 Task: Find connections with filter location Chhāta with filter topic #wellness with filter profile language German with filter current company HCL Infosystems Ltd. with filter school IIHMR, Delhi with filter industry Data Infrastructure and Analytics with filter service category Editing with filter keywords title Lodging Manager
Action: Mouse moved to (611, 83)
Screenshot: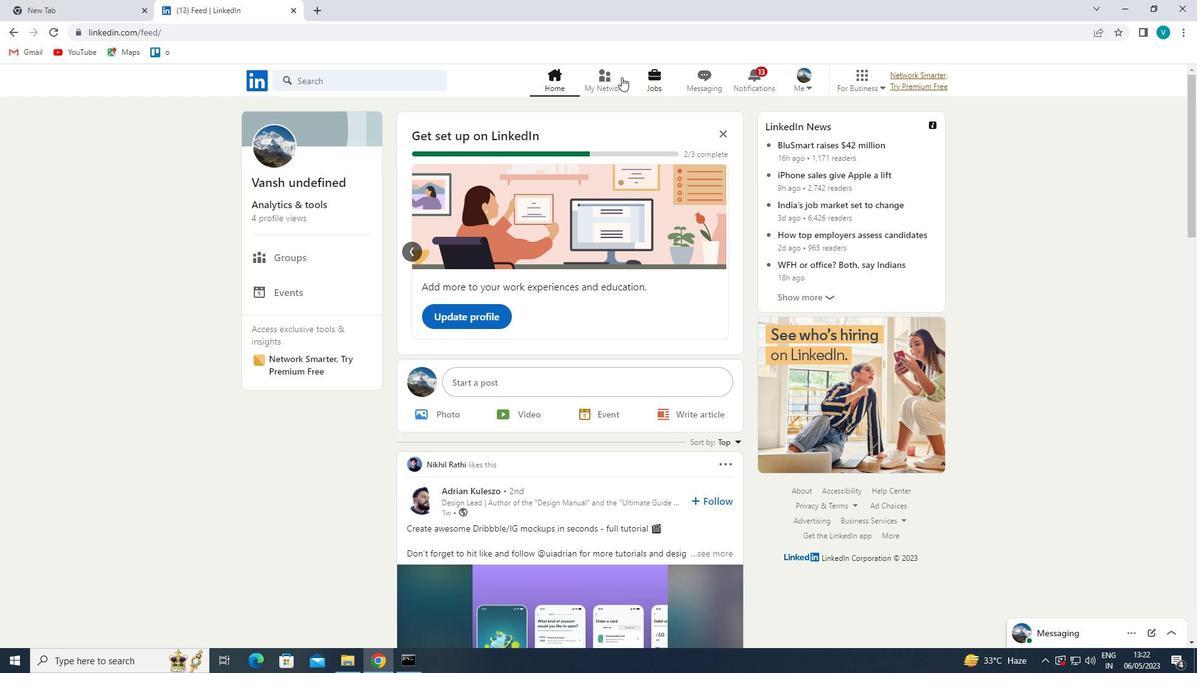 
Action: Mouse pressed left at (611, 83)
Screenshot: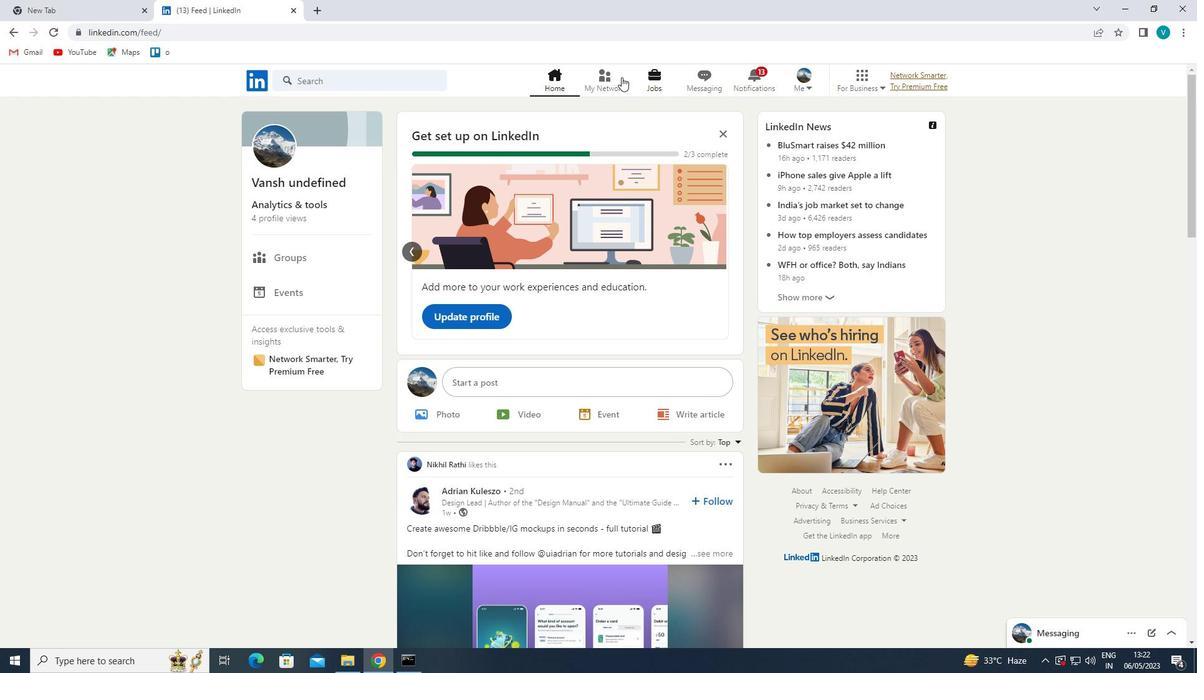 
Action: Mouse moved to (347, 151)
Screenshot: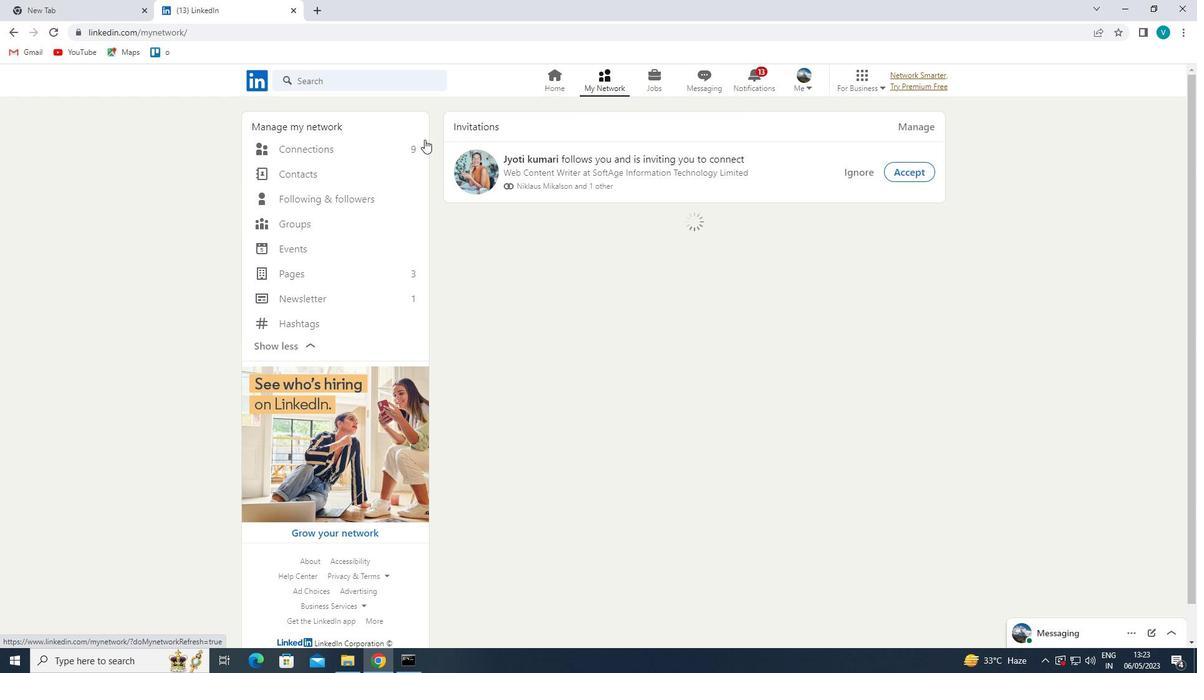 
Action: Mouse pressed left at (347, 151)
Screenshot: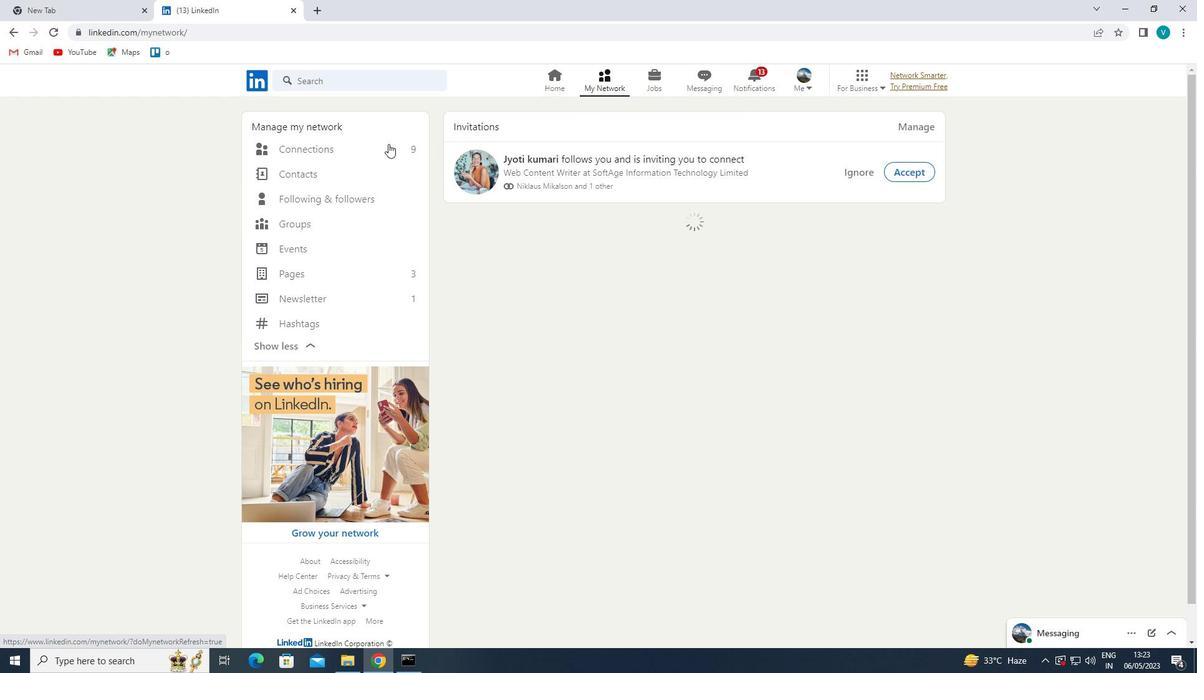 
Action: Mouse moved to (675, 149)
Screenshot: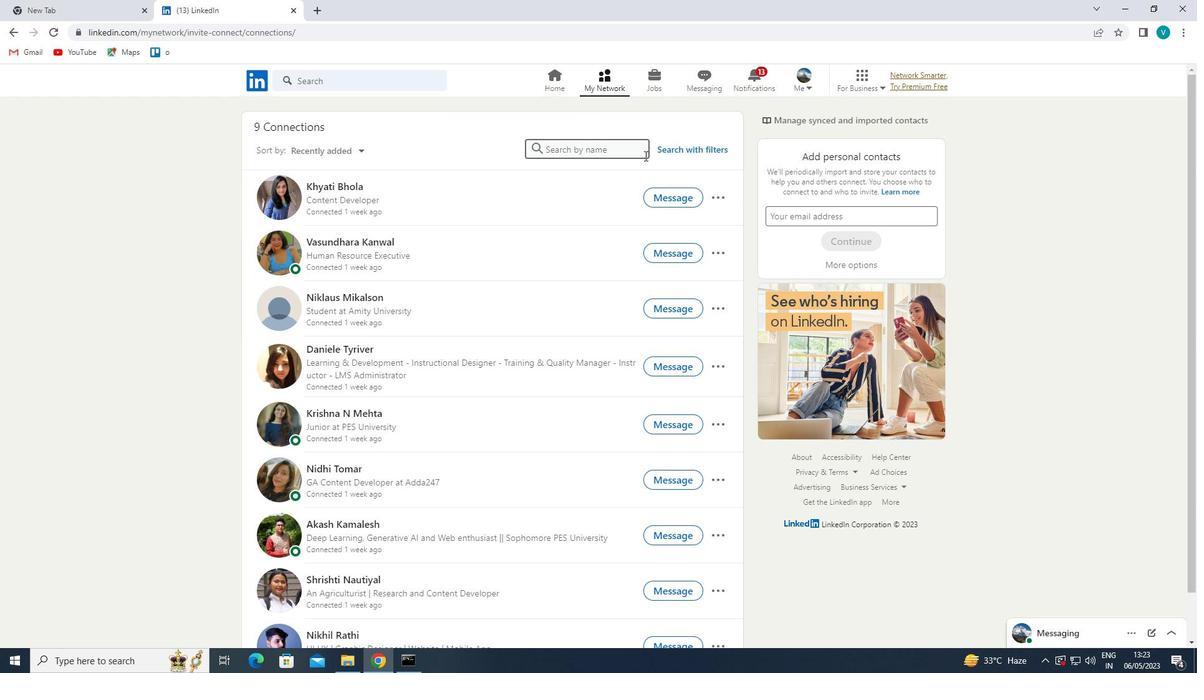 
Action: Mouse pressed left at (675, 149)
Screenshot: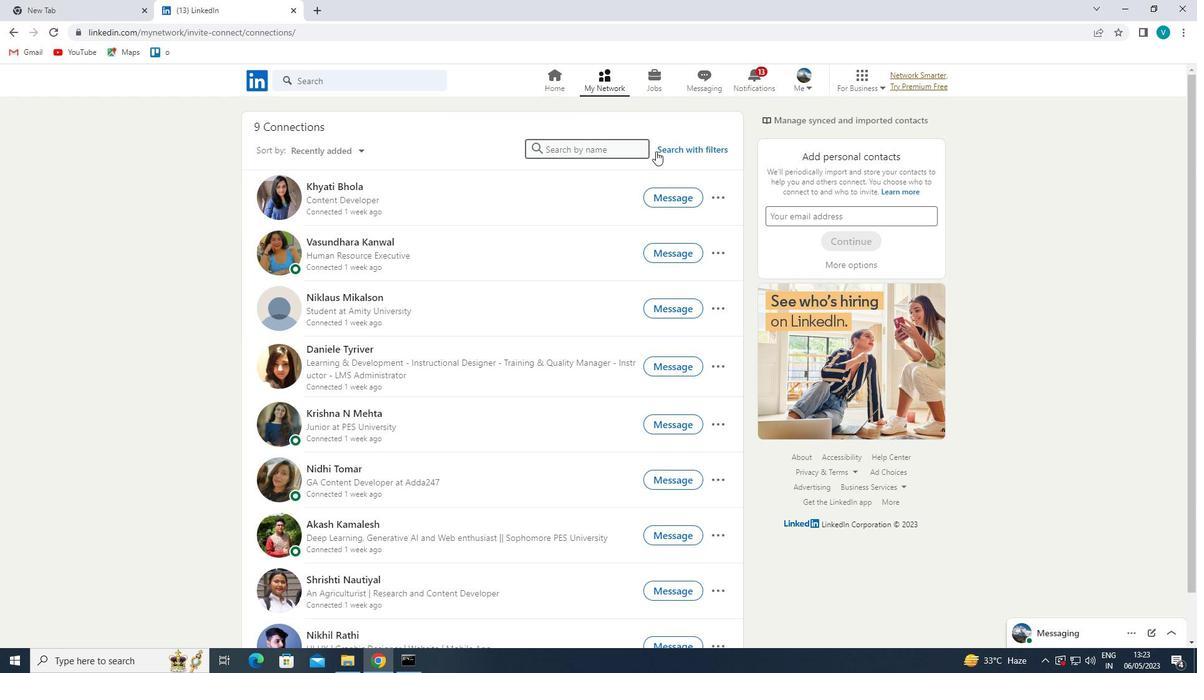 
Action: Mouse moved to (606, 121)
Screenshot: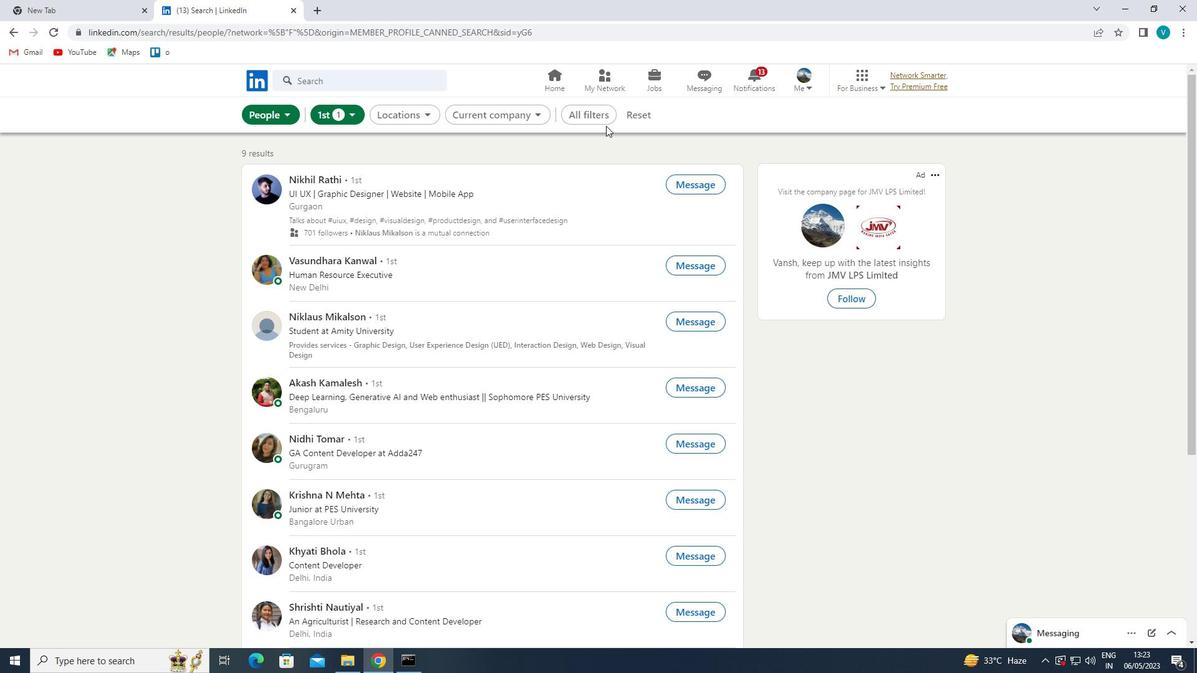 
Action: Mouse pressed left at (606, 121)
Screenshot: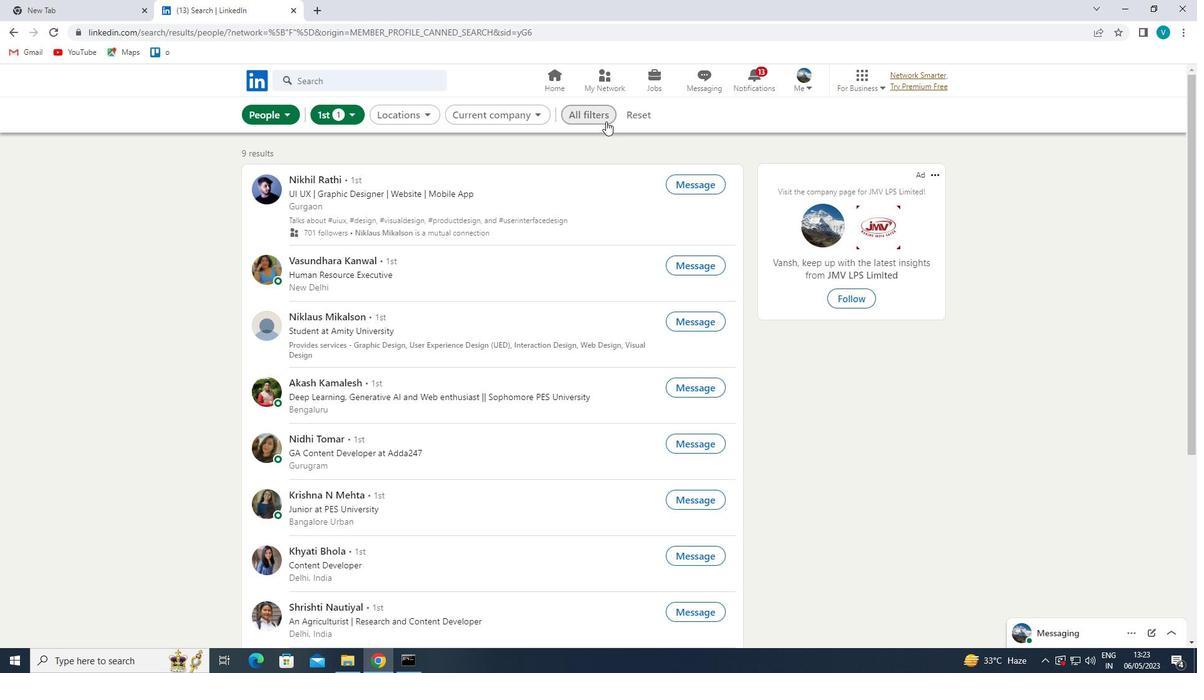 
Action: Mouse moved to (998, 288)
Screenshot: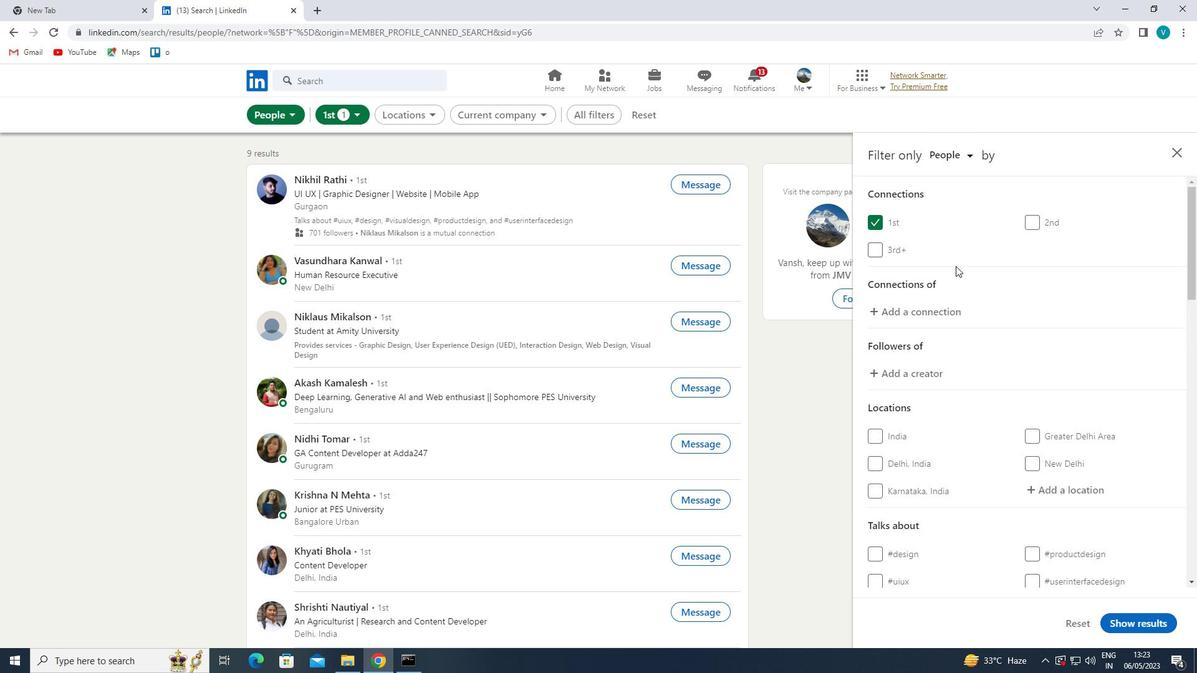 
Action: Mouse scrolled (998, 287) with delta (0, 0)
Screenshot: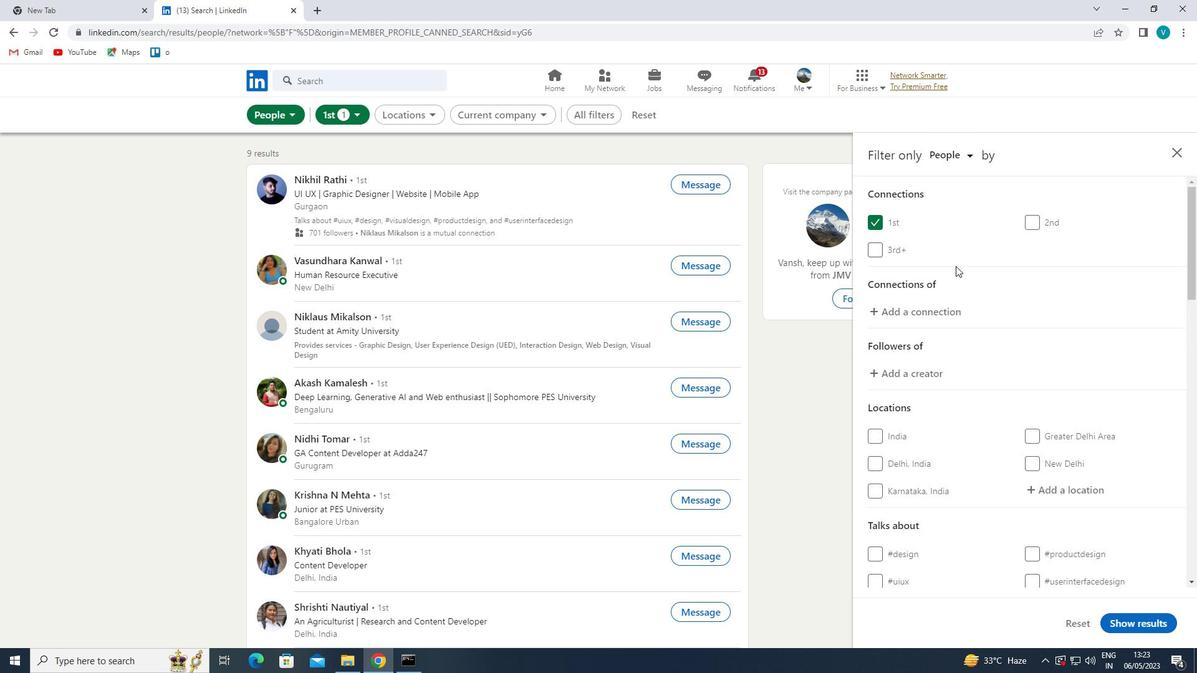 
Action: Mouse moved to (1001, 289)
Screenshot: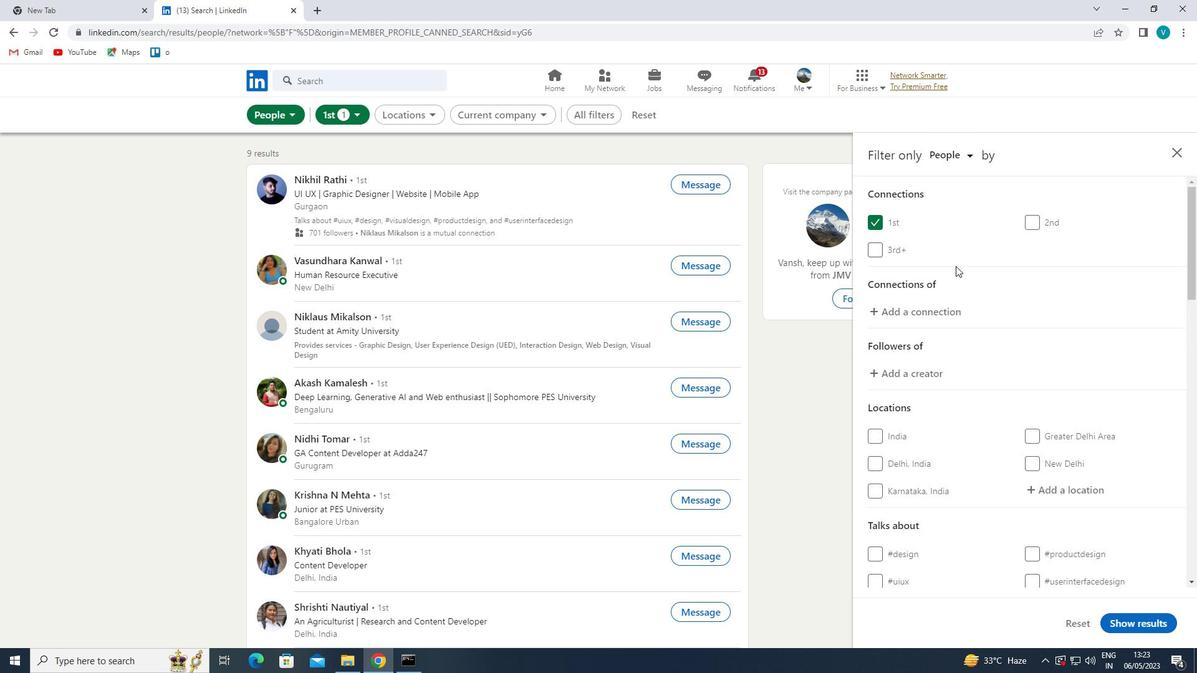 
Action: Mouse scrolled (1001, 289) with delta (0, 0)
Screenshot: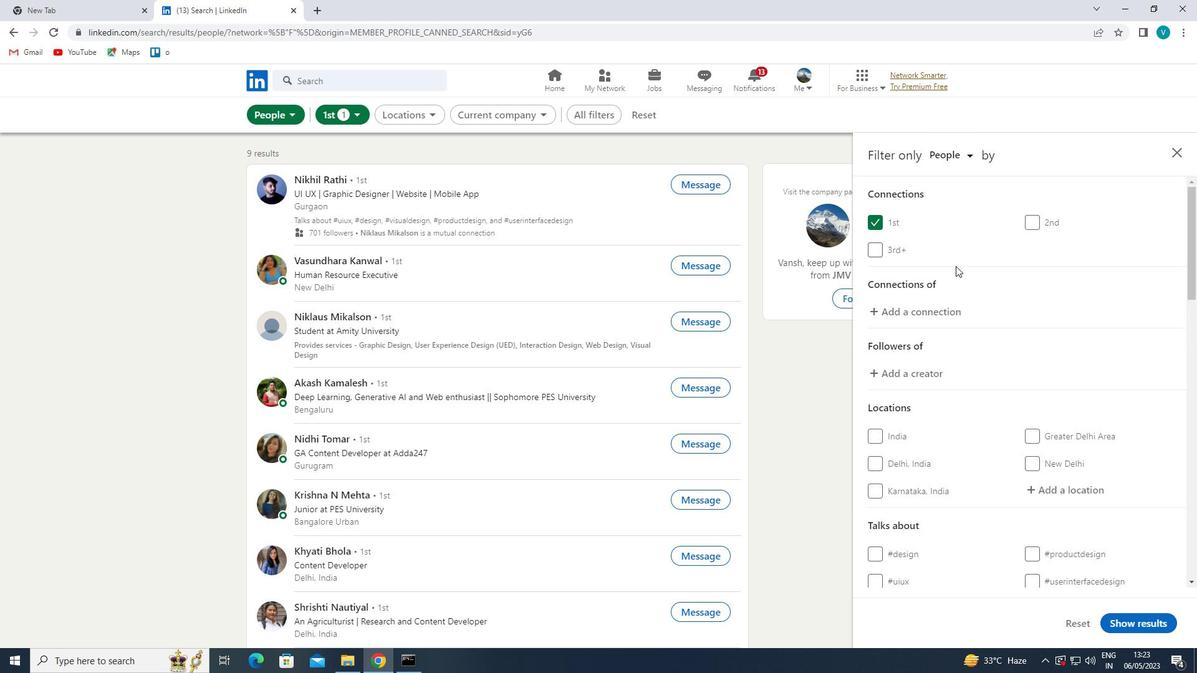 
Action: Mouse moved to (1059, 357)
Screenshot: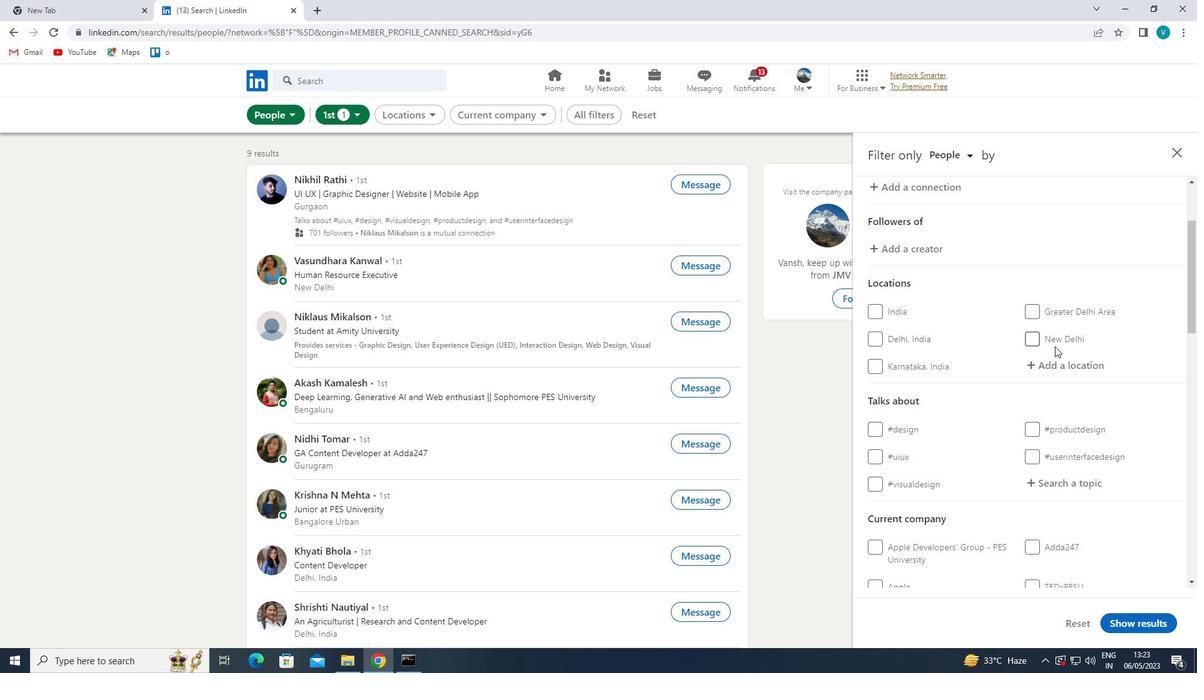 
Action: Mouse pressed left at (1059, 357)
Screenshot: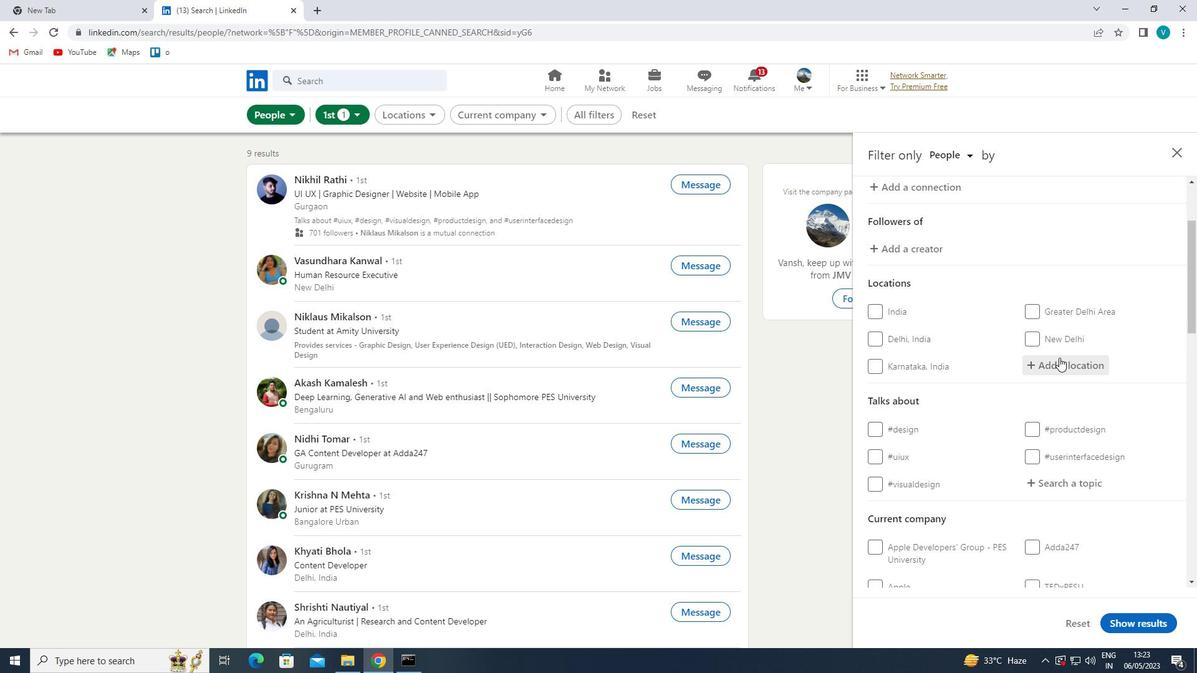 
Action: Mouse moved to (1048, 357)
Screenshot: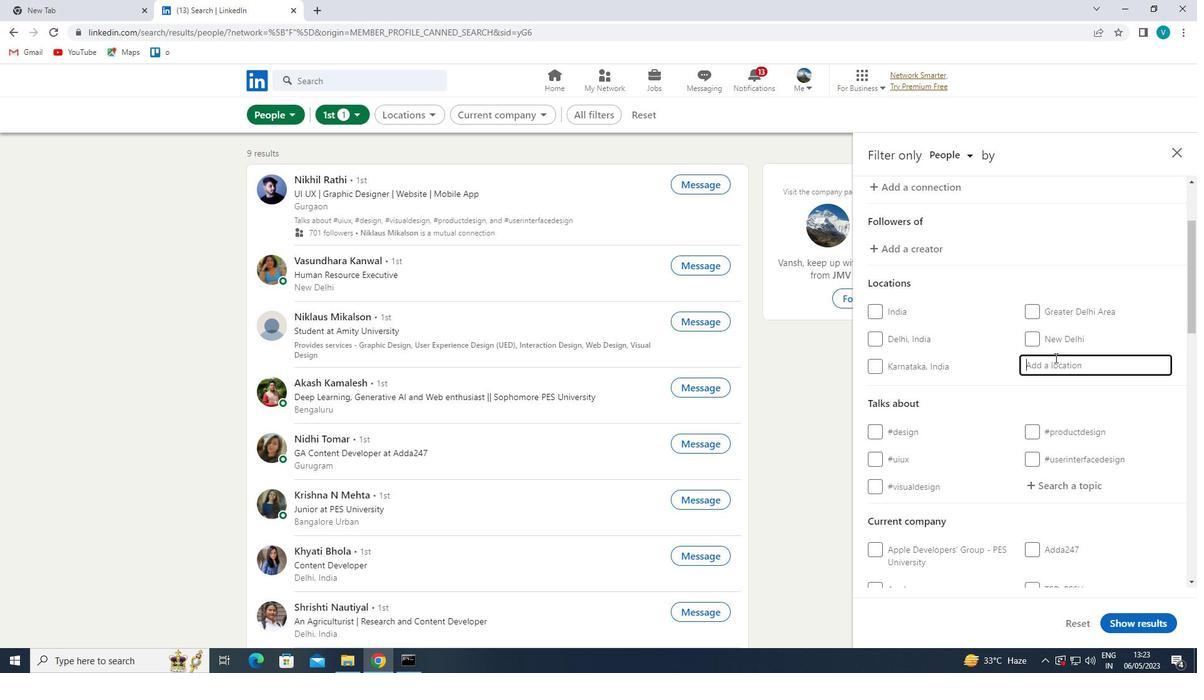 
Action: Key pressed <Key.shift>
Screenshot: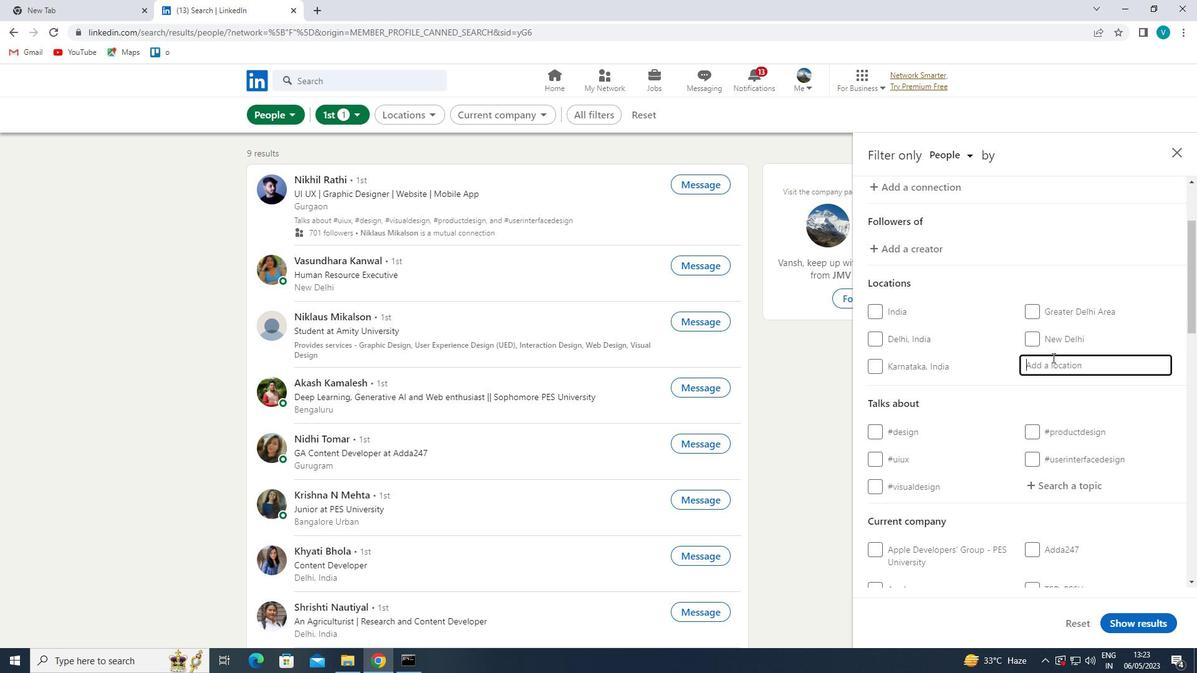
Action: Mouse moved to (1045, 356)
Screenshot: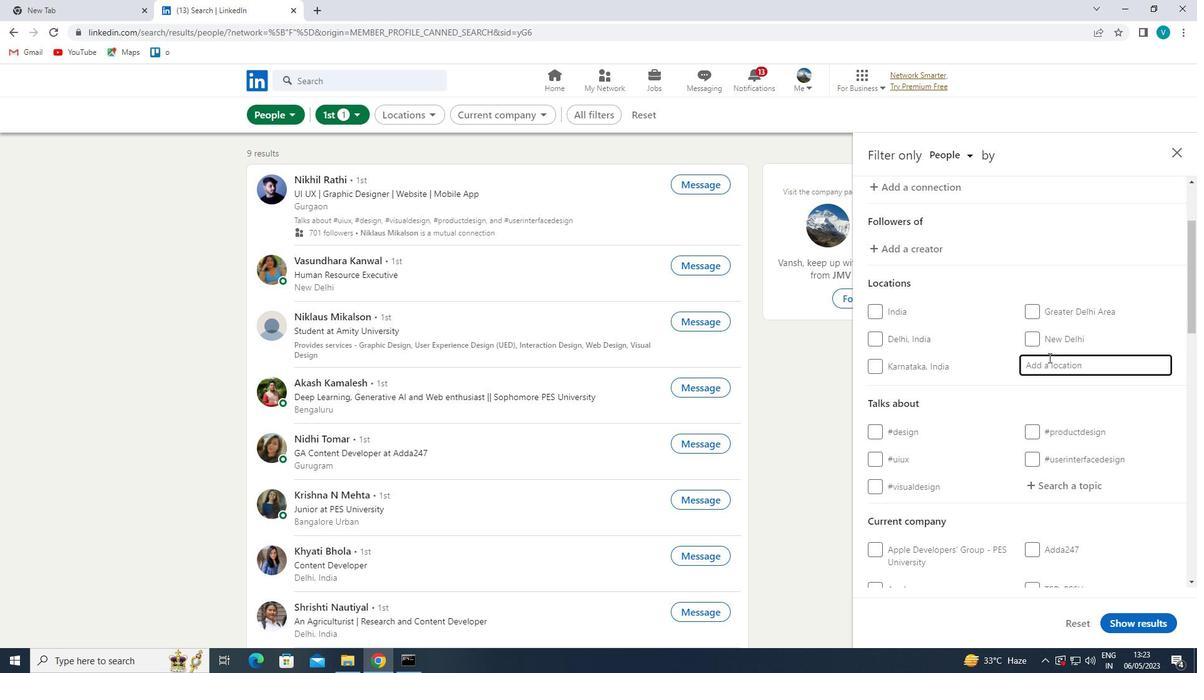 
Action: Key pressed C
Screenshot: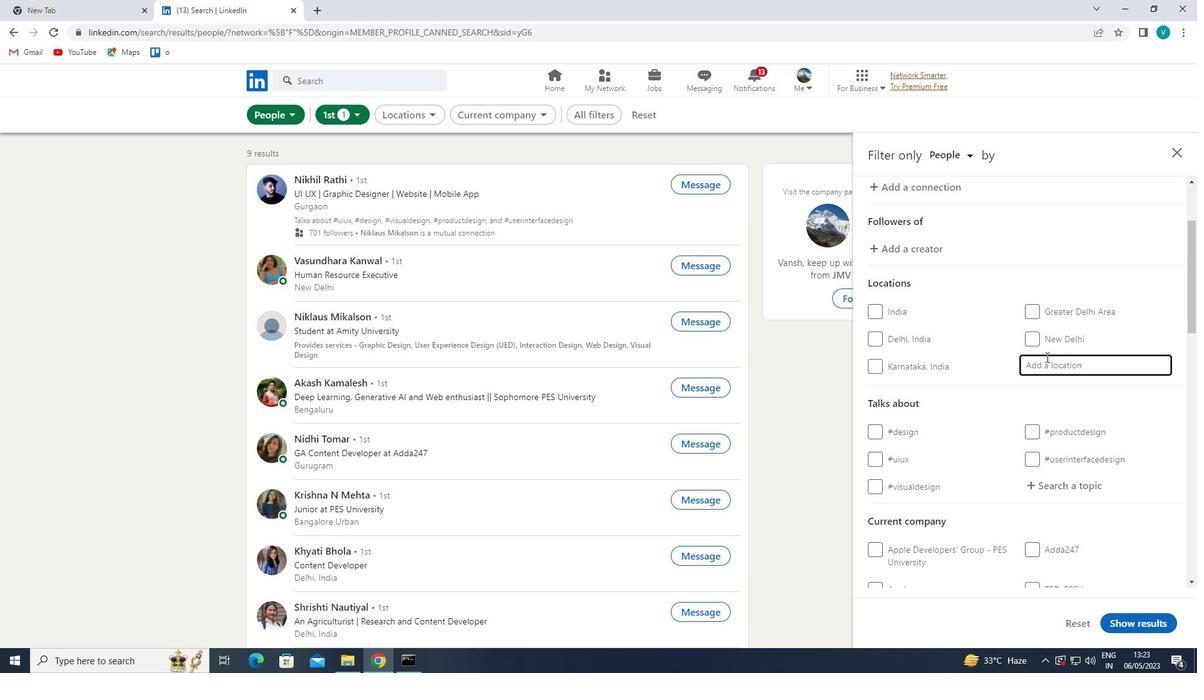 
Action: Mouse moved to (944, 340)
Screenshot: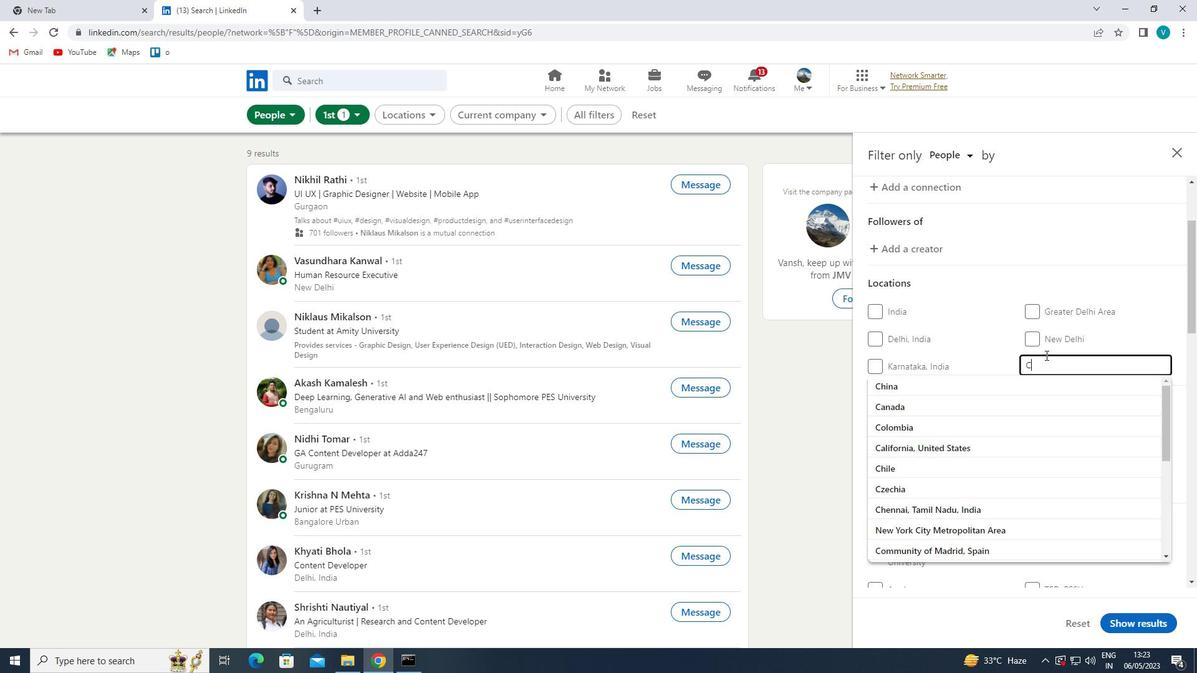 
Action: Key pressed HHAT
Screenshot: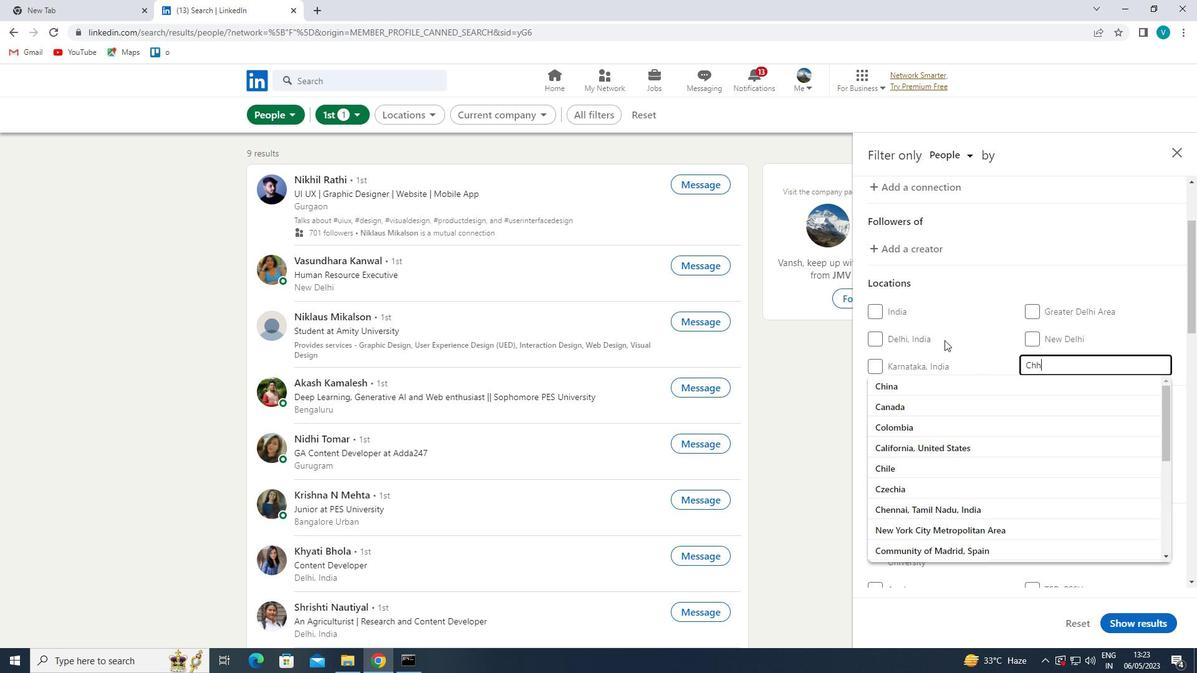 
Action: Mouse moved to (962, 382)
Screenshot: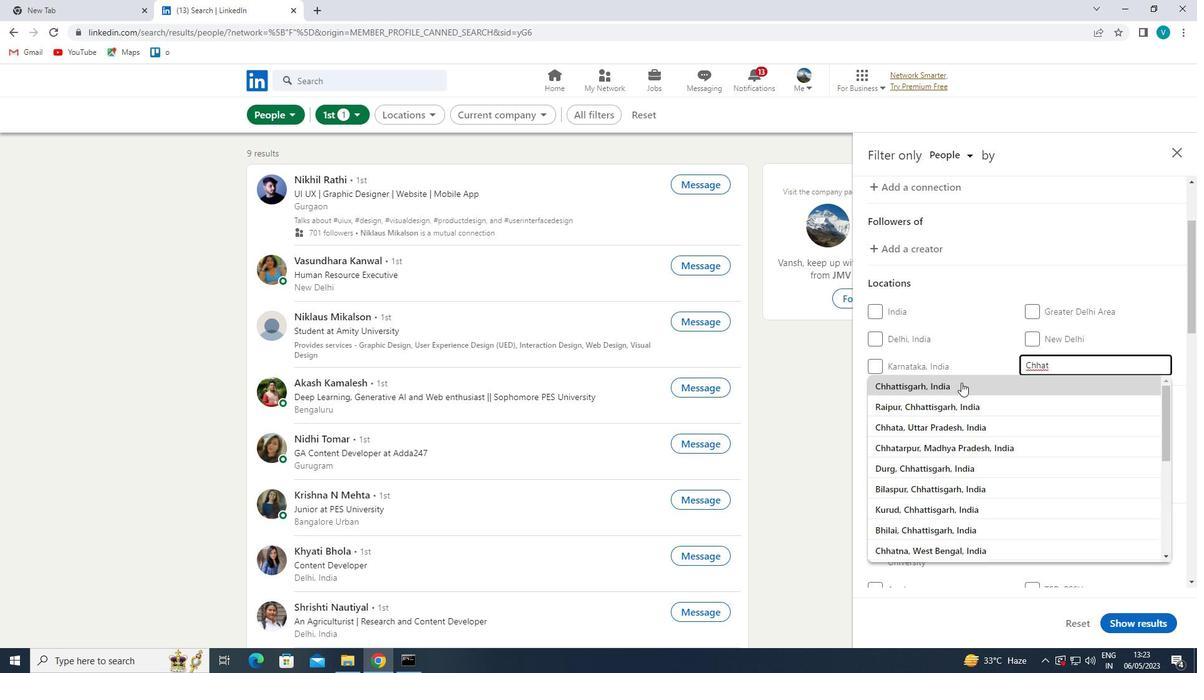 
Action: Key pressed A
Screenshot: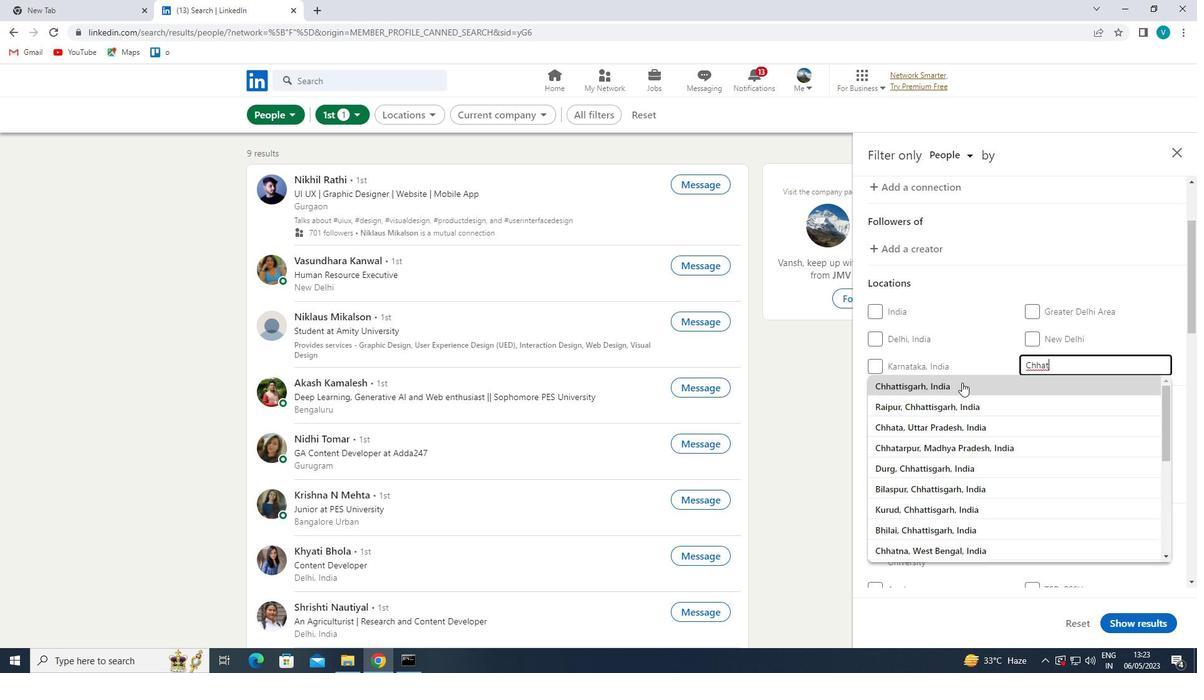 
Action: Mouse pressed left at (962, 382)
Screenshot: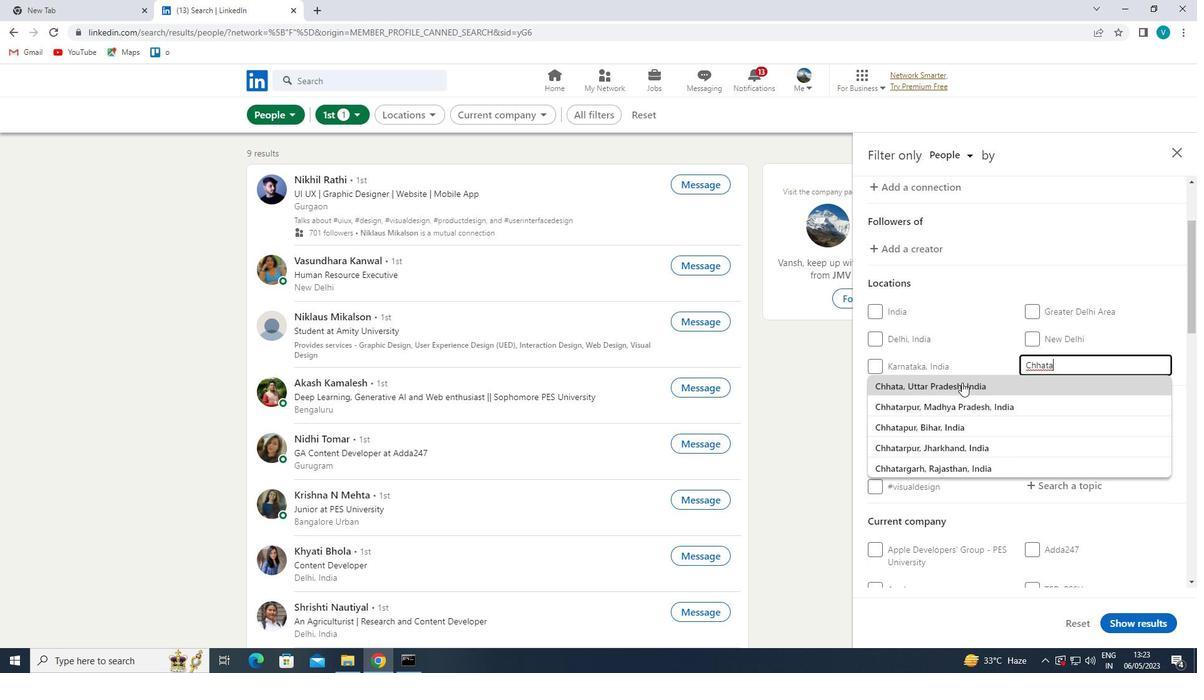 
Action: Mouse moved to (992, 386)
Screenshot: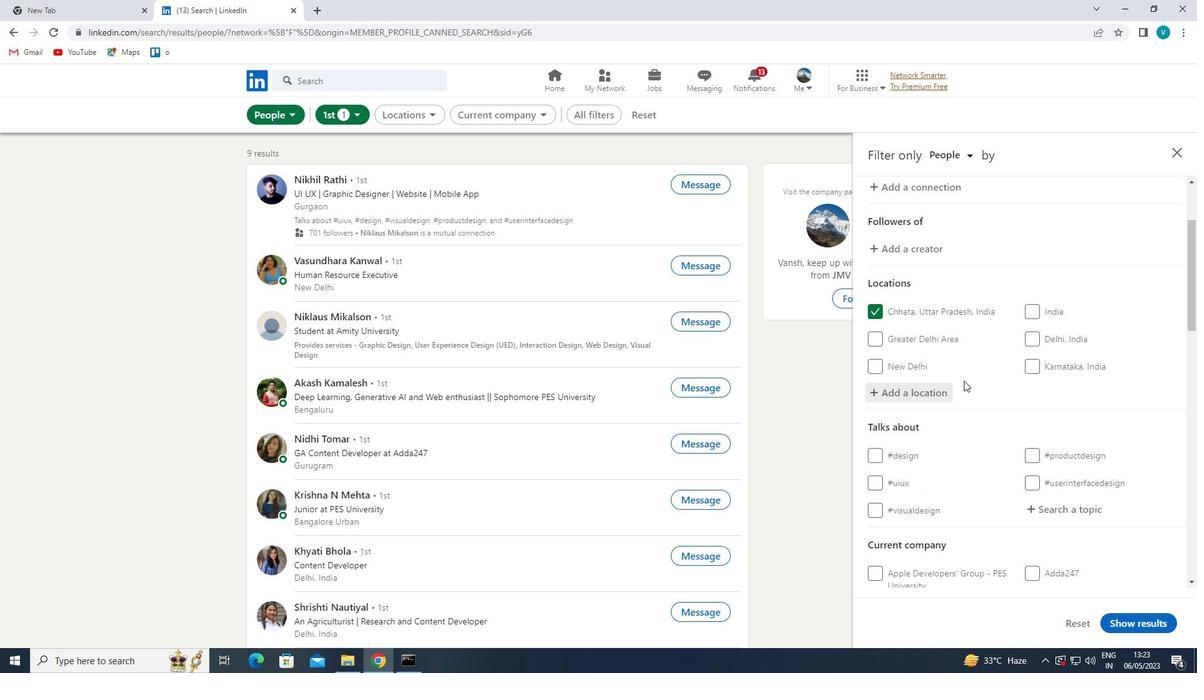 
Action: Mouse scrolled (992, 385) with delta (0, 0)
Screenshot: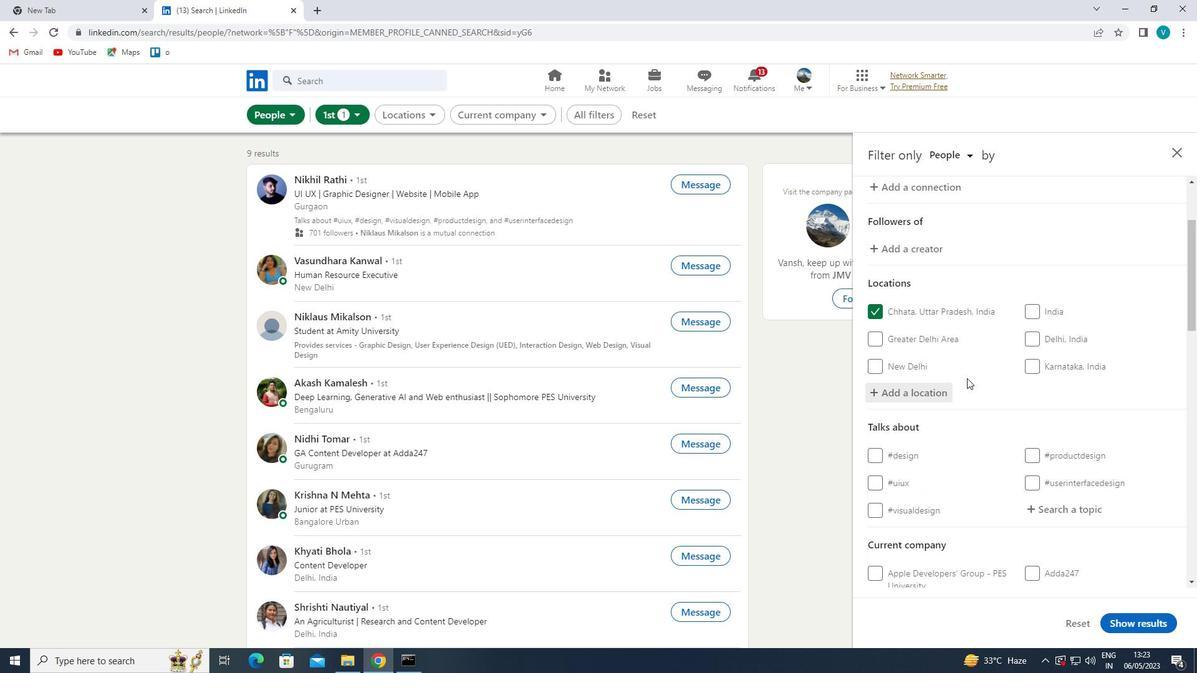 
Action: Mouse moved to (995, 386)
Screenshot: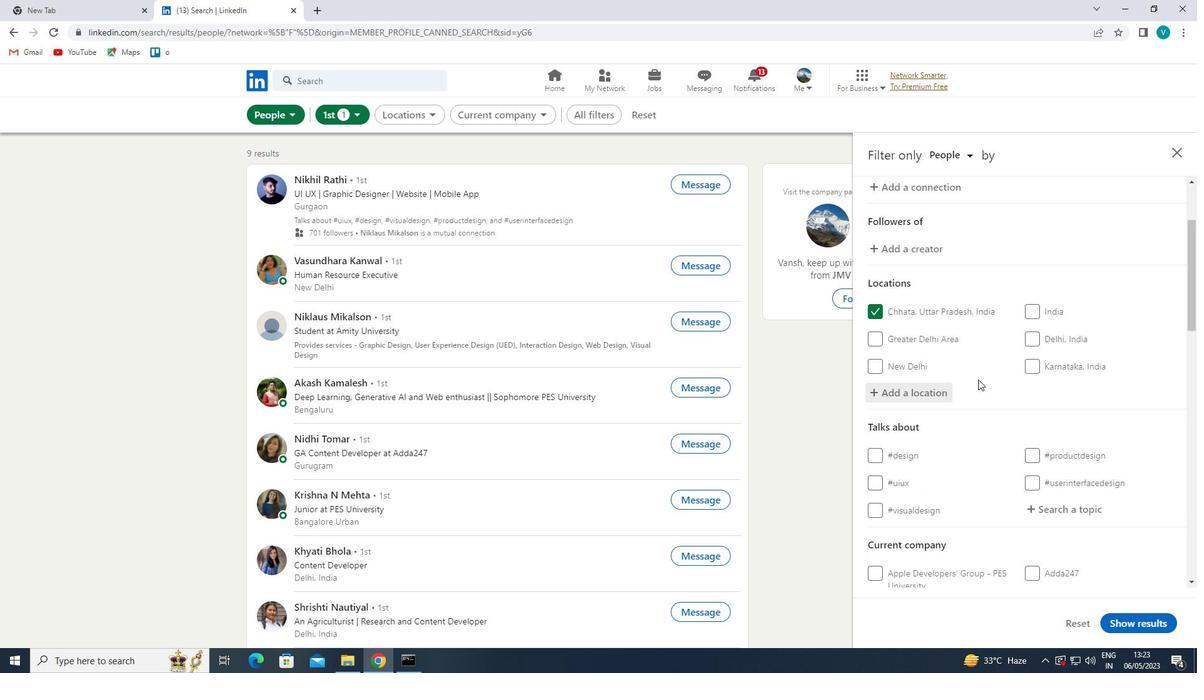 
Action: Mouse scrolled (995, 385) with delta (0, 0)
Screenshot: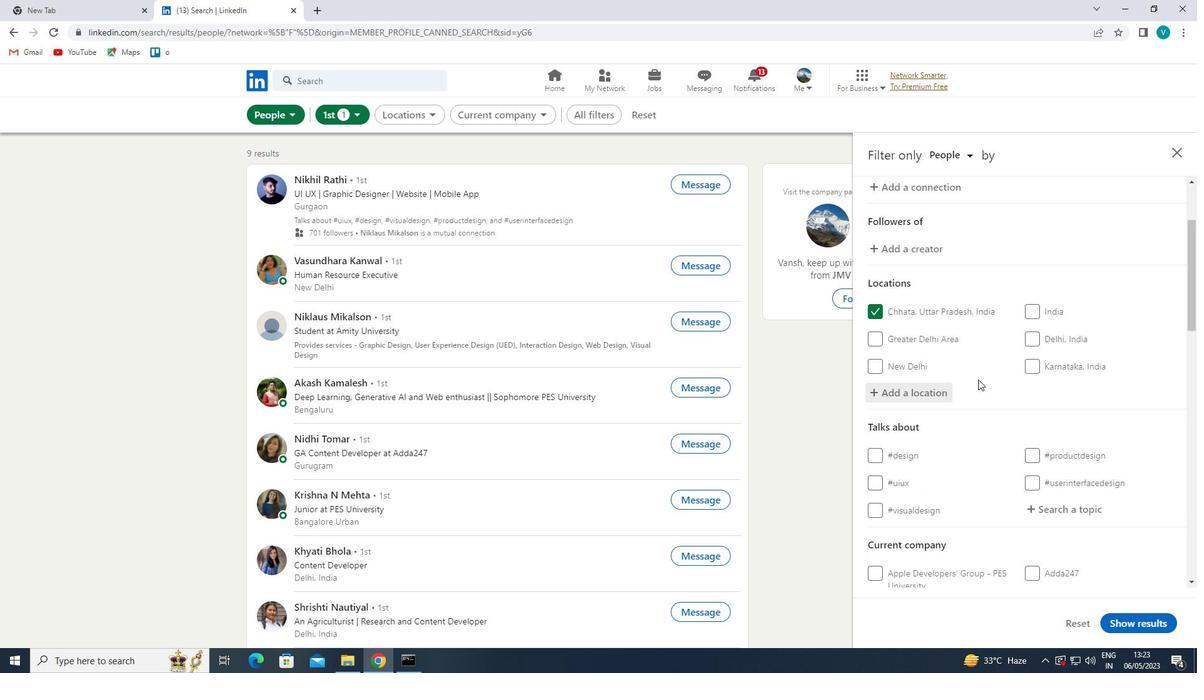 
Action: Mouse moved to (1001, 386)
Screenshot: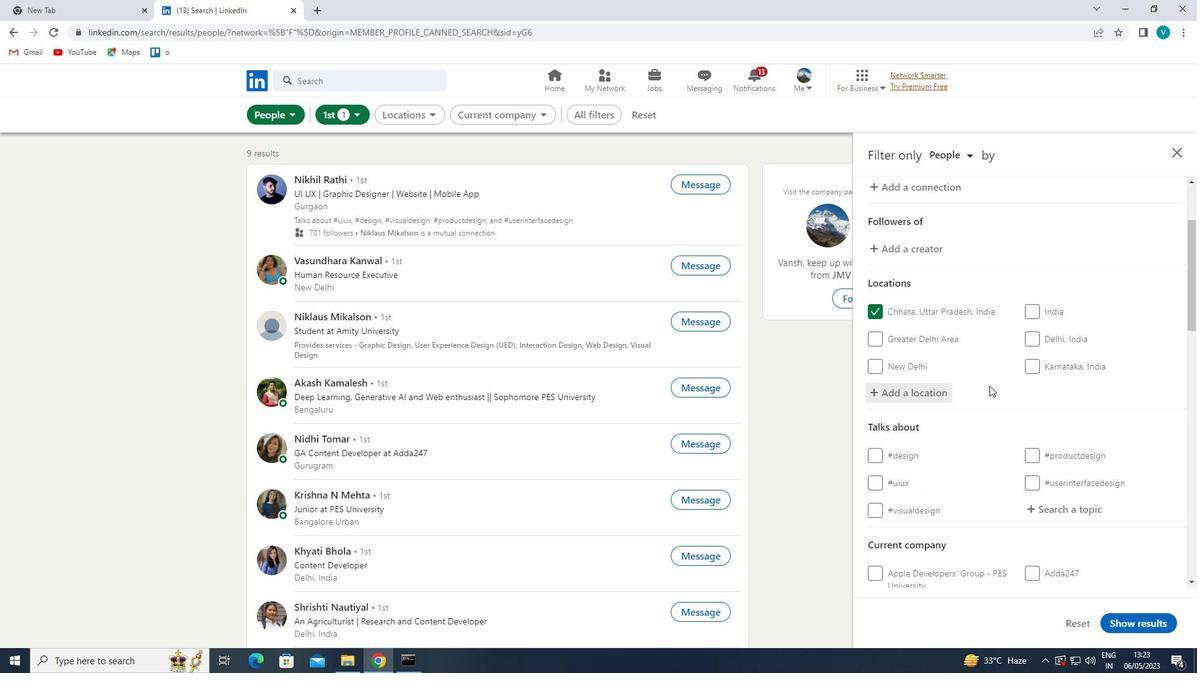 
Action: Mouse scrolled (1001, 385) with delta (0, 0)
Screenshot: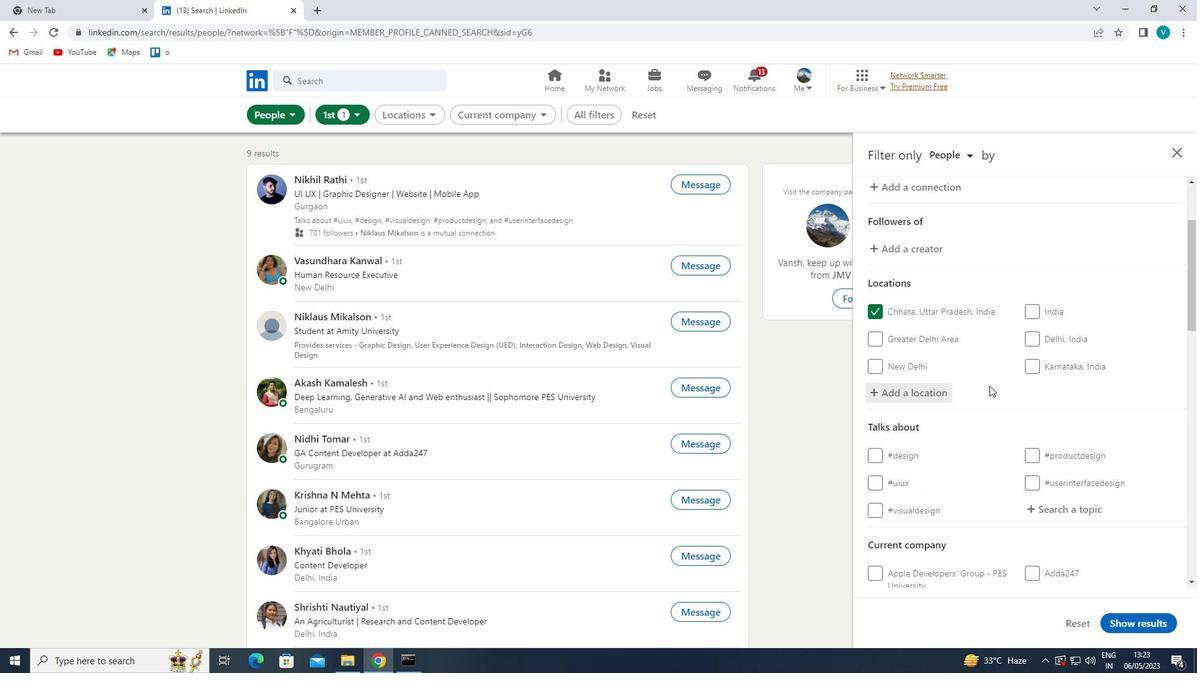 
Action: Mouse moved to (1059, 316)
Screenshot: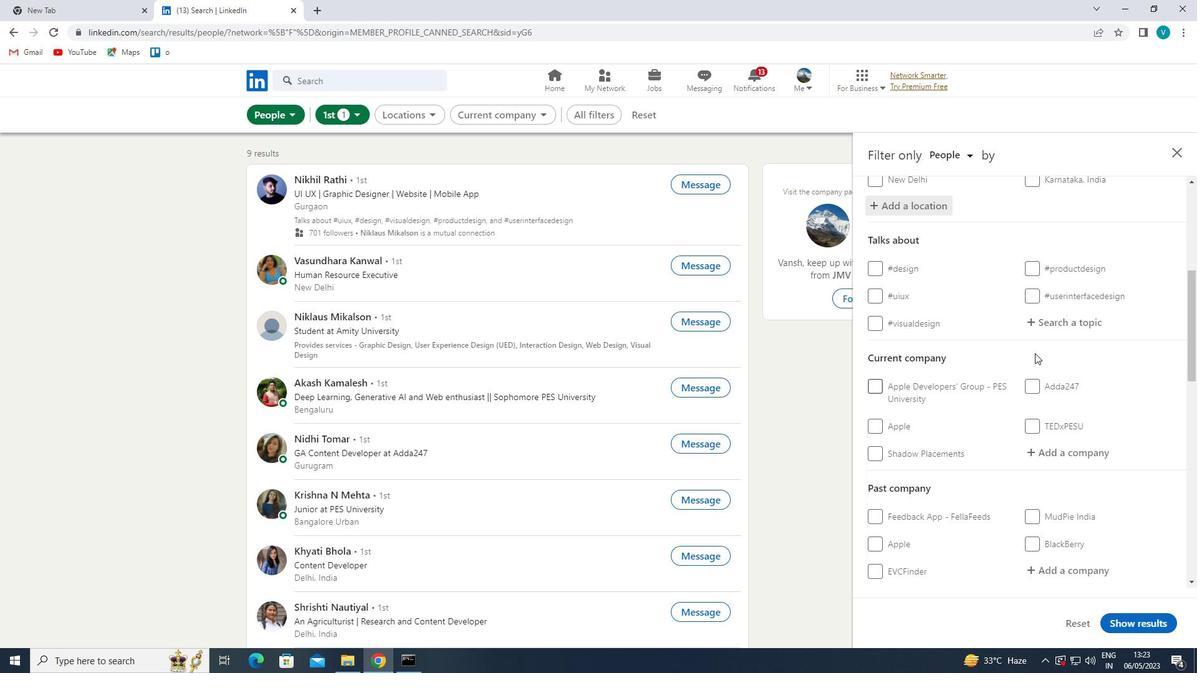 
Action: Mouse pressed left at (1059, 316)
Screenshot: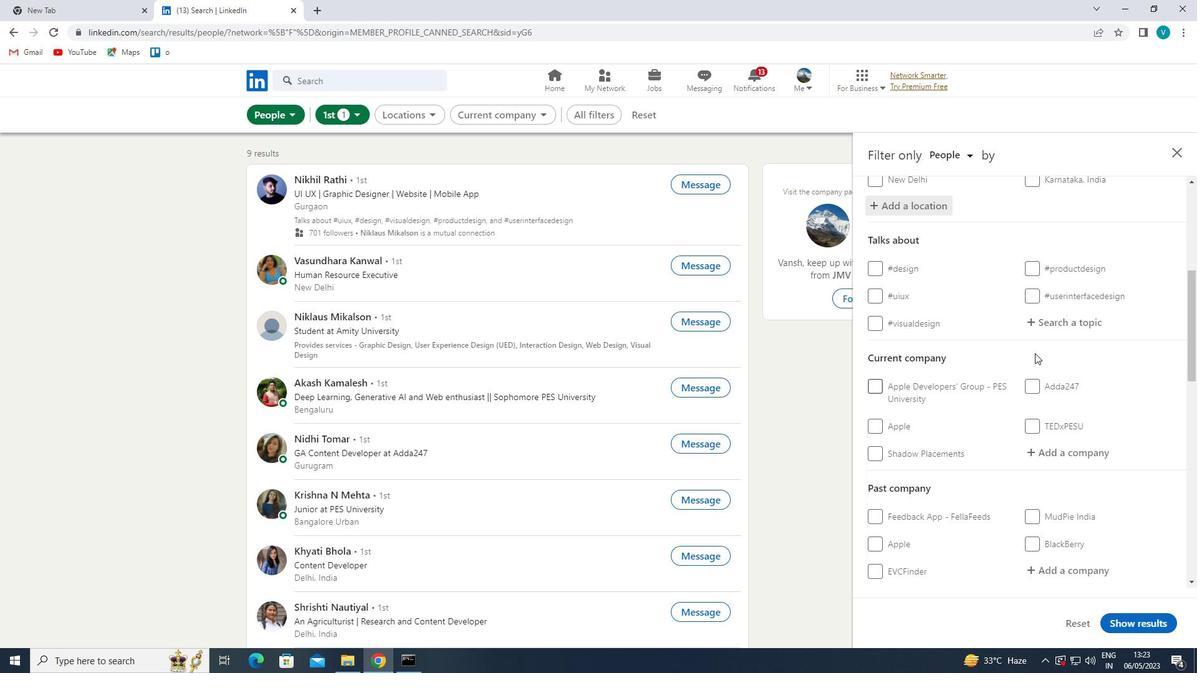 
Action: Mouse moved to (972, 294)
Screenshot: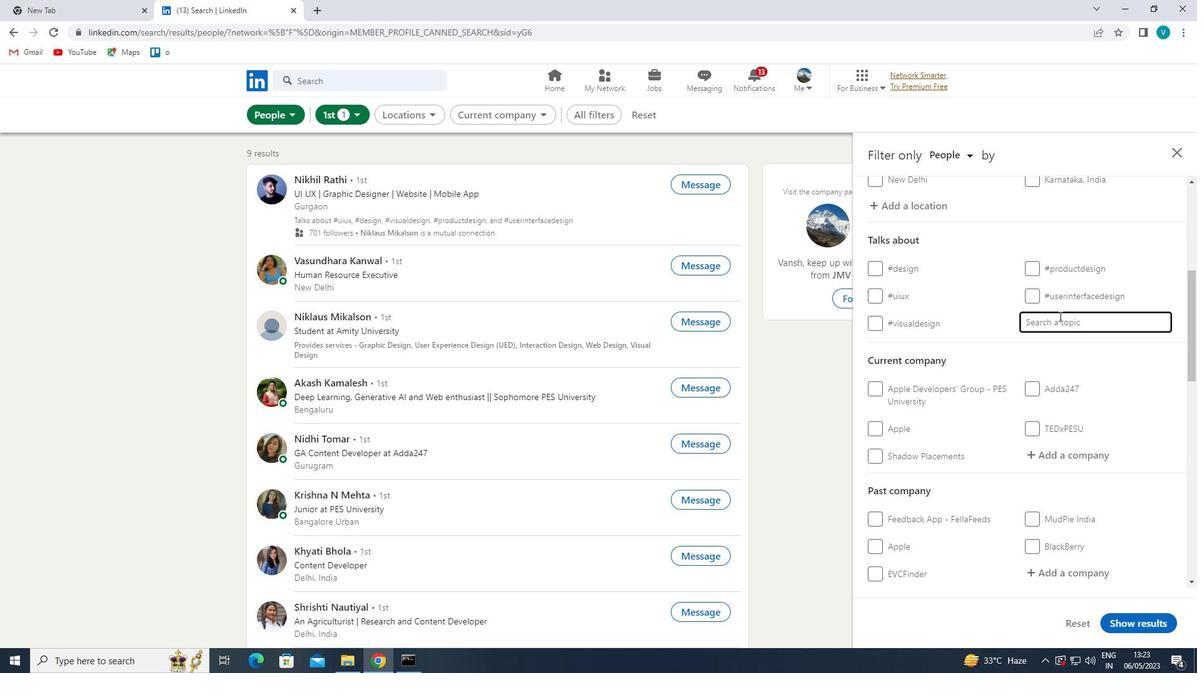 
Action: Key pressed WELLNESS
Screenshot: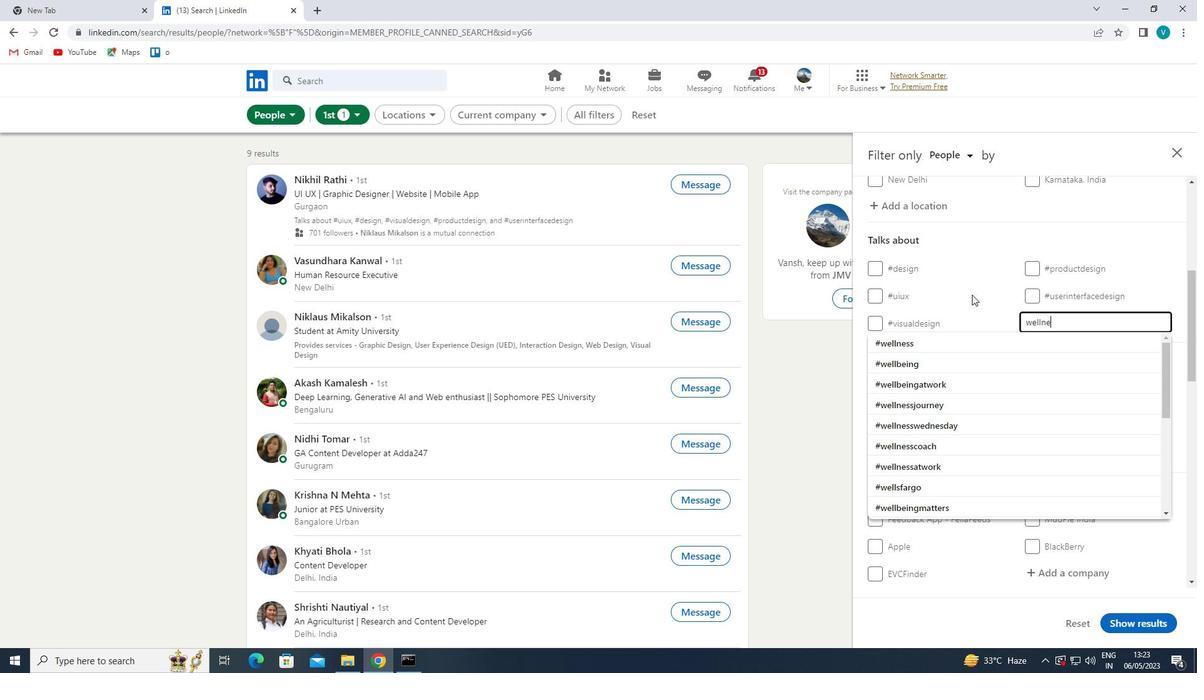 
Action: Mouse moved to (969, 346)
Screenshot: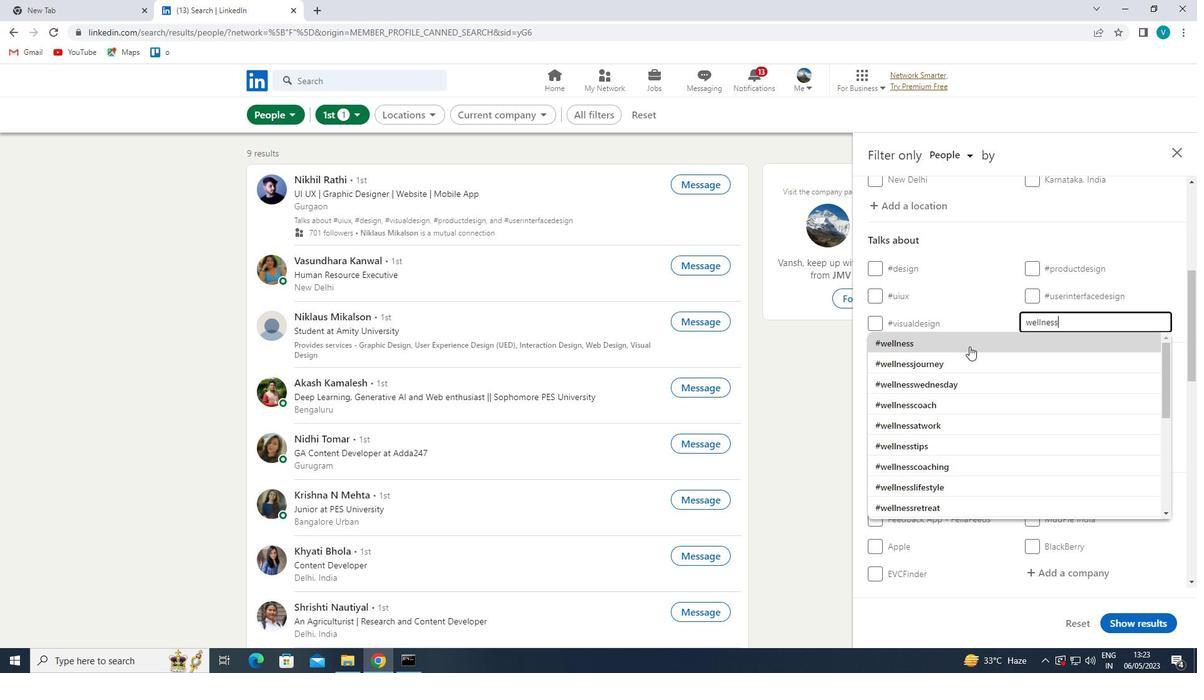 
Action: Mouse pressed left at (969, 346)
Screenshot: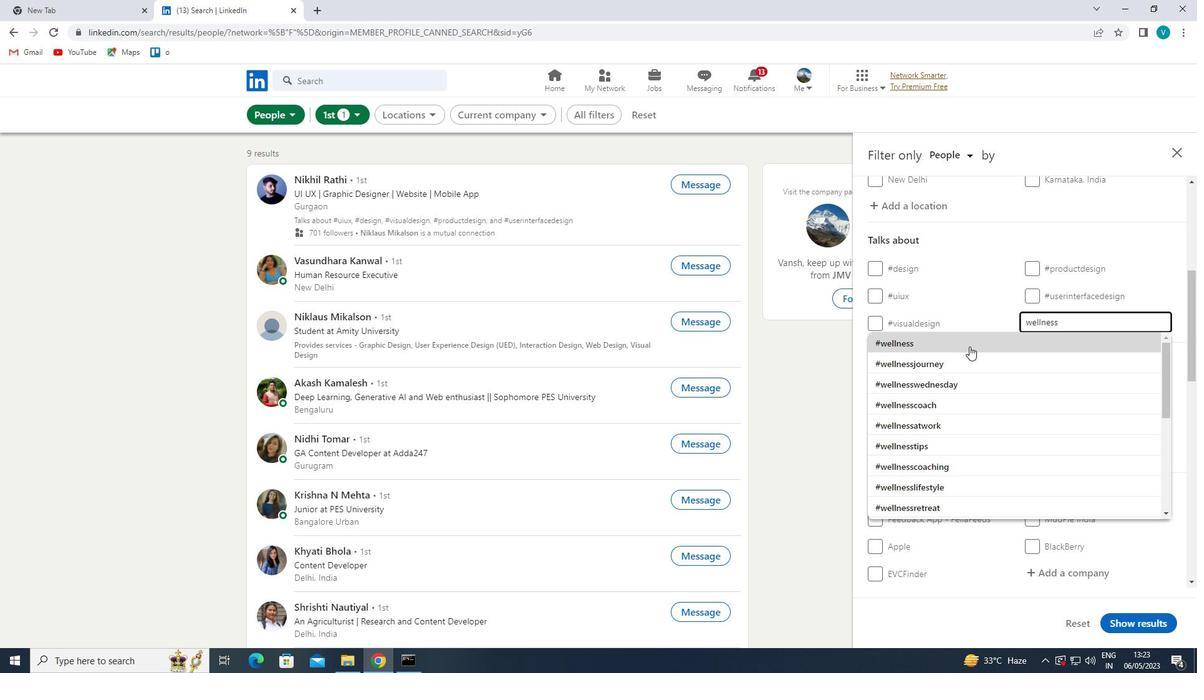 
Action: Mouse moved to (973, 346)
Screenshot: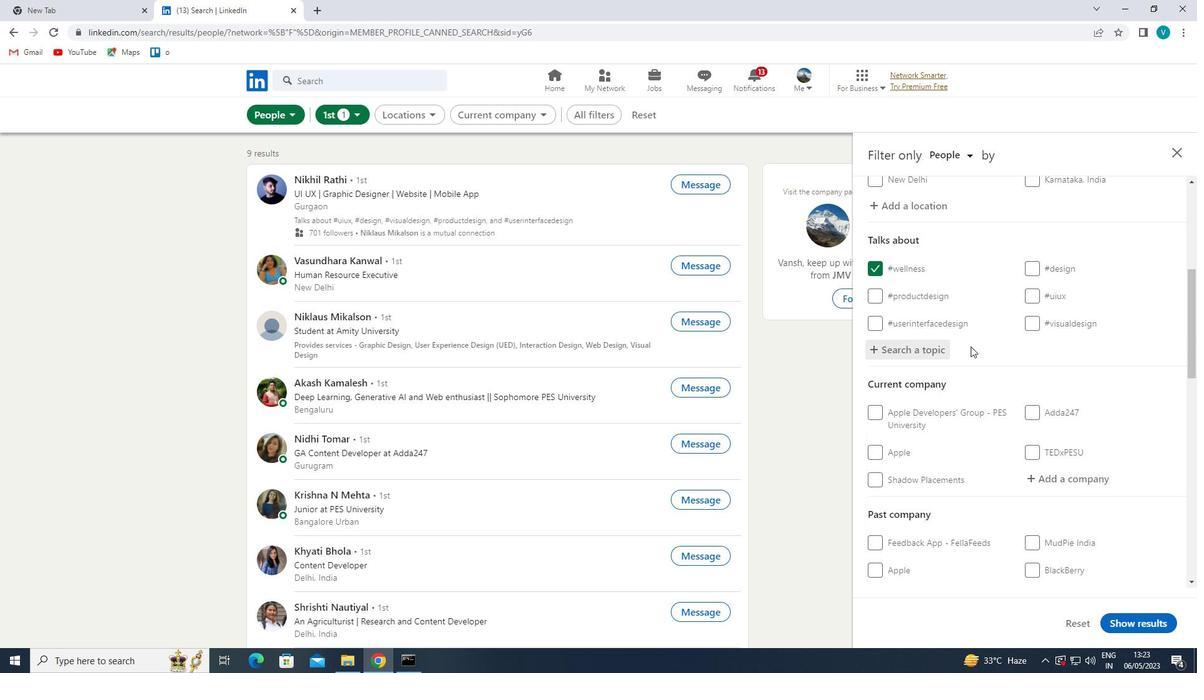 
Action: Mouse scrolled (973, 345) with delta (0, 0)
Screenshot: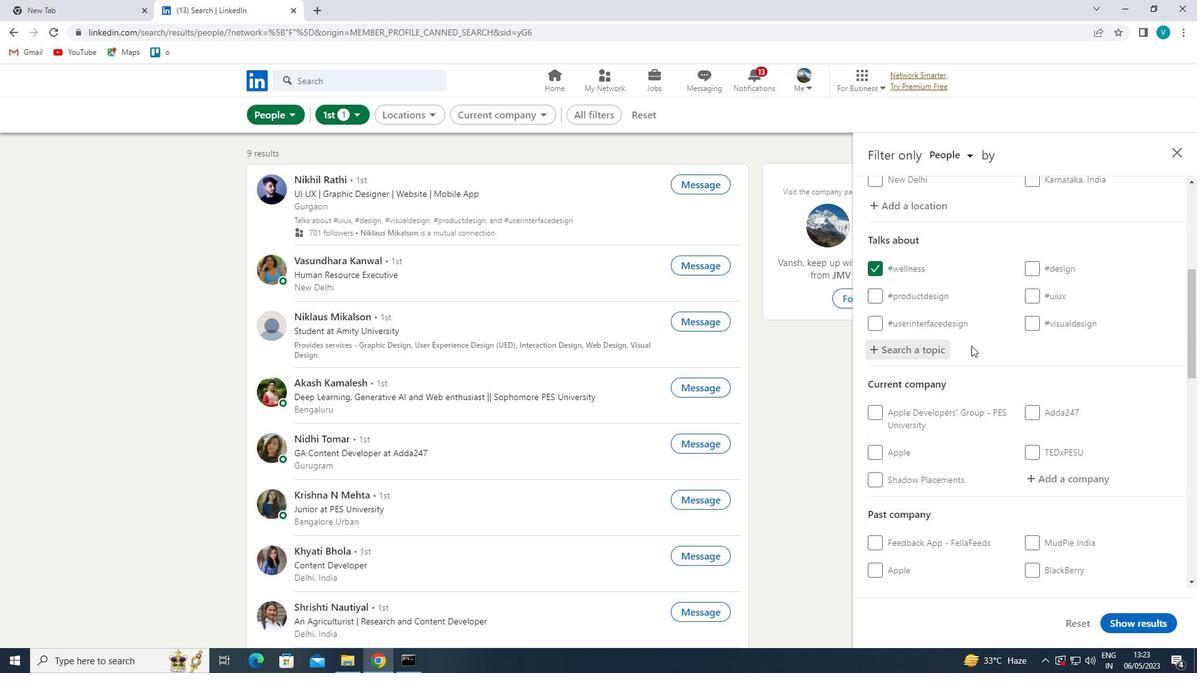 
Action: Mouse scrolled (973, 345) with delta (0, 0)
Screenshot: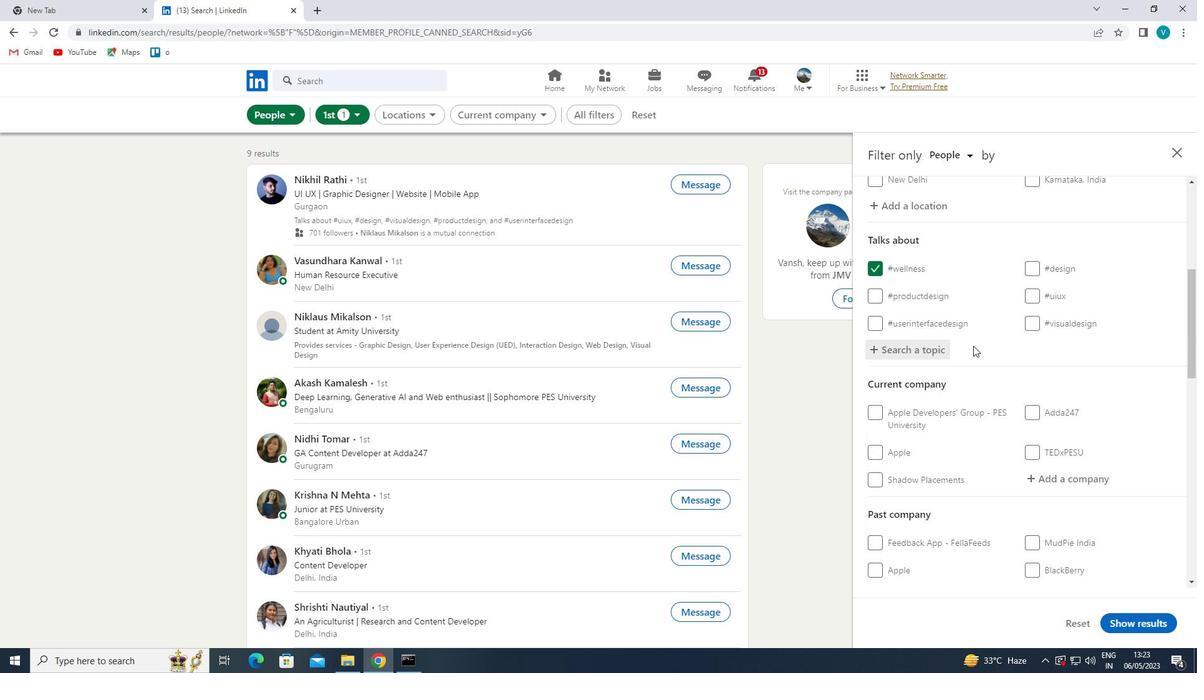 
Action: Mouse moved to (1036, 355)
Screenshot: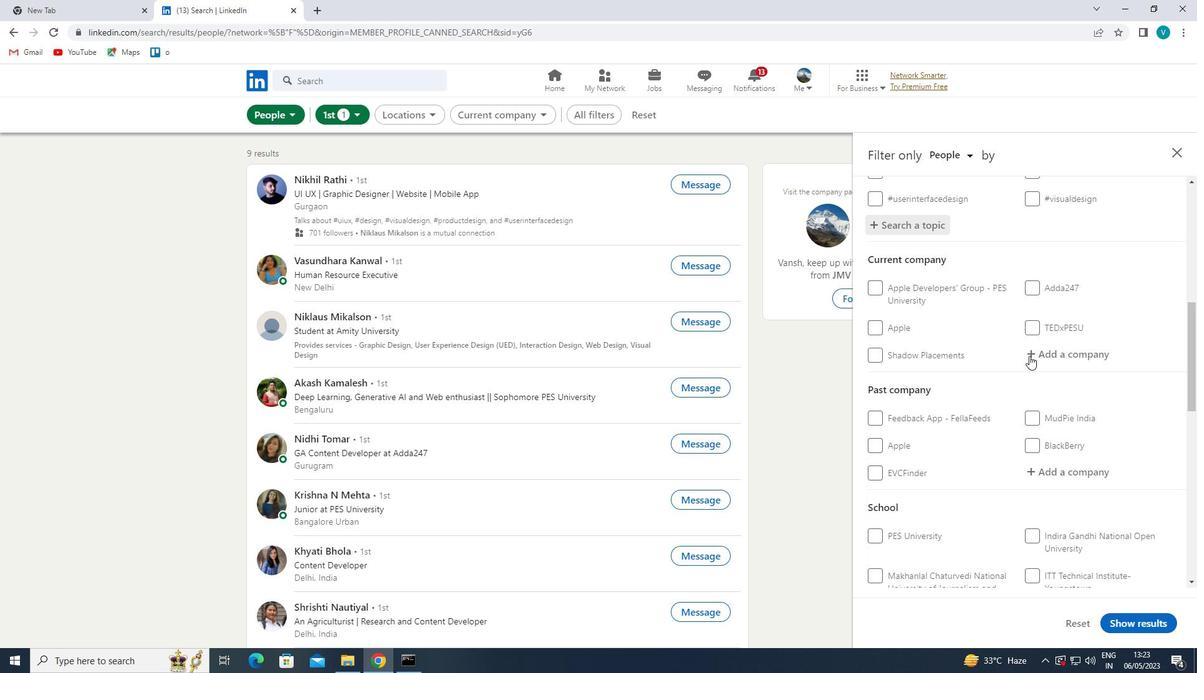 
Action: Mouse pressed left at (1036, 355)
Screenshot: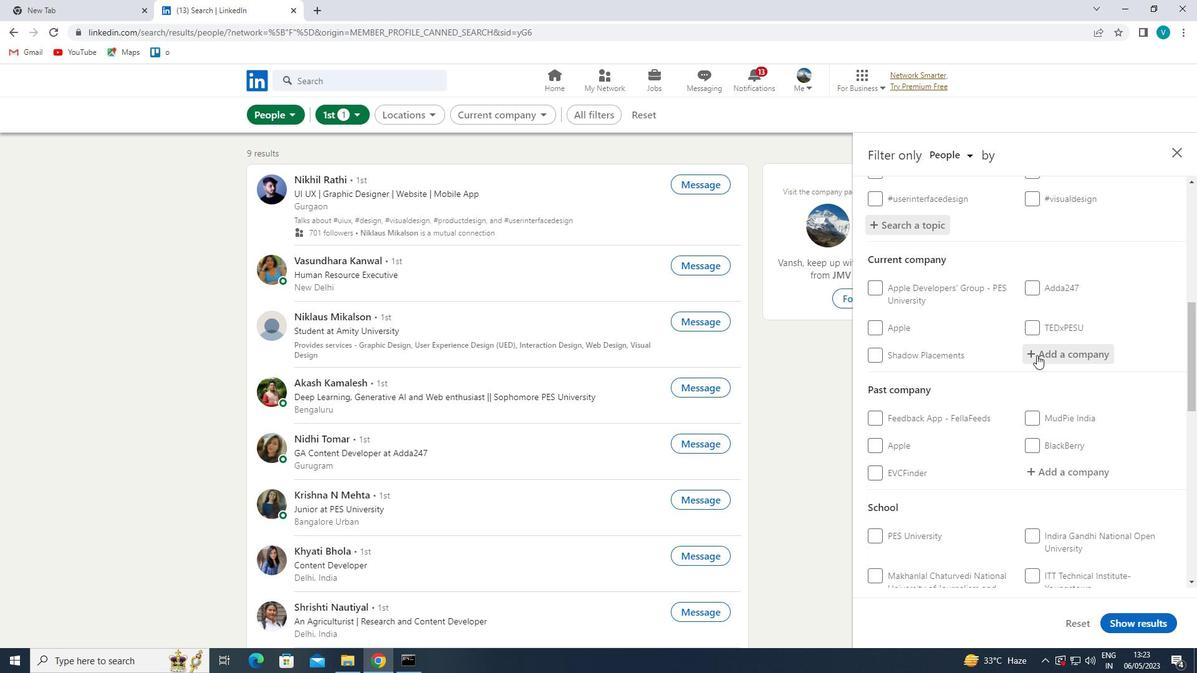 
Action: Mouse moved to (1033, 356)
Screenshot: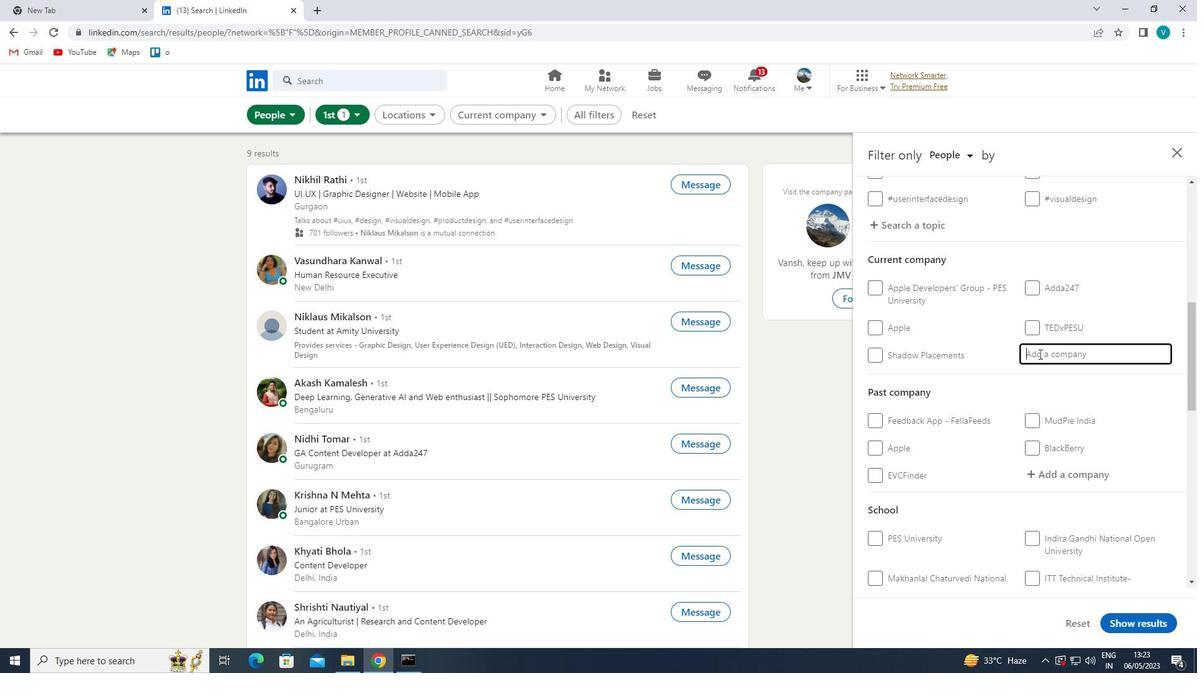 
Action: Key pressed <Key.shift>HCL
Screenshot: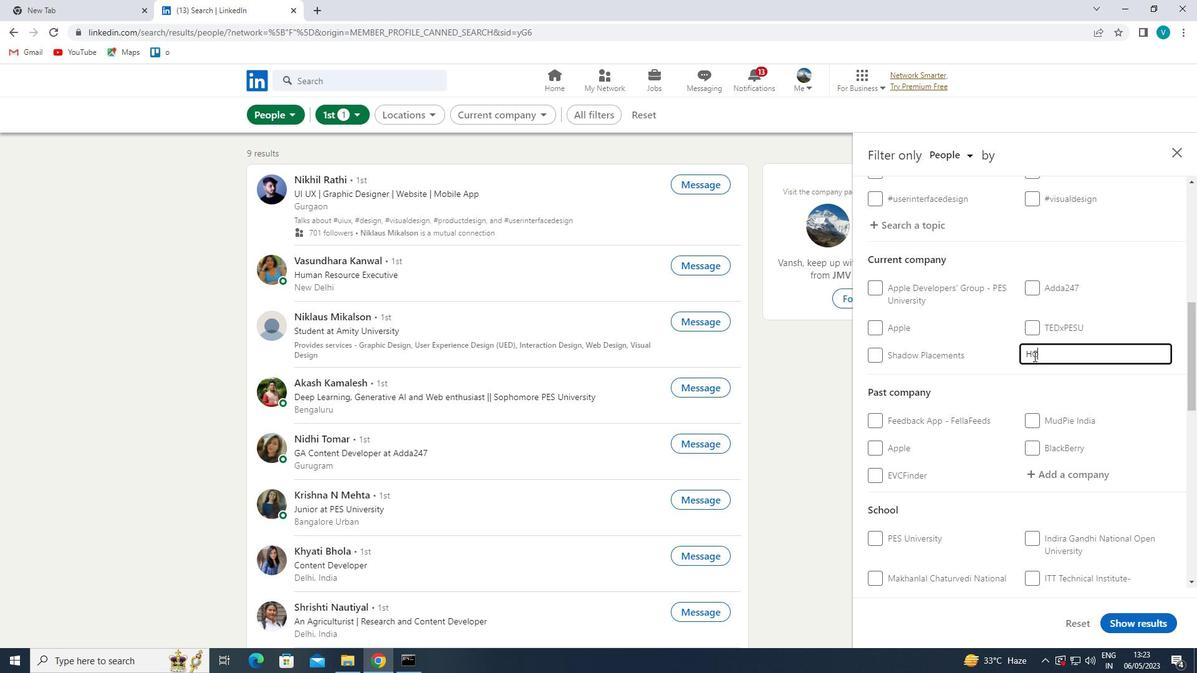 
Action: Mouse moved to (1033, 356)
Screenshot: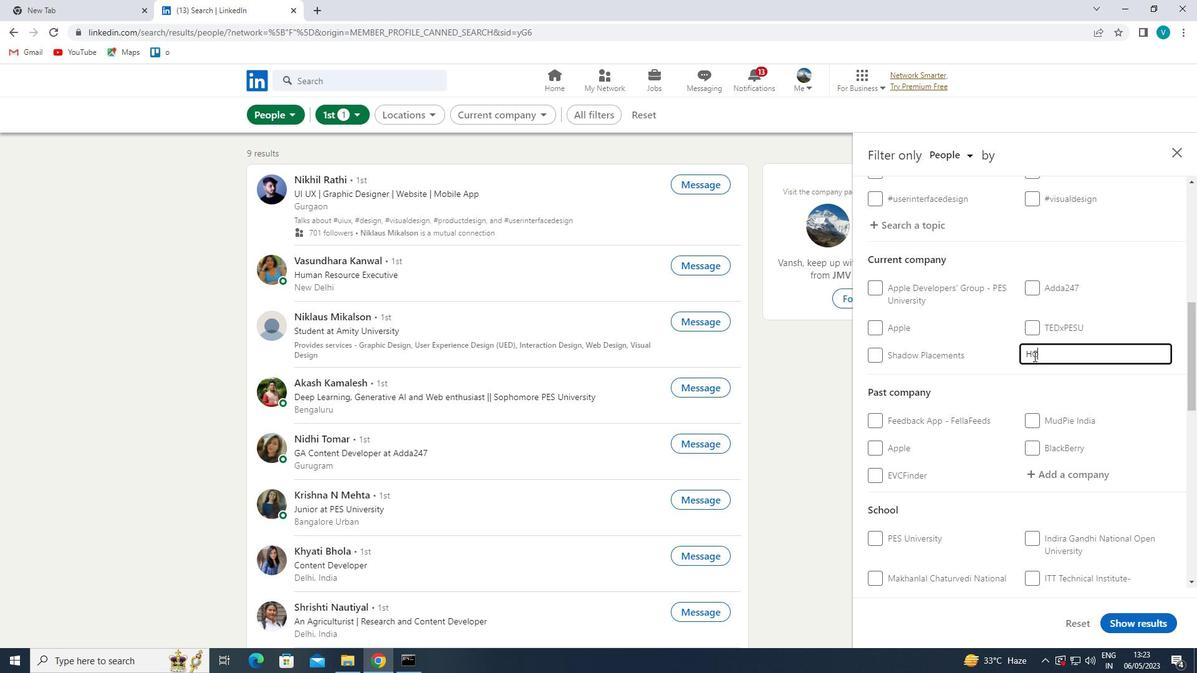 
Action: Key pressed <Key.space>
Screenshot: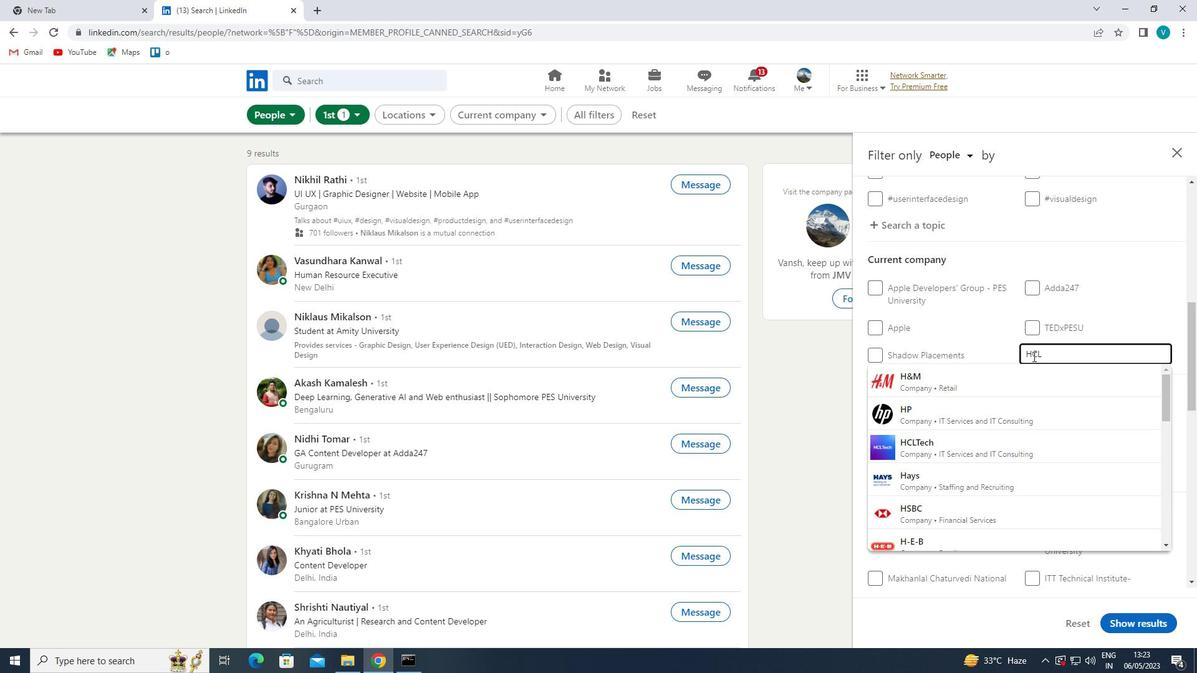 
Action: Mouse moved to (1011, 538)
Screenshot: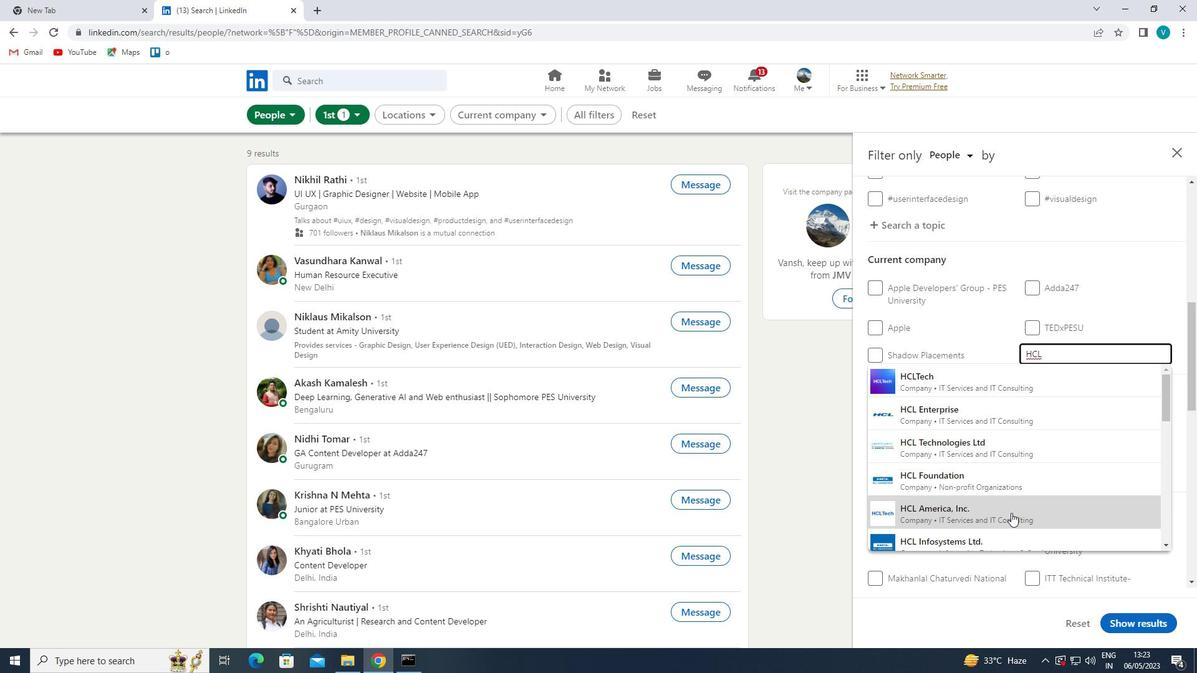 
Action: Mouse pressed left at (1011, 538)
Screenshot: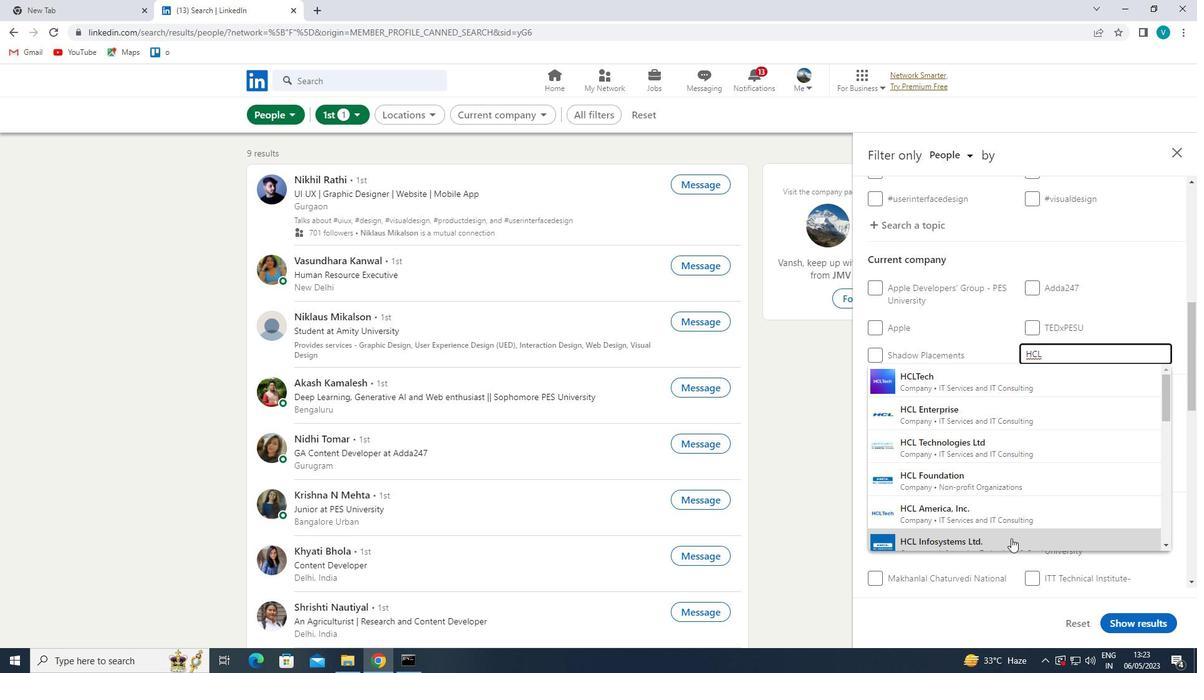 
Action: Mouse moved to (1035, 455)
Screenshot: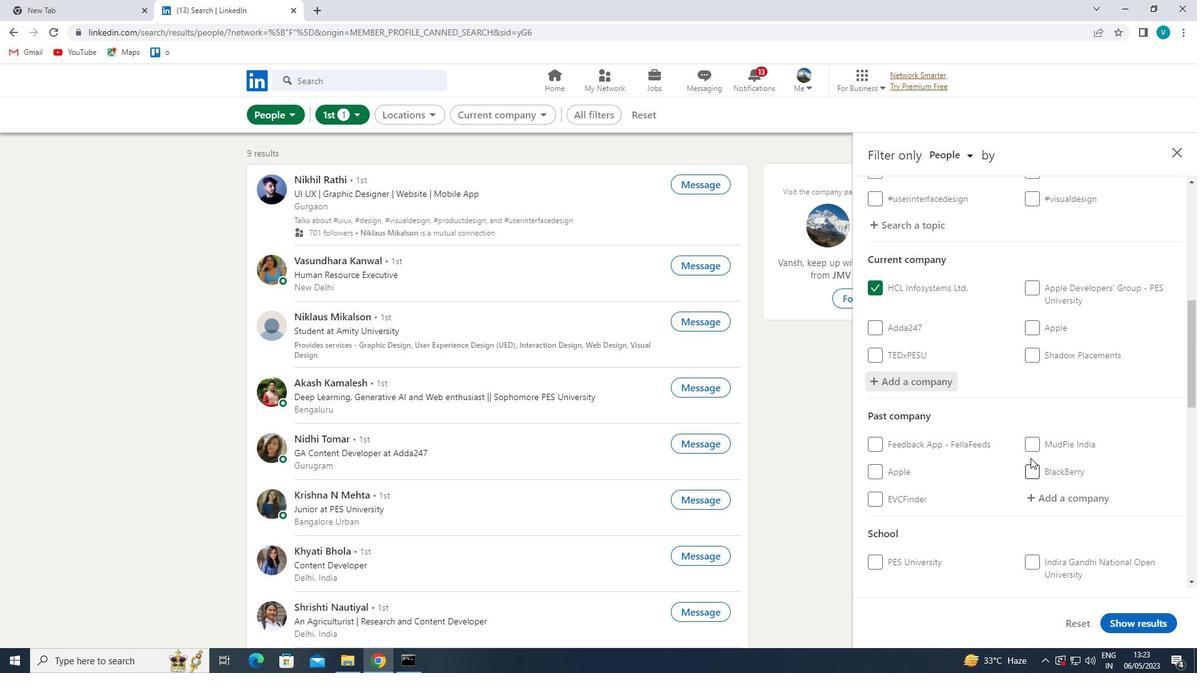 
Action: Mouse scrolled (1035, 455) with delta (0, 0)
Screenshot: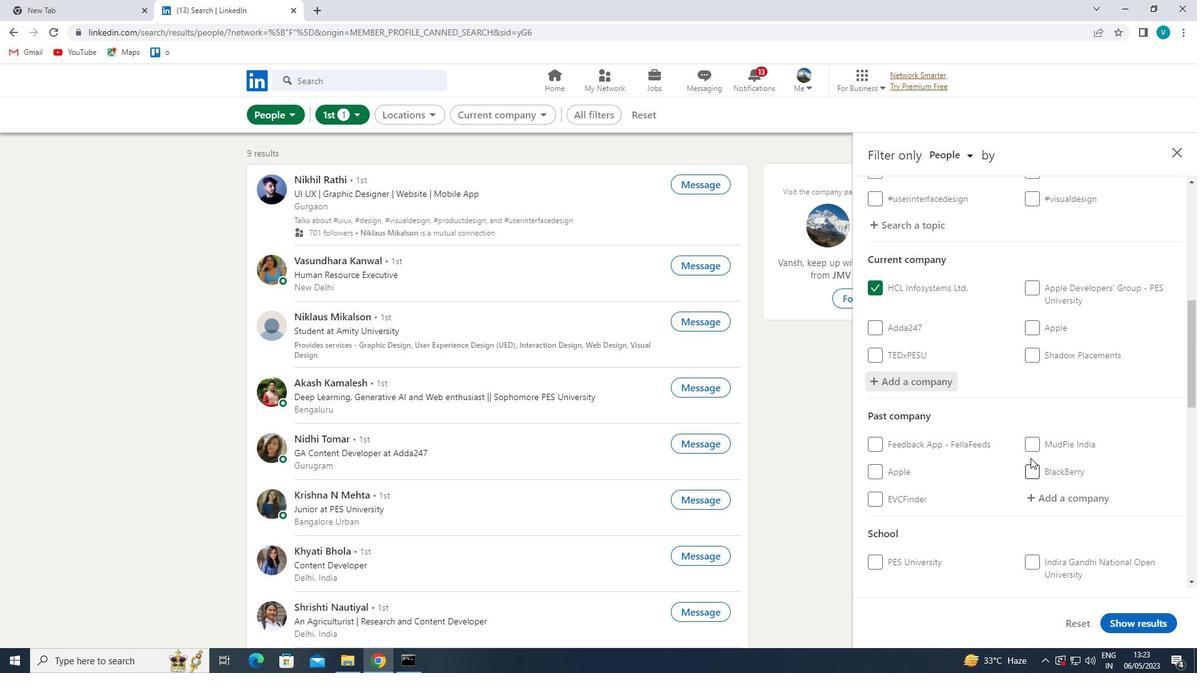 
Action: Mouse moved to (1036, 455)
Screenshot: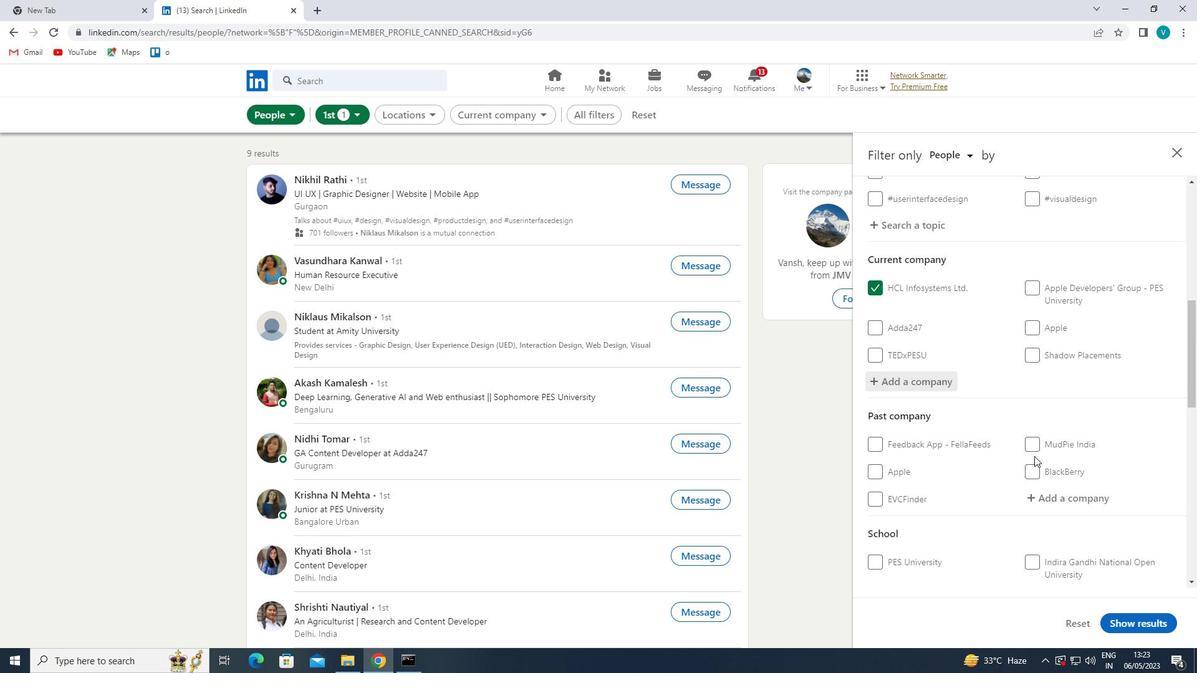 
Action: Mouse scrolled (1036, 454) with delta (0, 0)
Screenshot: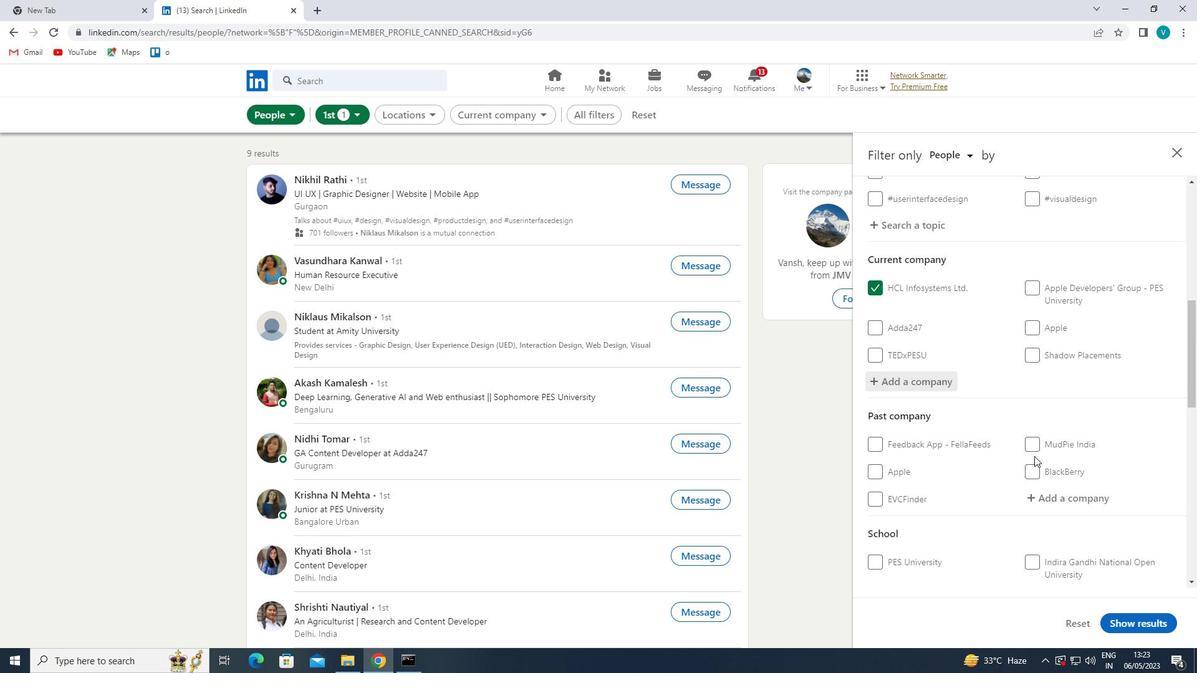 
Action: Mouse moved to (1037, 453)
Screenshot: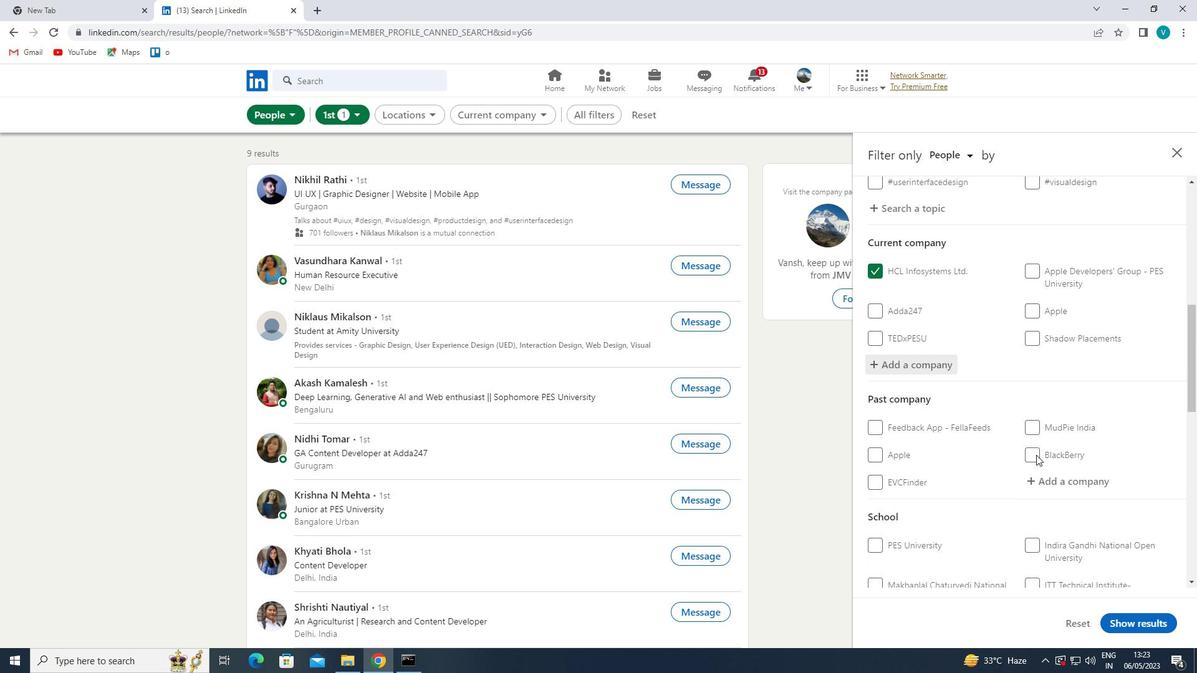 
Action: Mouse scrolled (1037, 453) with delta (0, 0)
Screenshot: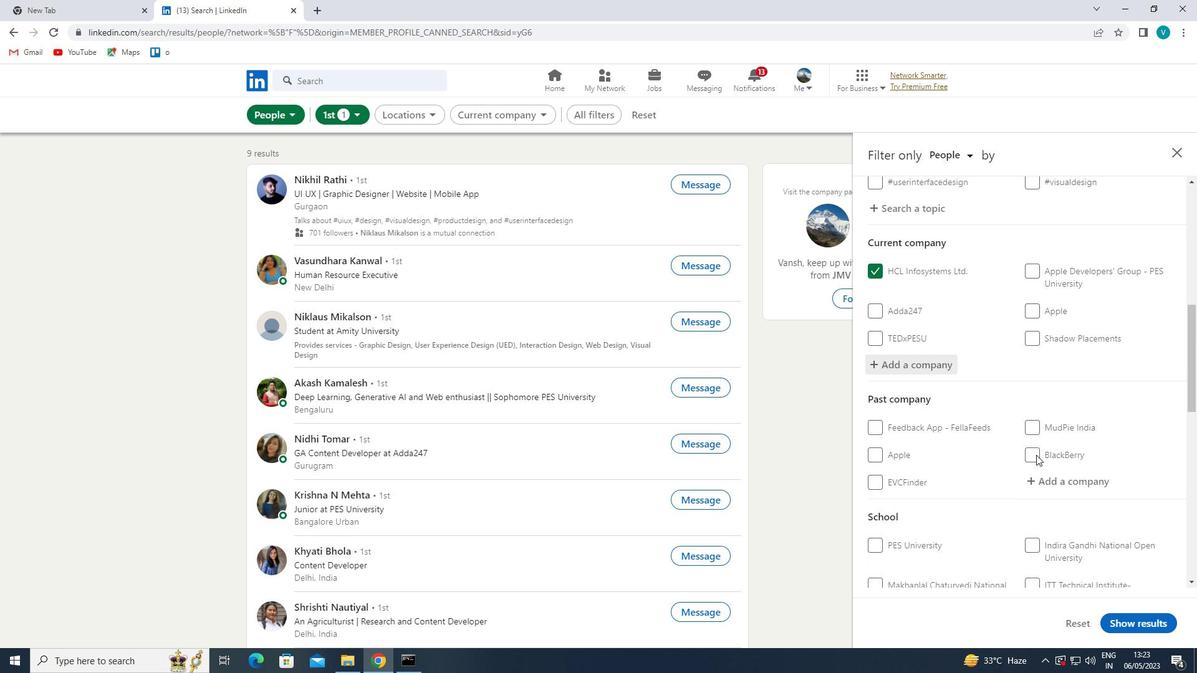 
Action: Mouse moved to (1044, 462)
Screenshot: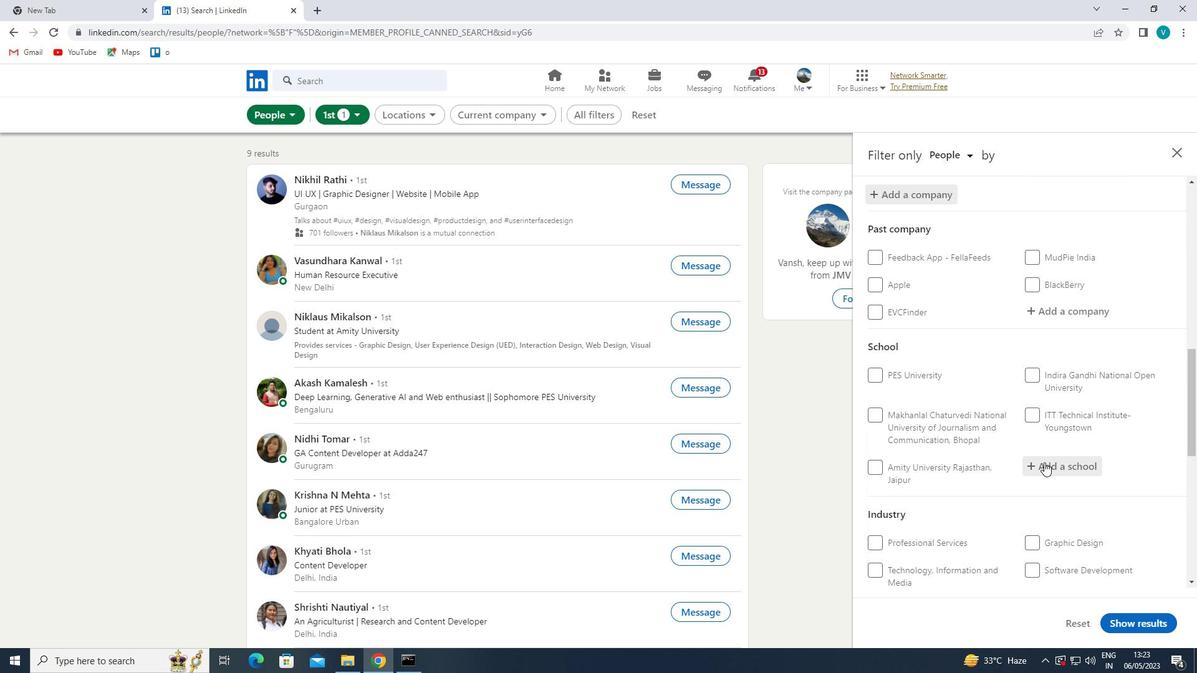 
Action: Mouse pressed left at (1044, 462)
Screenshot: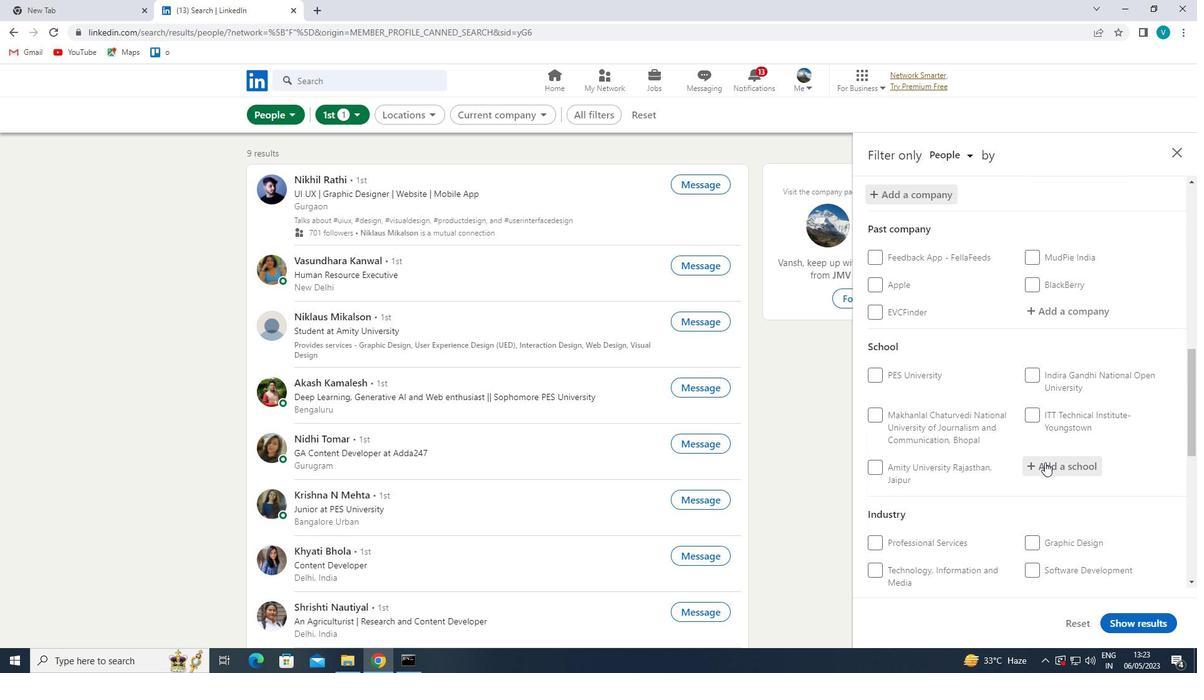 
Action: Mouse moved to (1048, 460)
Screenshot: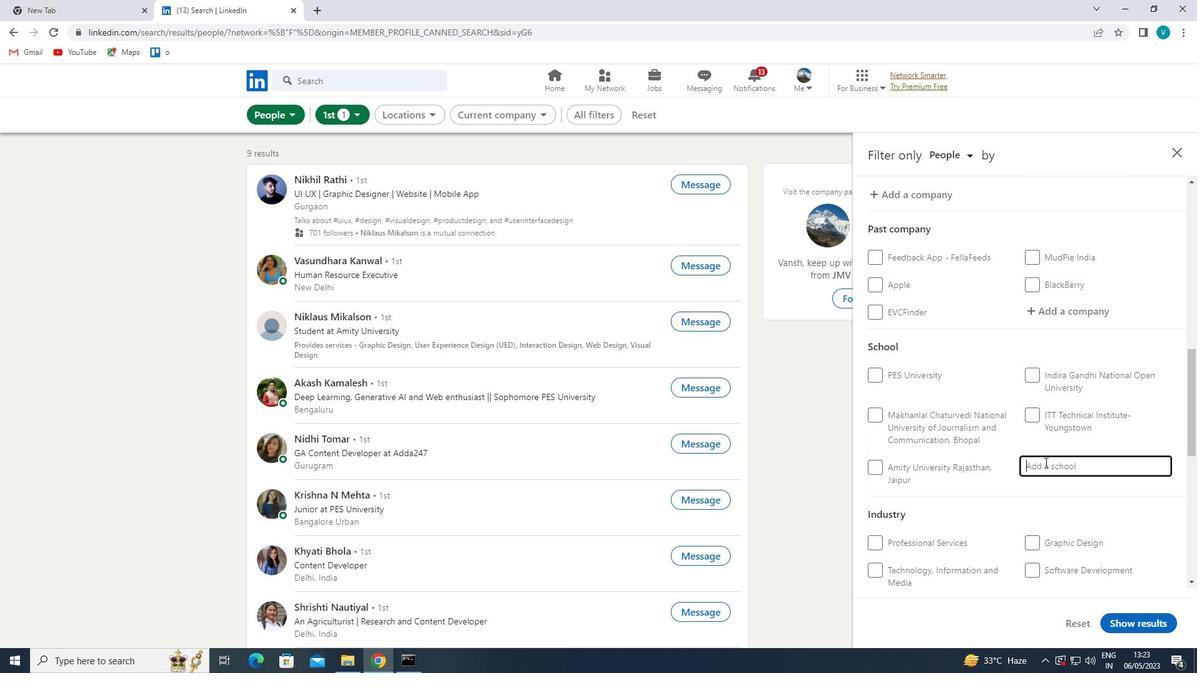 
Action: Key pressed <Key.shift><Key.shift><Key.shift><Key.shift><Key.shift><Key.shift><Key.shift><Key.shift><Key.shift>IIHMR
Screenshot: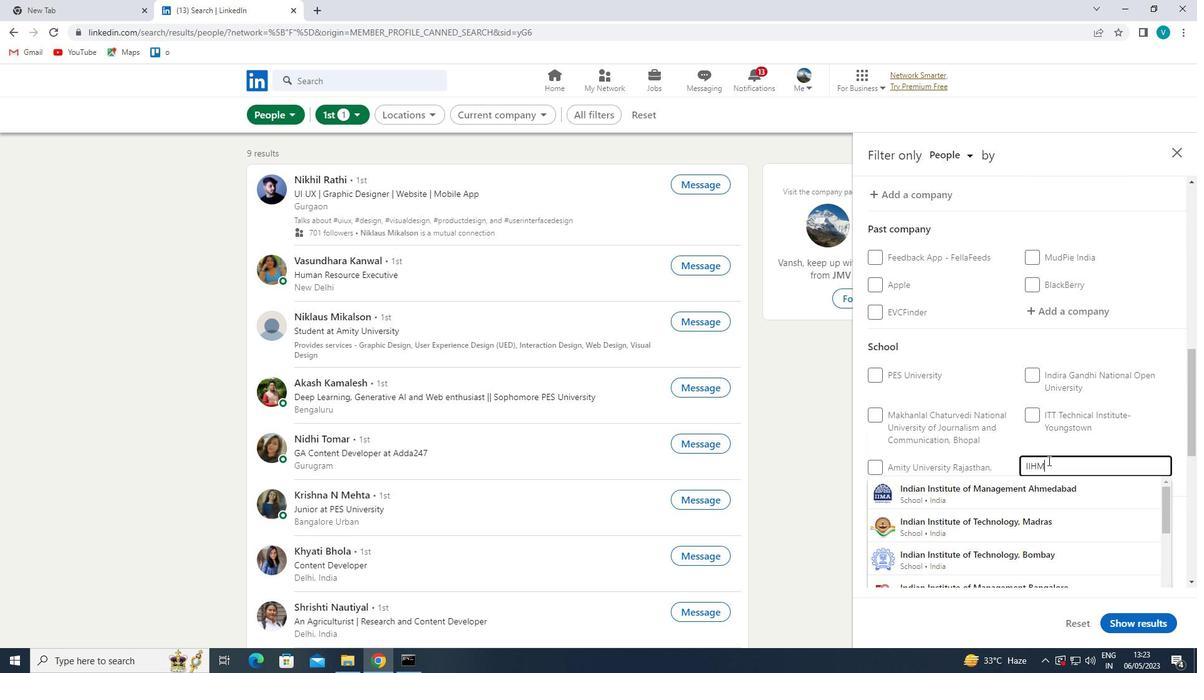 
Action: Mouse moved to (1025, 513)
Screenshot: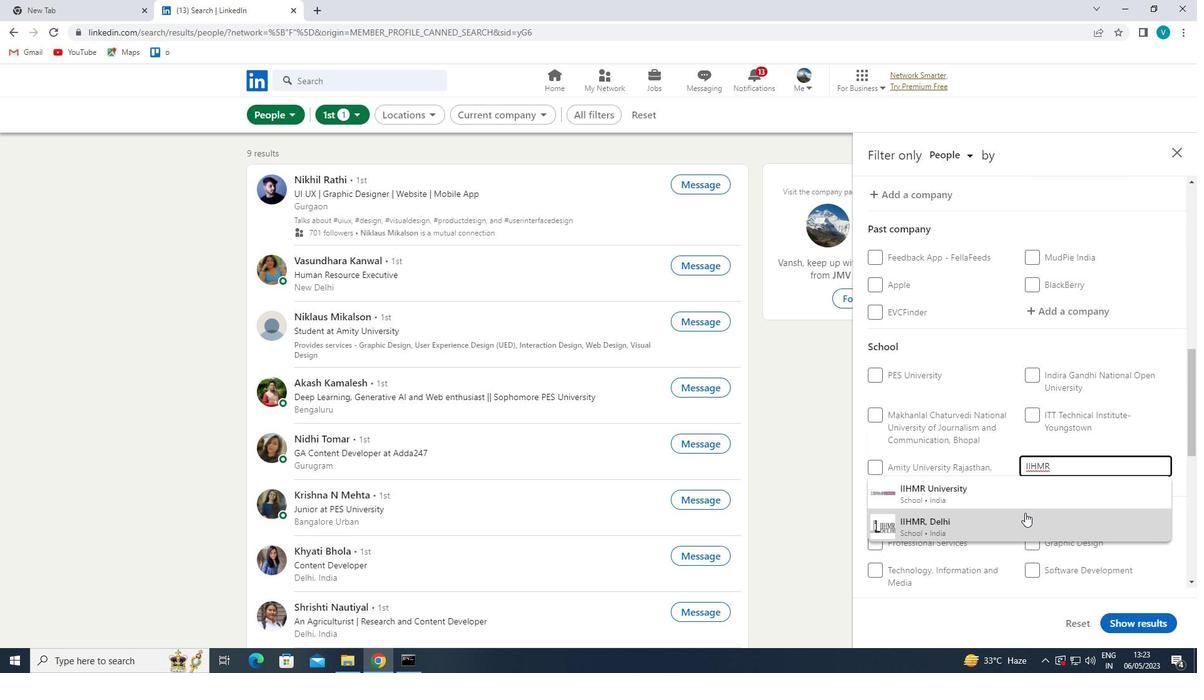
Action: Mouse pressed left at (1025, 513)
Screenshot: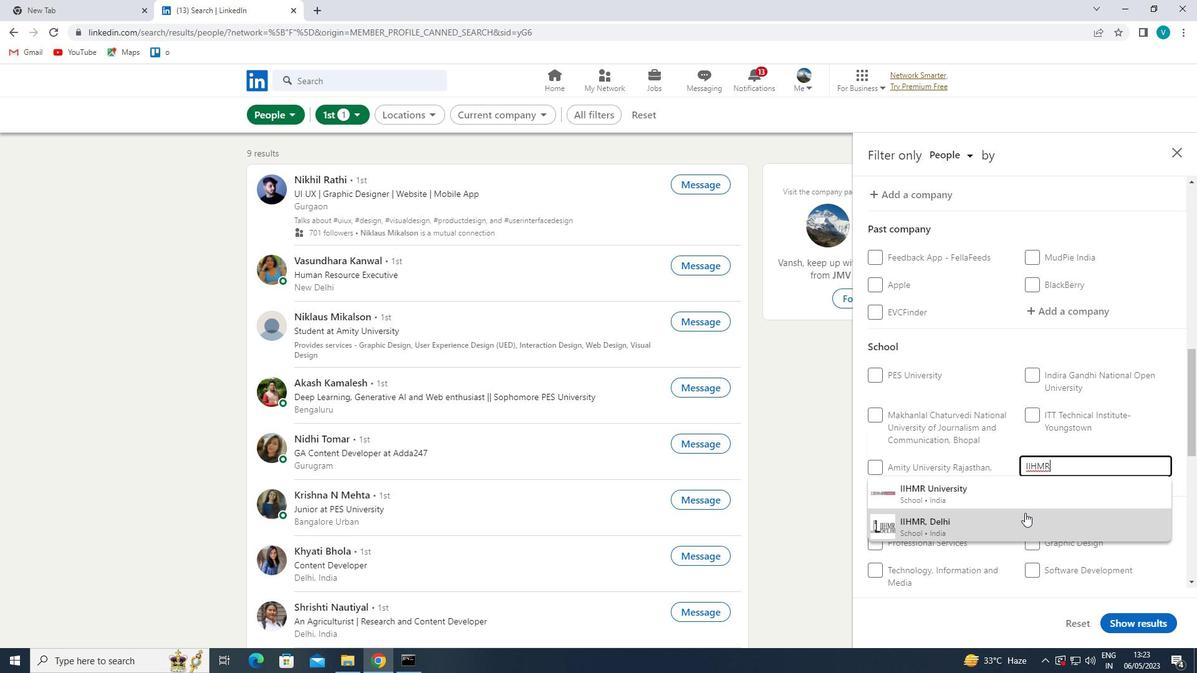 
Action: Mouse moved to (1054, 491)
Screenshot: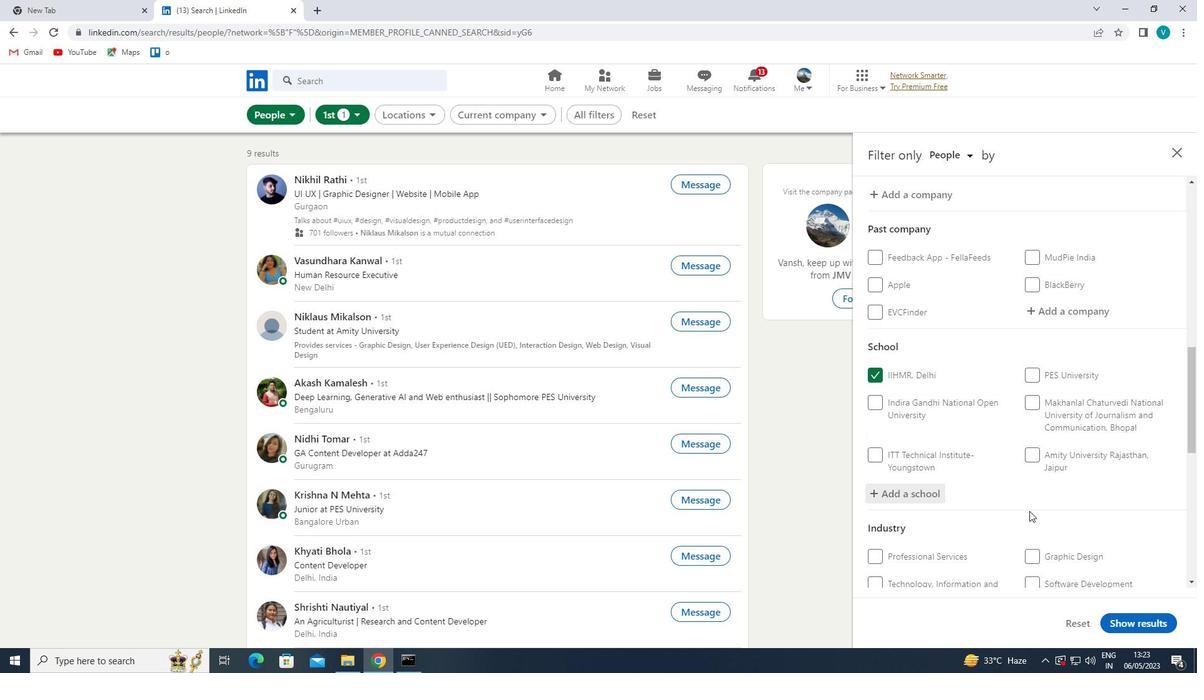 
Action: Mouse scrolled (1054, 490) with delta (0, 0)
Screenshot: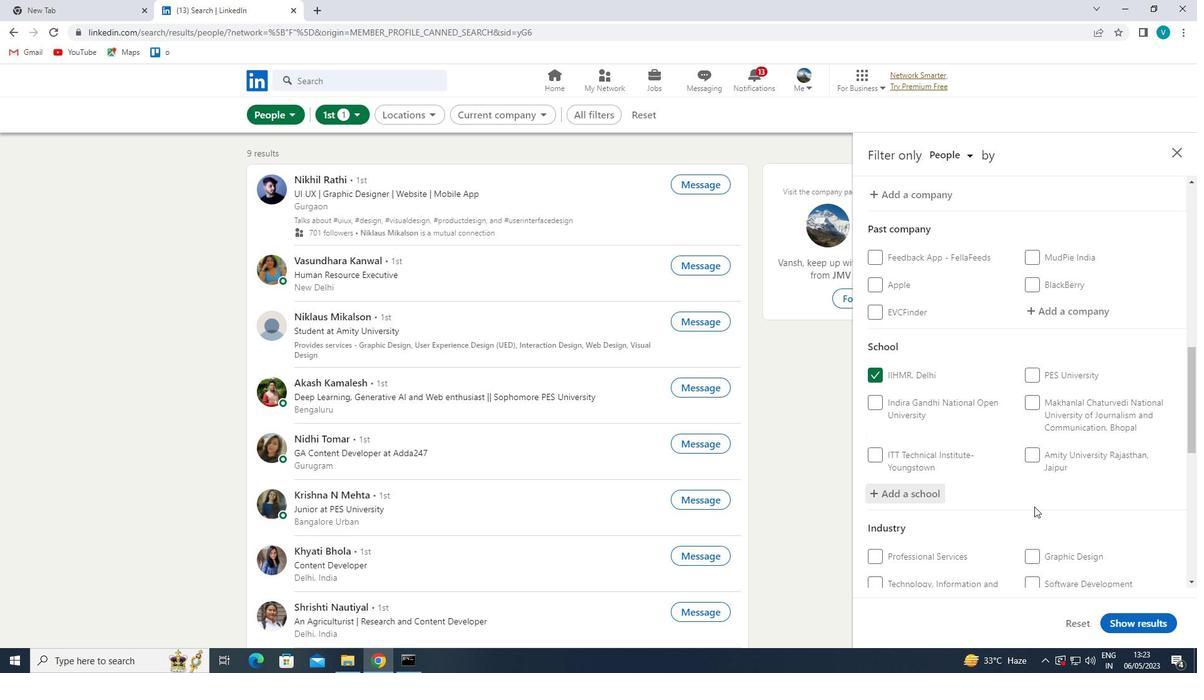 
Action: Mouse moved to (1060, 486)
Screenshot: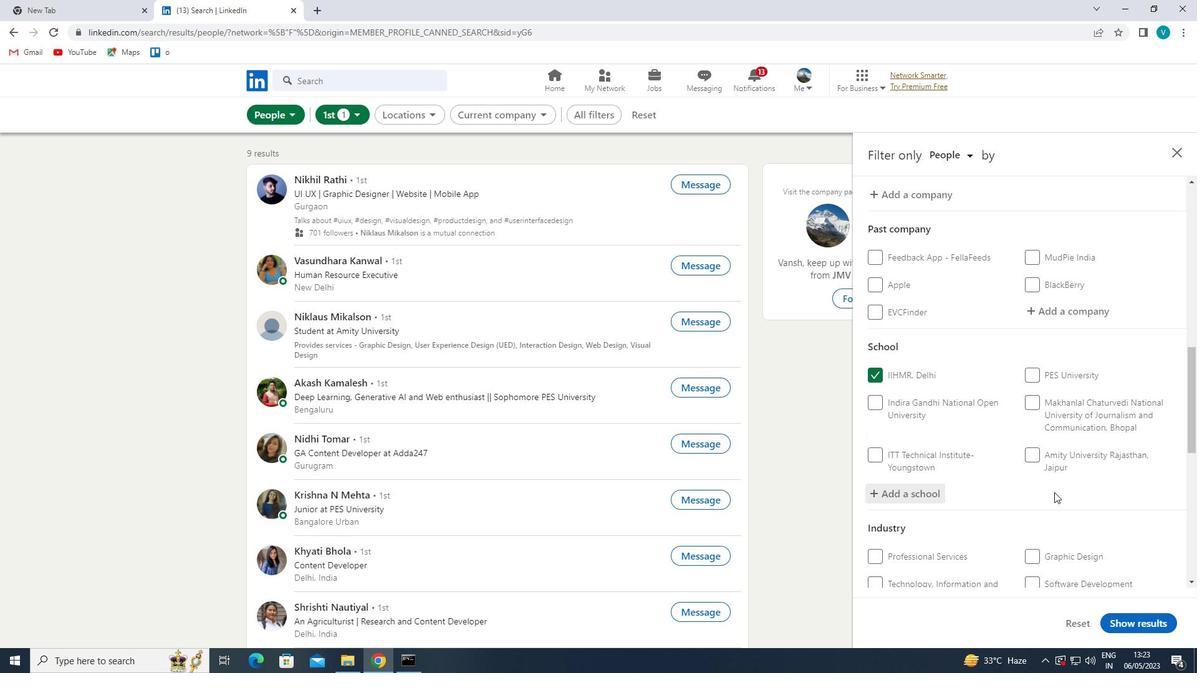
Action: Mouse scrolled (1060, 486) with delta (0, 0)
Screenshot: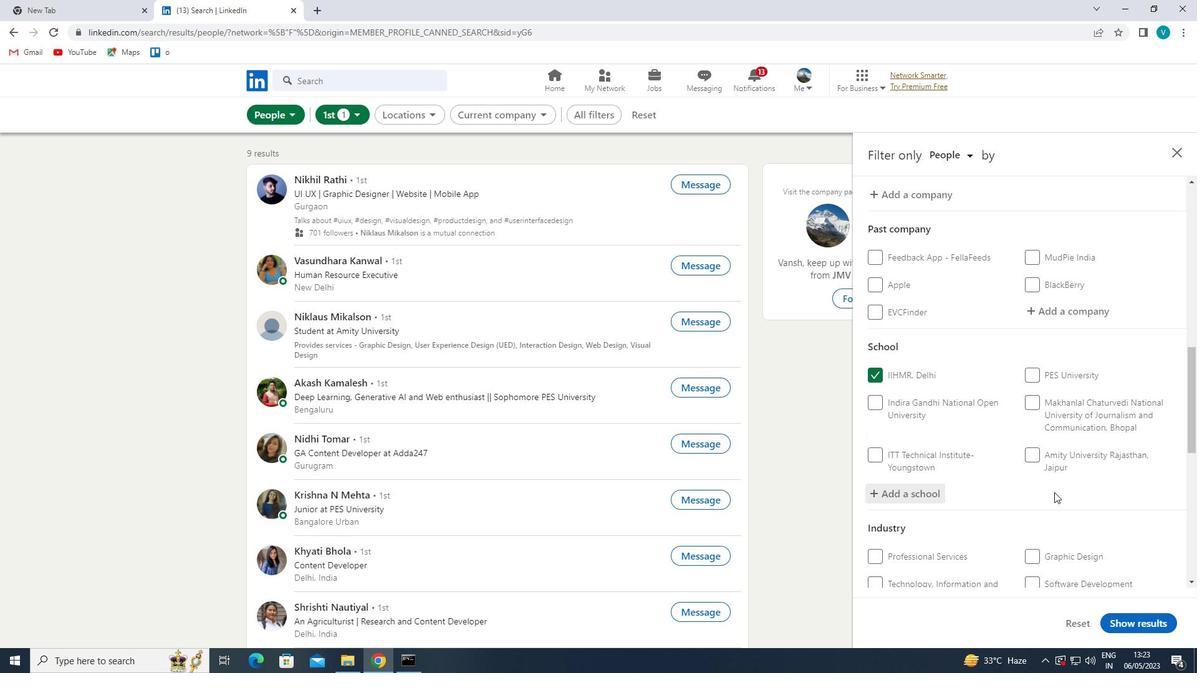 
Action: Mouse moved to (1060, 483)
Screenshot: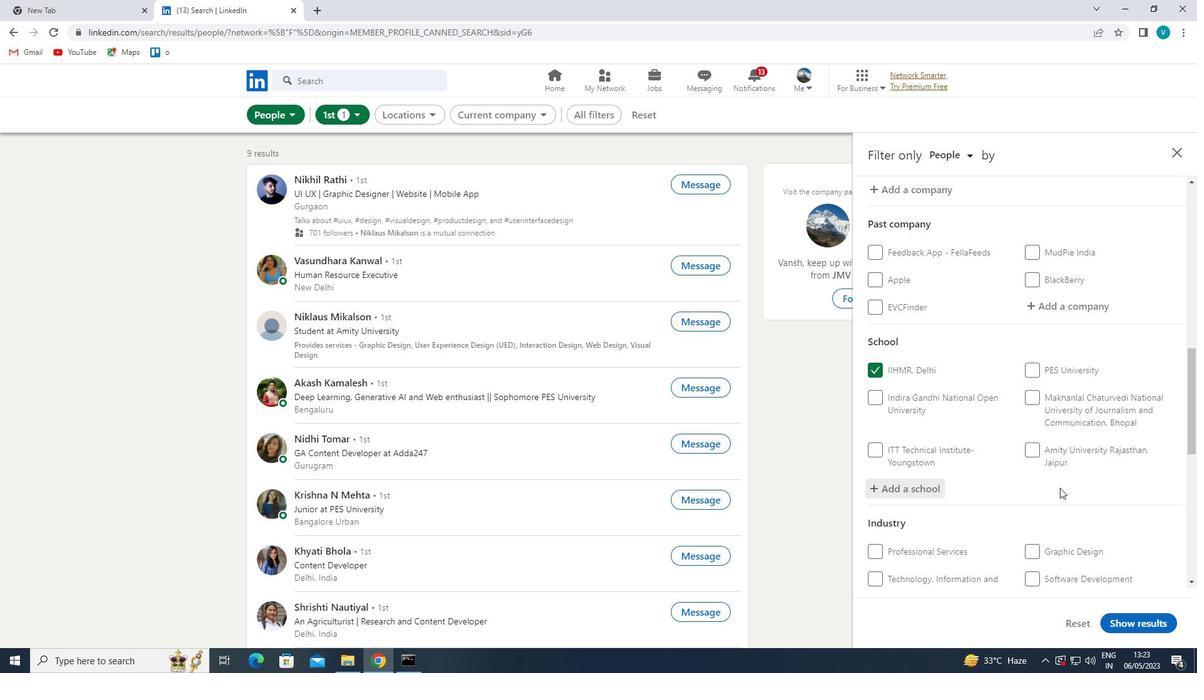 
Action: Mouse scrolled (1060, 482) with delta (0, 0)
Screenshot: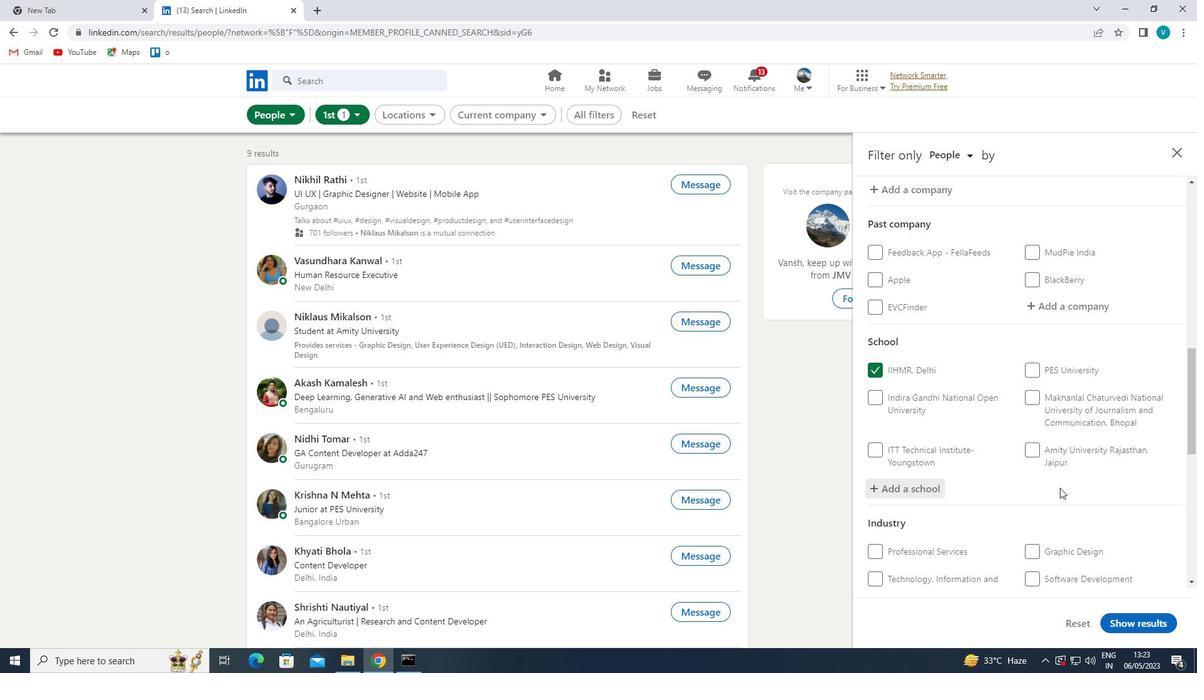 
Action: Mouse moved to (1078, 431)
Screenshot: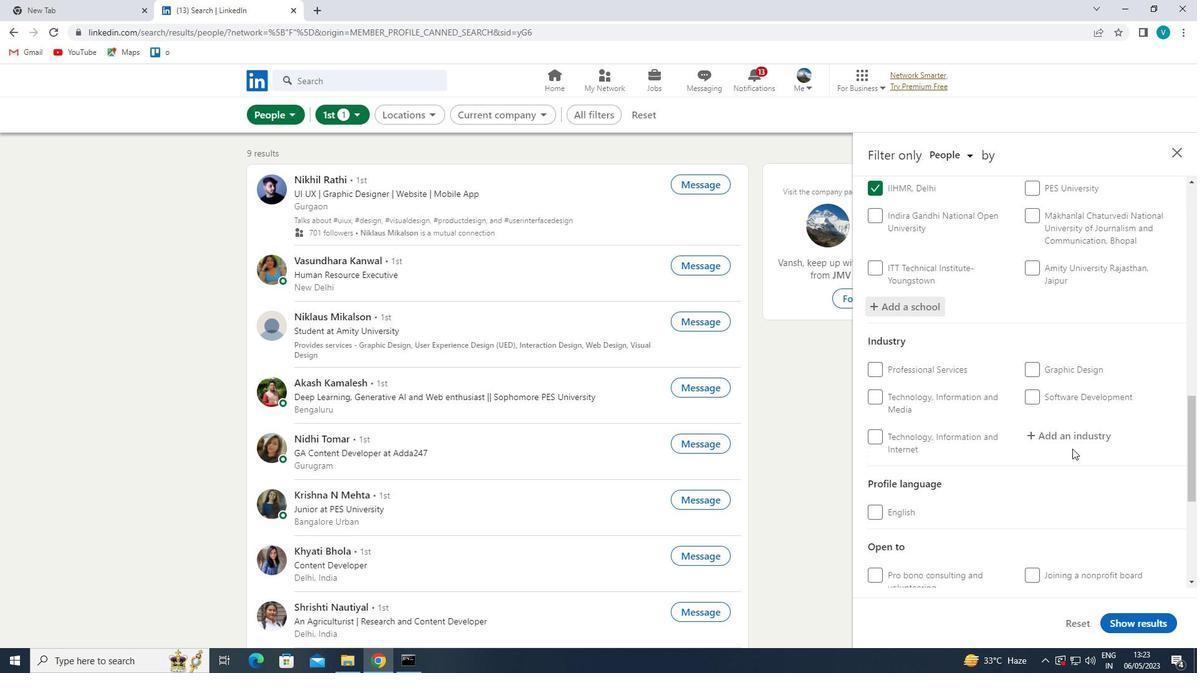 
Action: Mouse pressed left at (1078, 431)
Screenshot: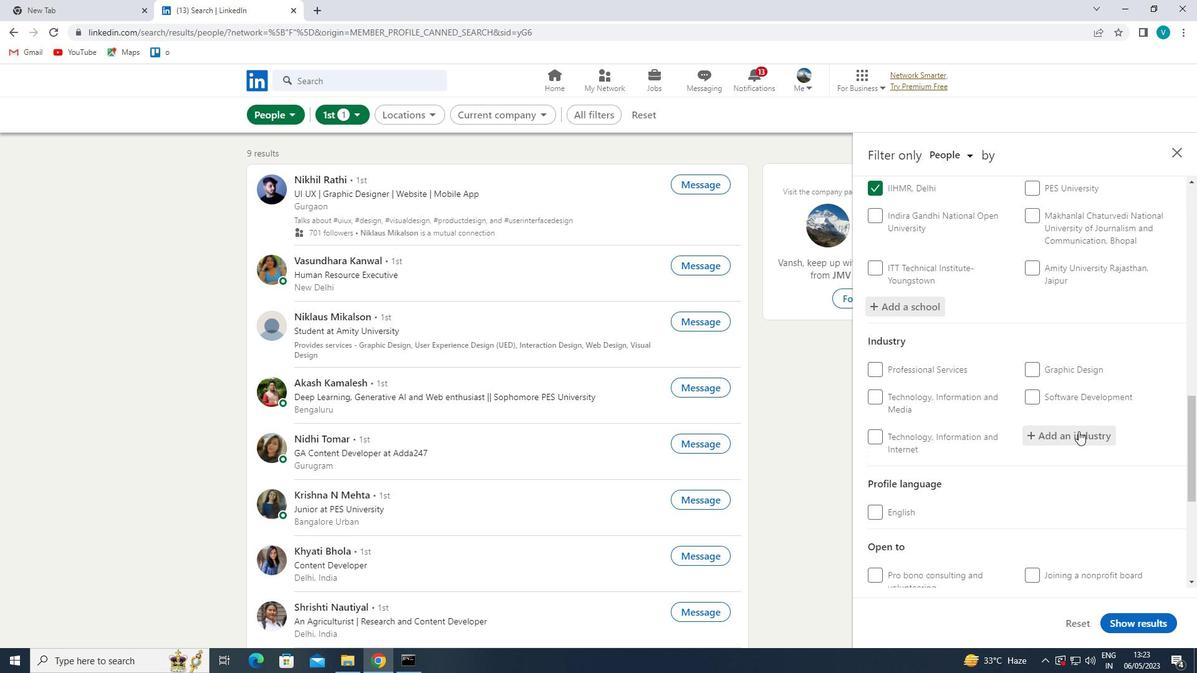 
Action: Mouse moved to (1051, 412)
Screenshot: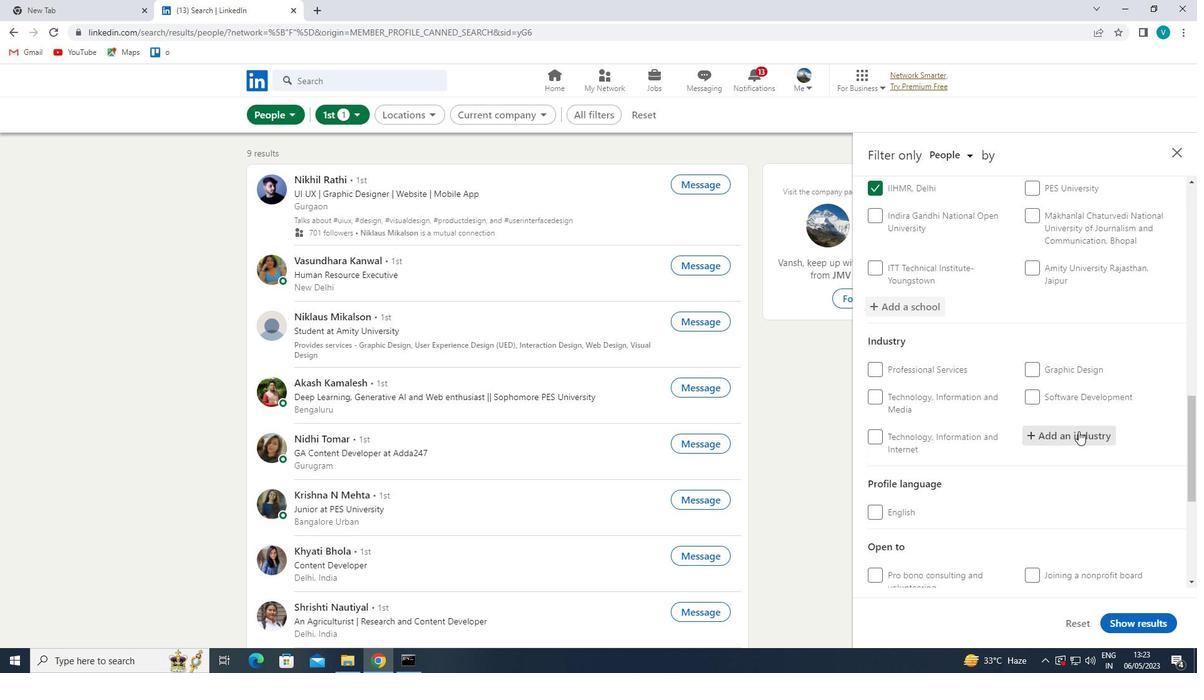 
Action: Key pressed <Key.shift>DATA<Key.space>
Screenshot: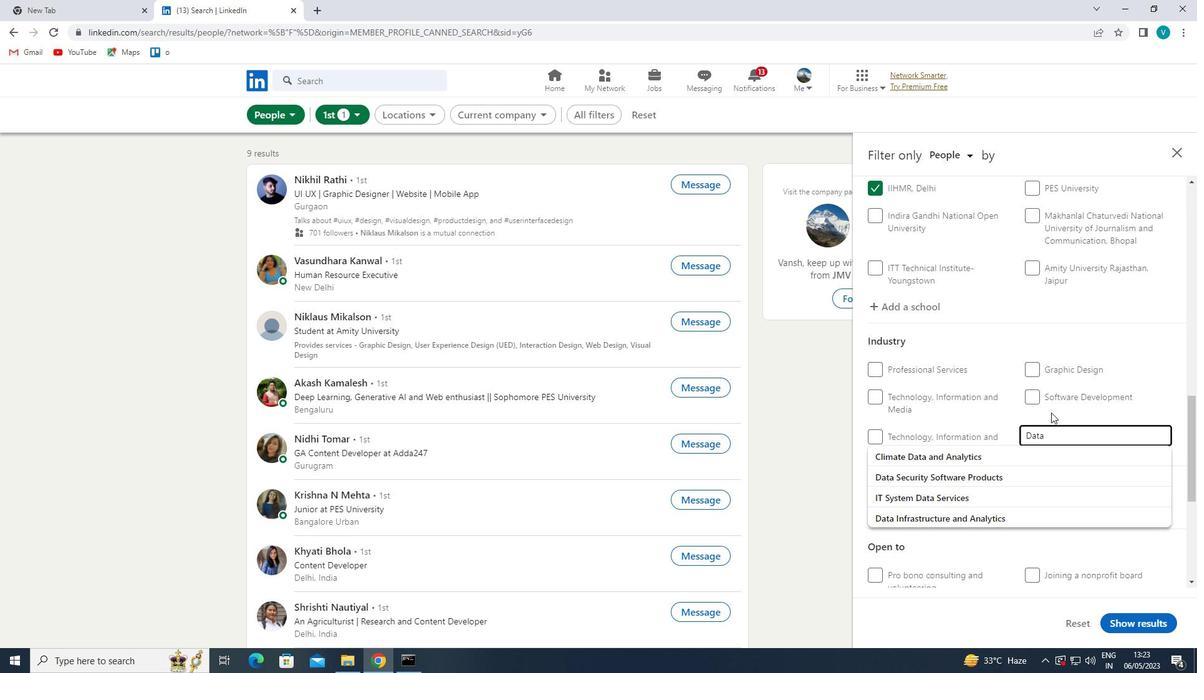 
Action: Mouse moved to (1011, 511)
Screenshot: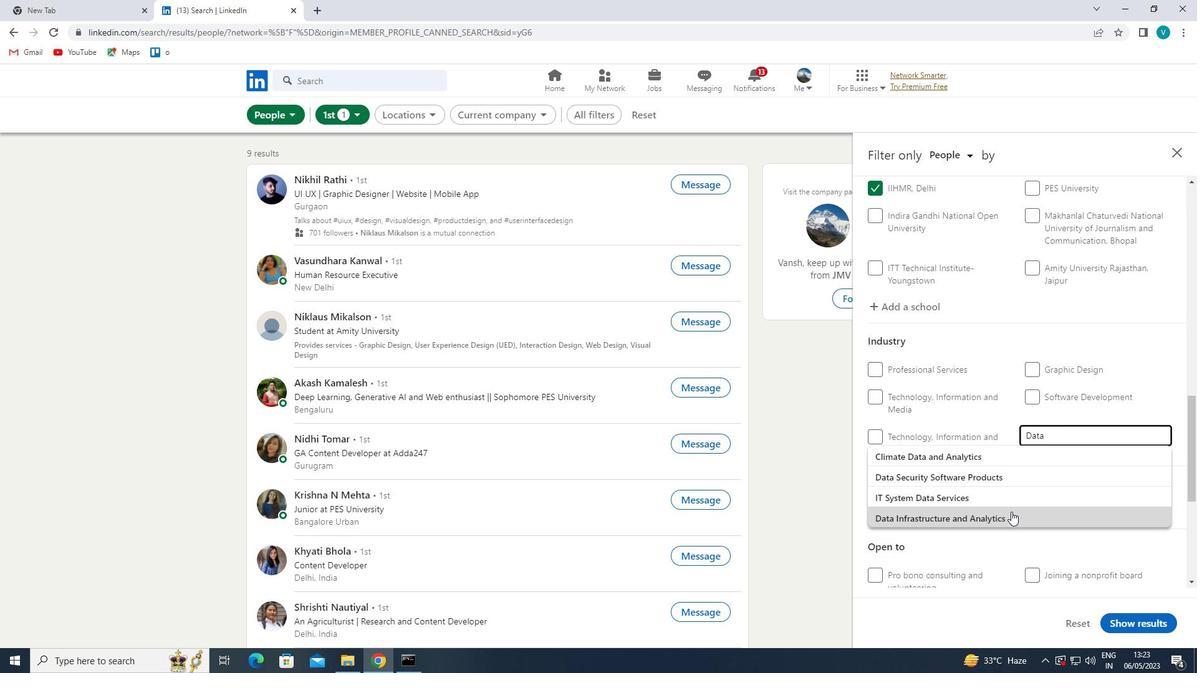 
Action: Mouse pressed left at (1011, 511)
Screenshot: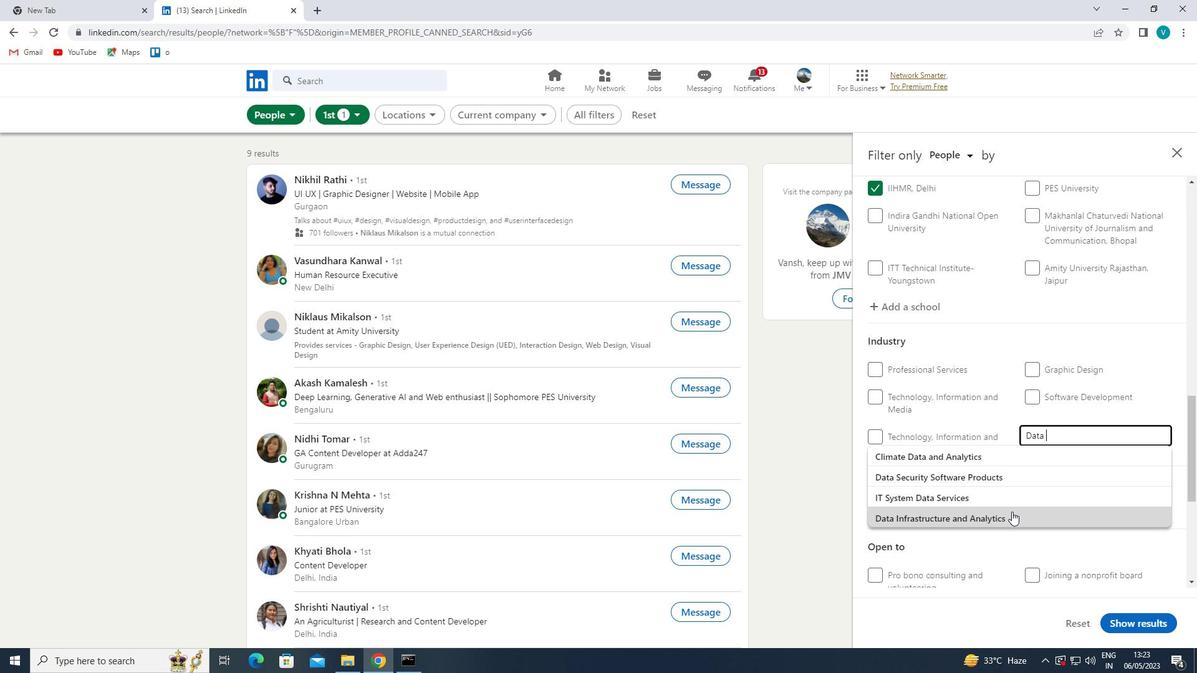 
Action: Mouse moved to (1011, 511)
Screenshot: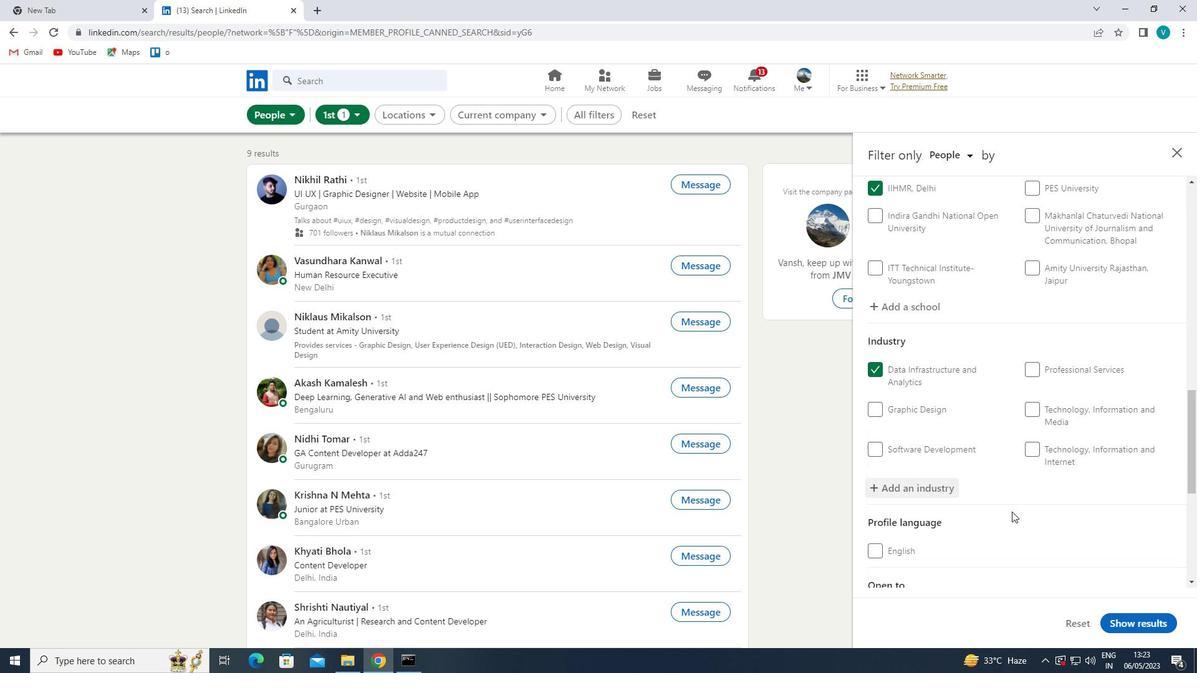 
Action: Mouse scrolled (1011, 511) with delta (0, 0)
Screenshot: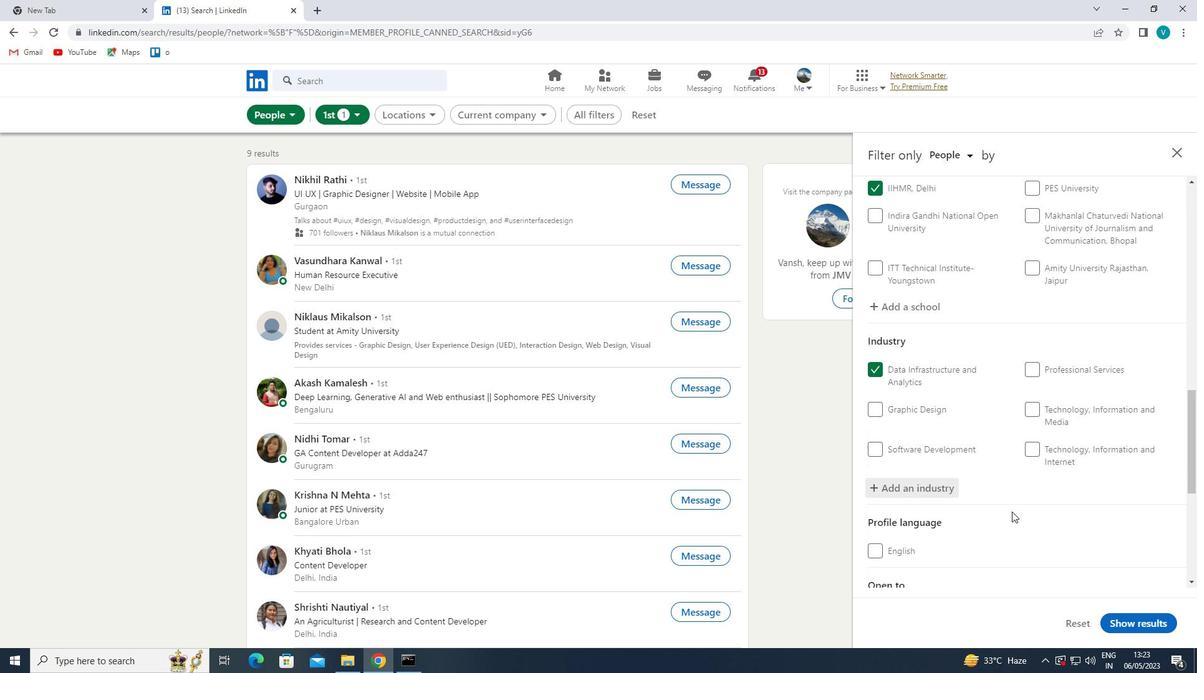 
Action: Mouse scrolled (1011, 511) with delta (0, 0)
Screenshot: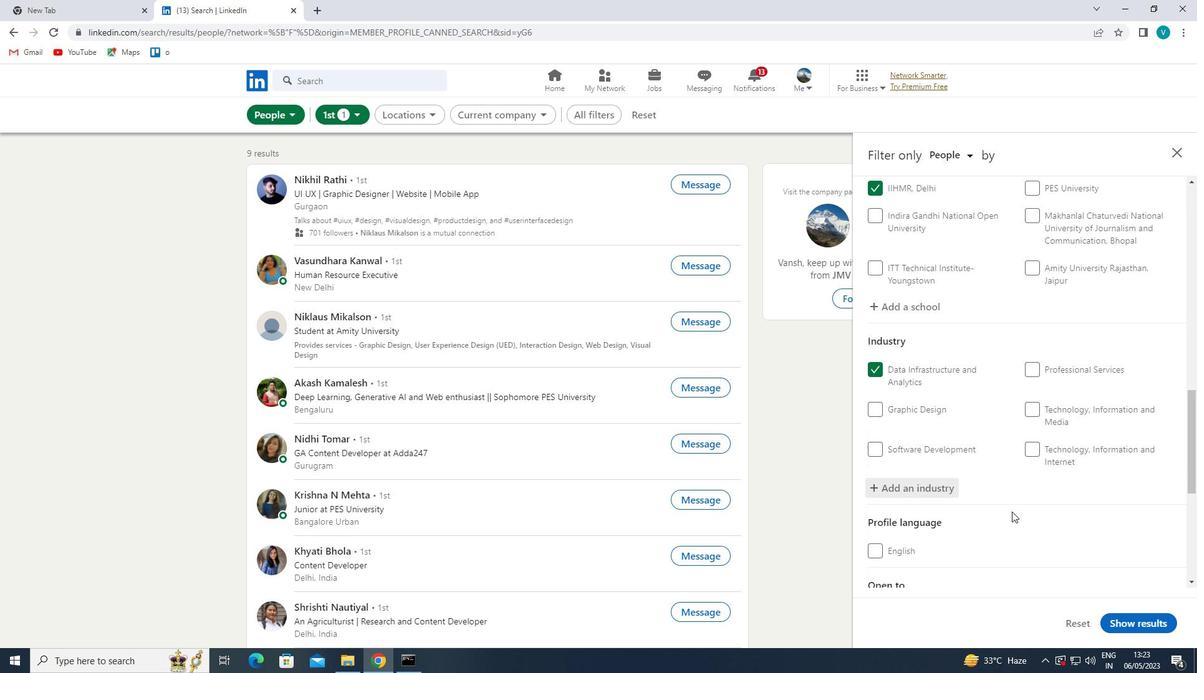 
Action: Mouse scrolled (1011, 511) with delta (0, 0)
Screenshot: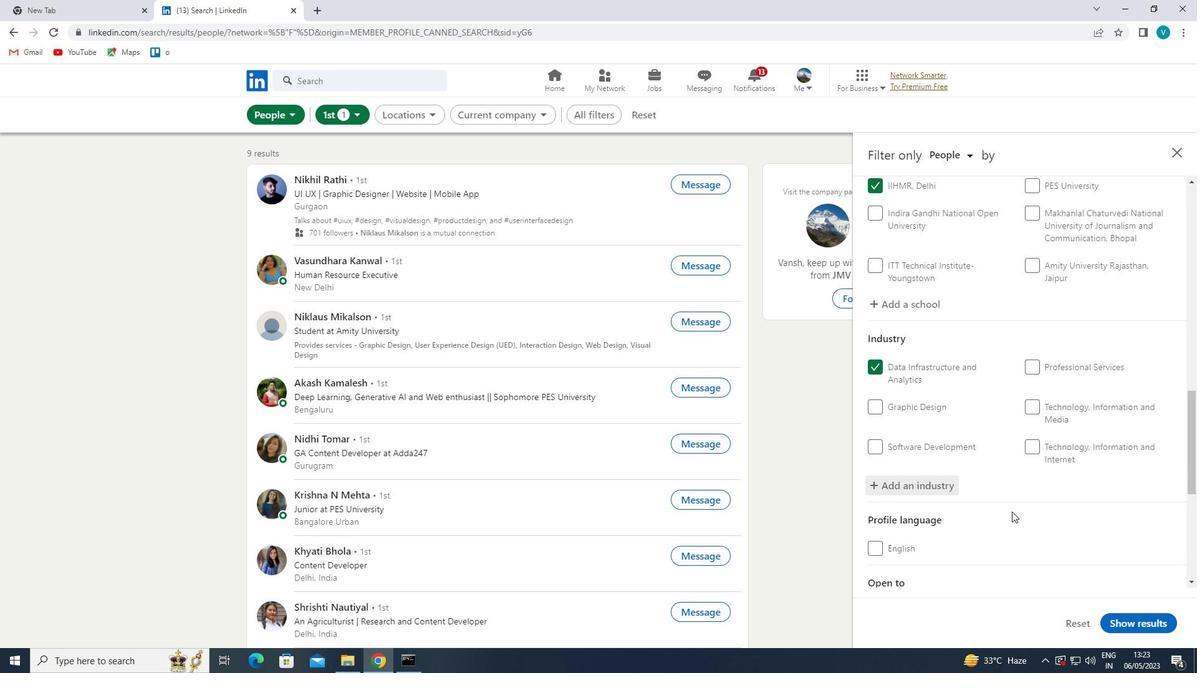 
Action: Mouse scrolled (1011, 511) with delta (0, 0)
Screenshot: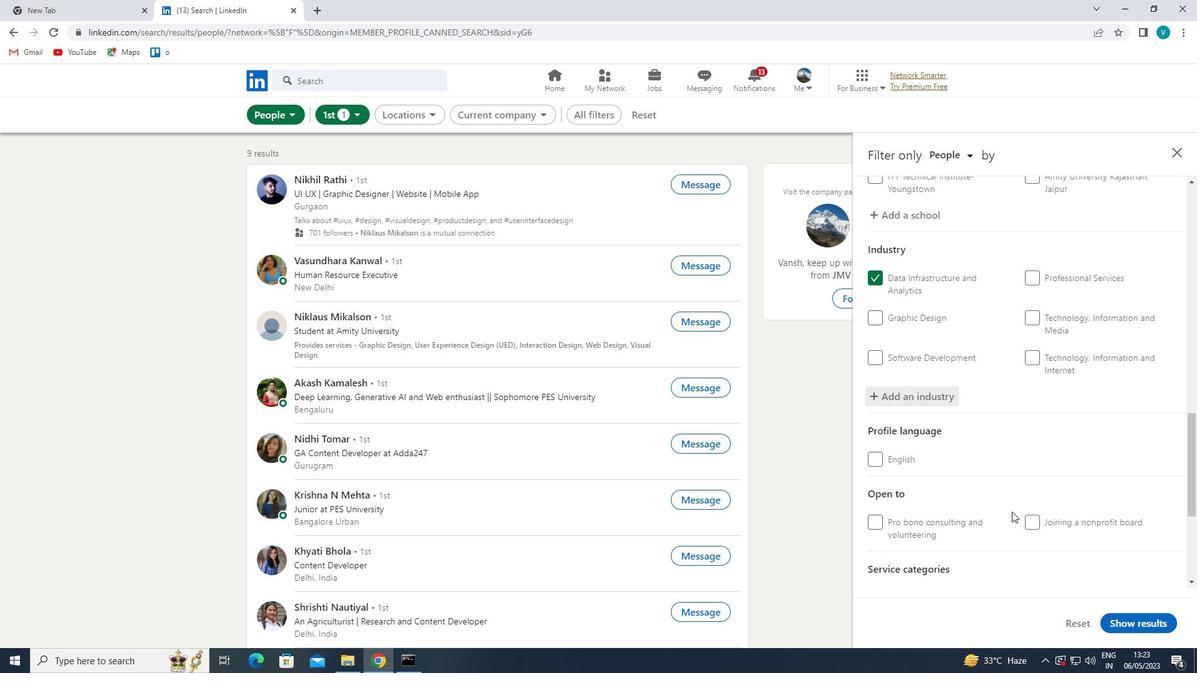 
Action: Mouse moved to (1012, 511)
Screenshot: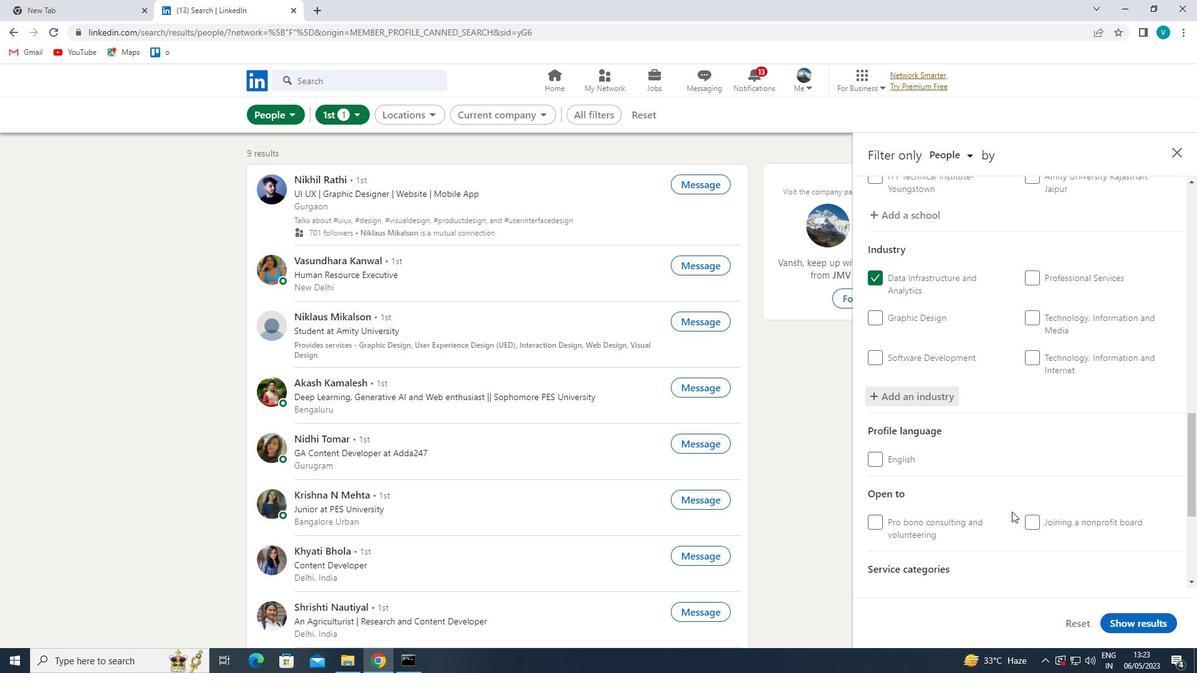 
Action: Mouse scrolled (1012, 511) with delta (0, 0)
Screenshot: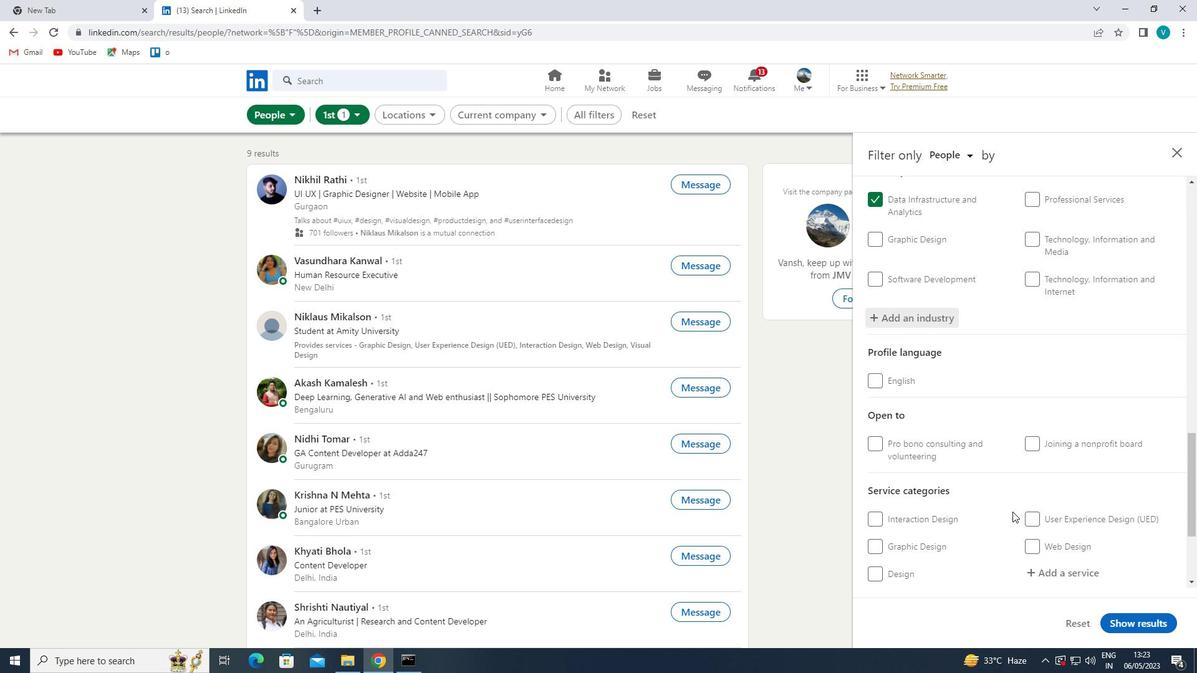 
Action: Mouse moved to (1056, 425)
Screenshot: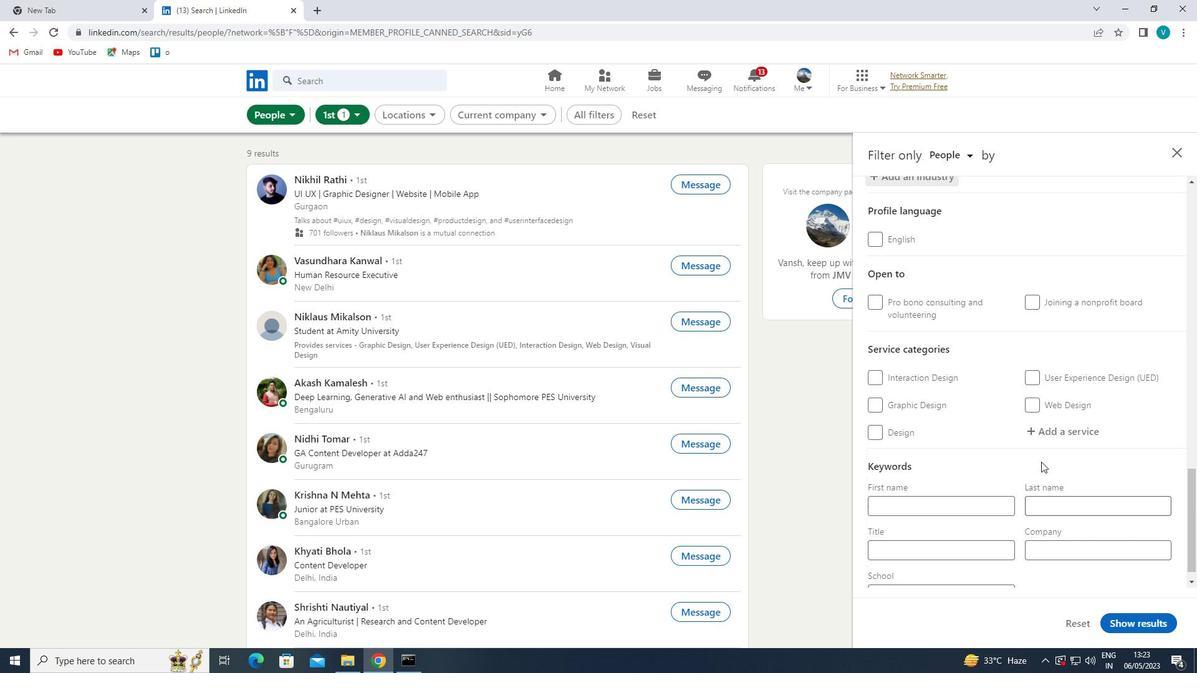 
Action: Mouse pressed left at (1056, 425)
Screenshot: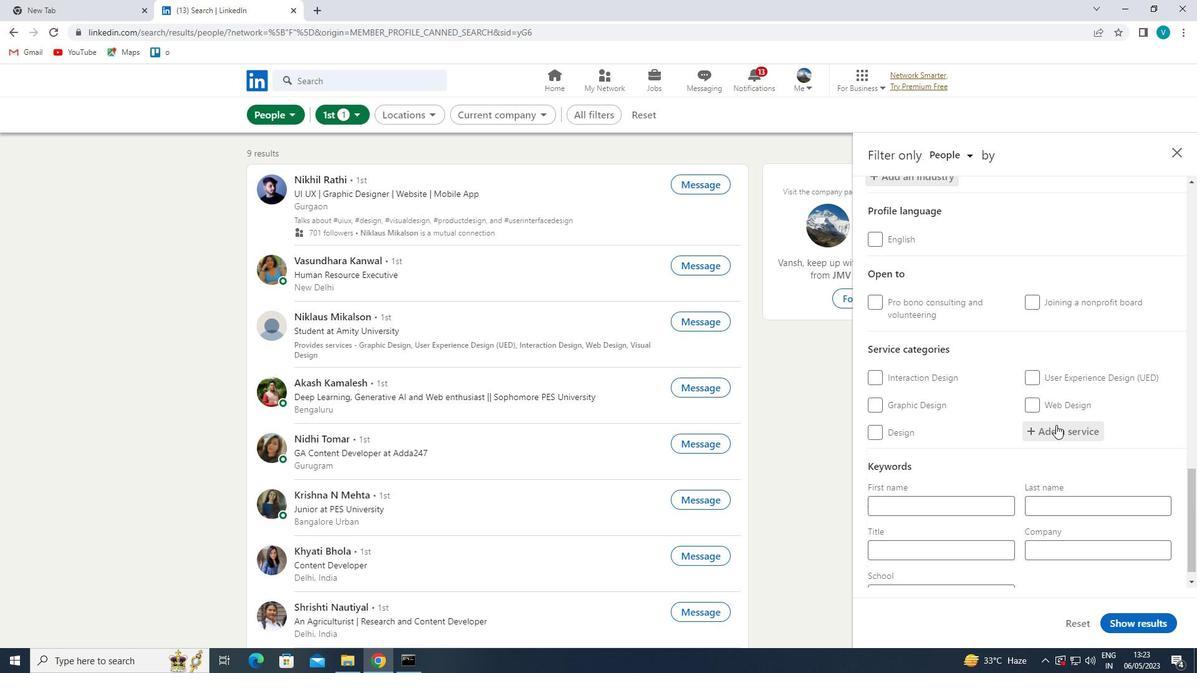 
Action: Mouse moved to (1054, 423)
Screenshot: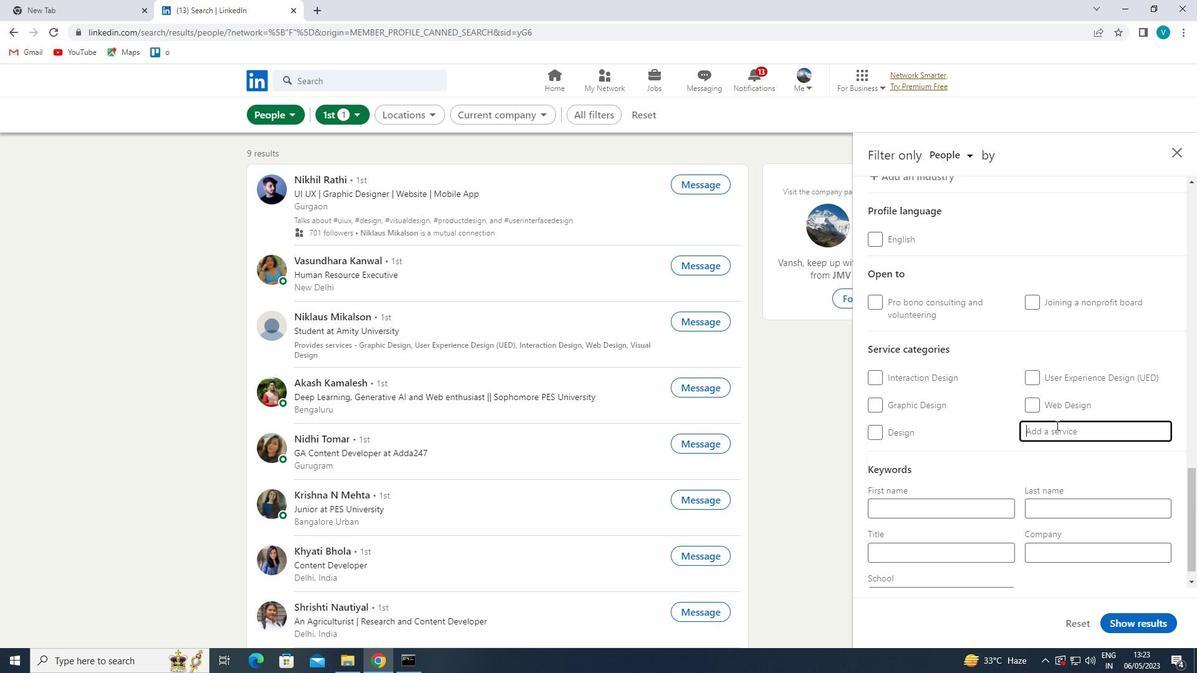 
Action: Key pressed <Key.shift>
Screenshot: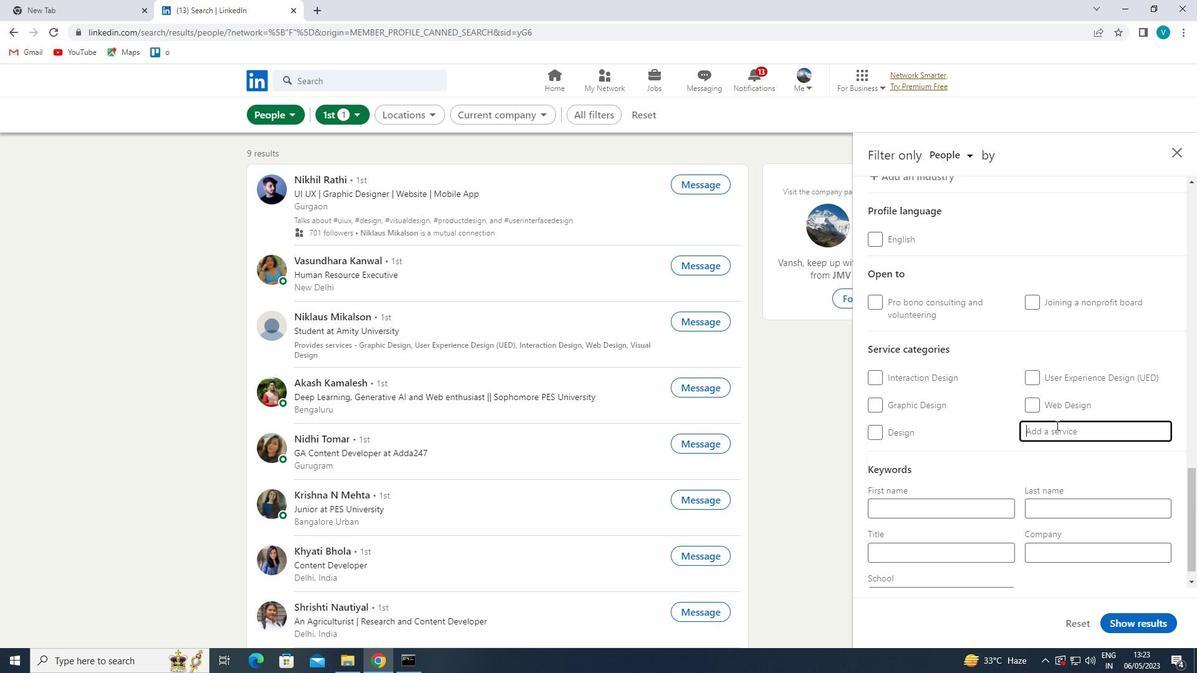 
Action: Mouse moved to (1053, 422)
Screenshot: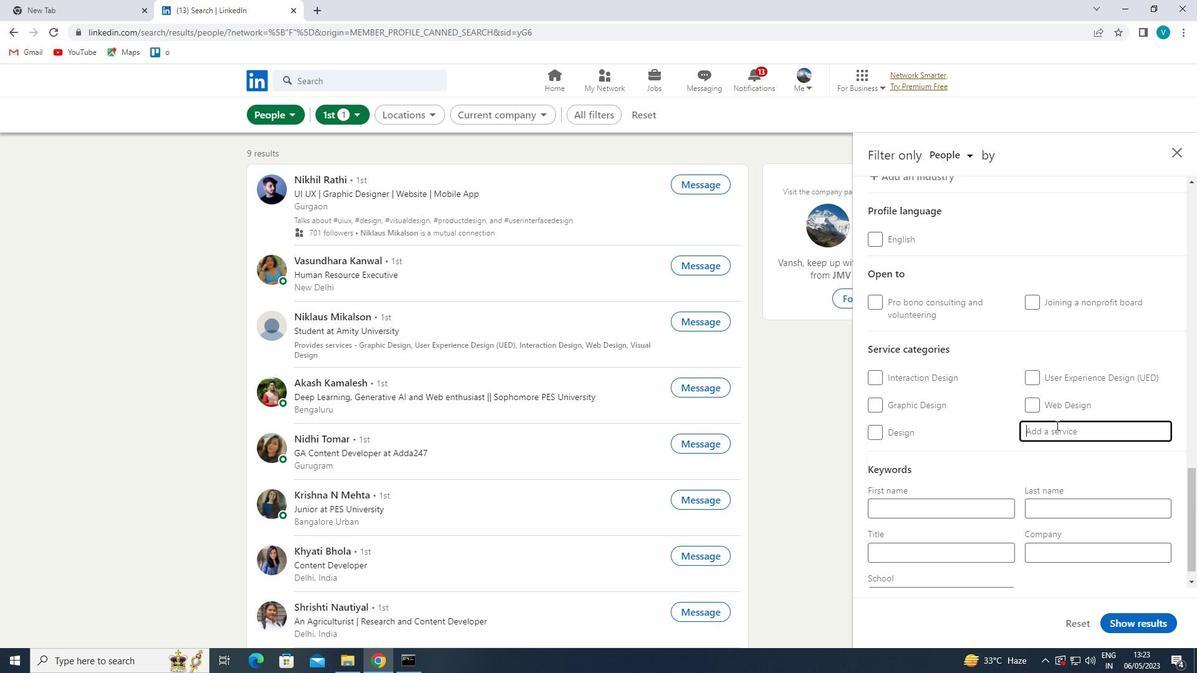 
Action: Key pressed EDI
Screenshot: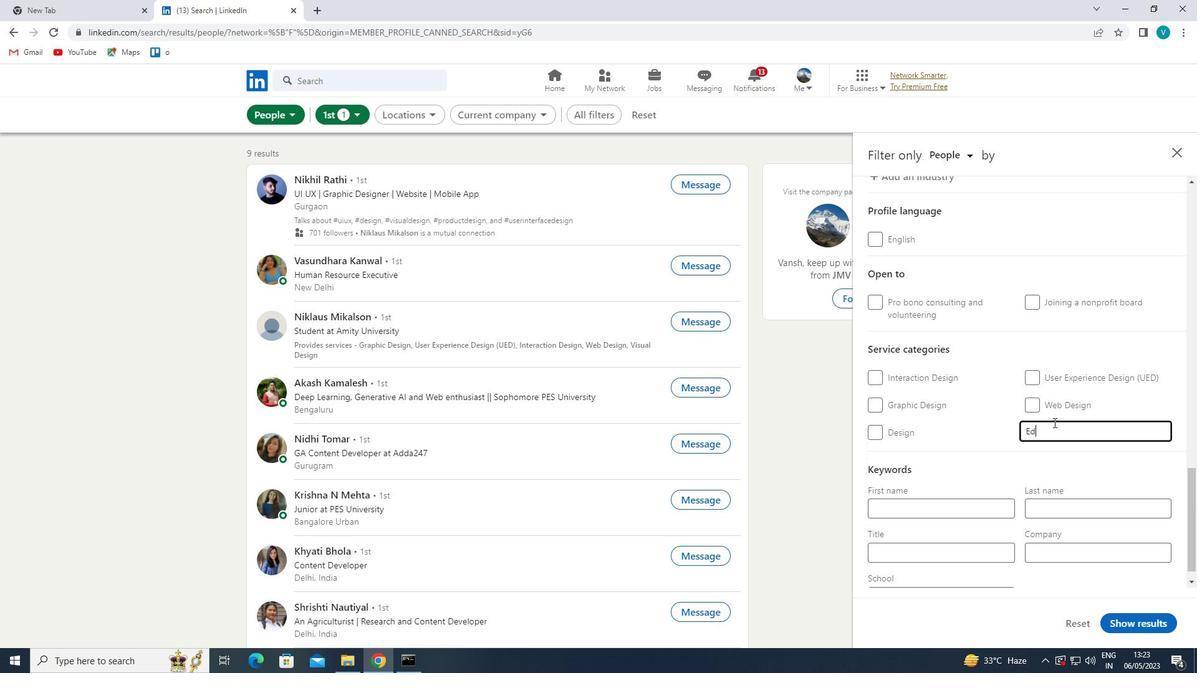
Action: Mouse moved to (1053, 422)
Screenshot: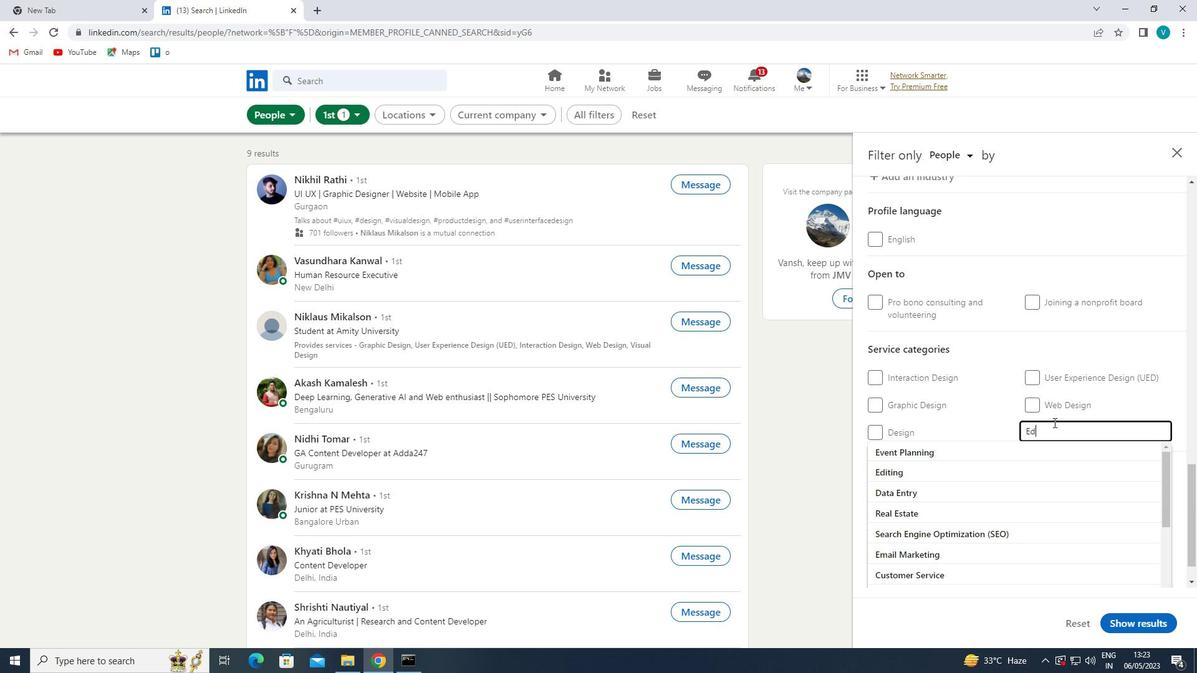 
Action: Key pressed TIN
Screenshot: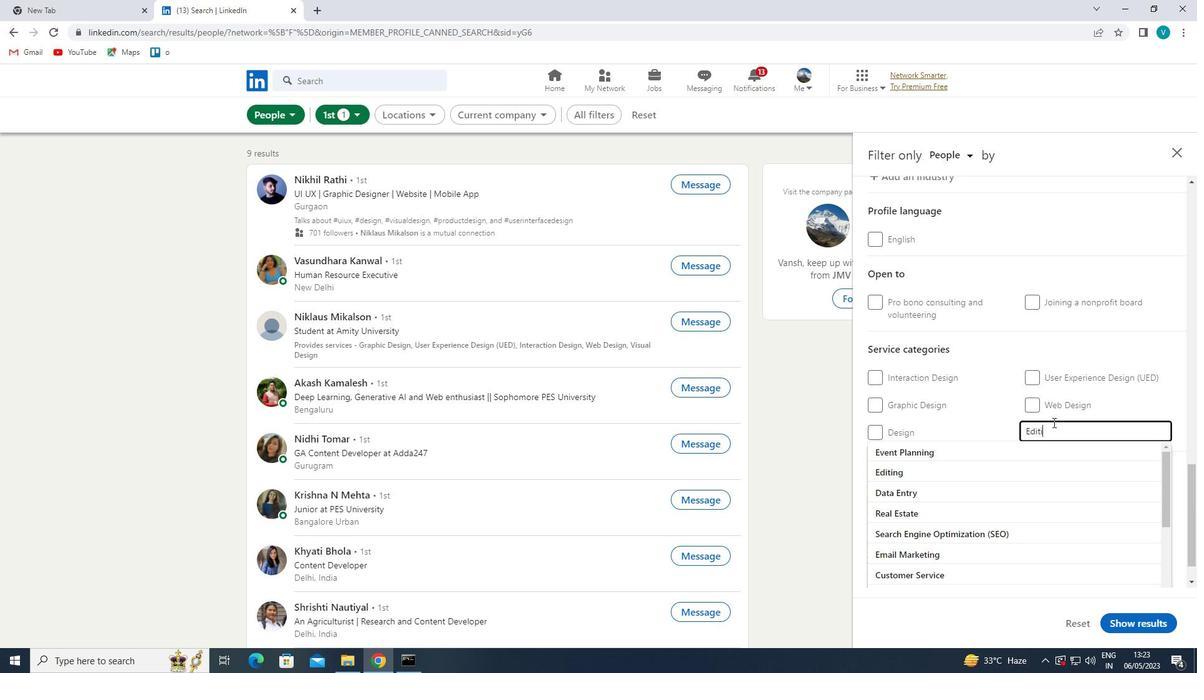 
Action: Mouse moved to (1053, 422)
Screenshot: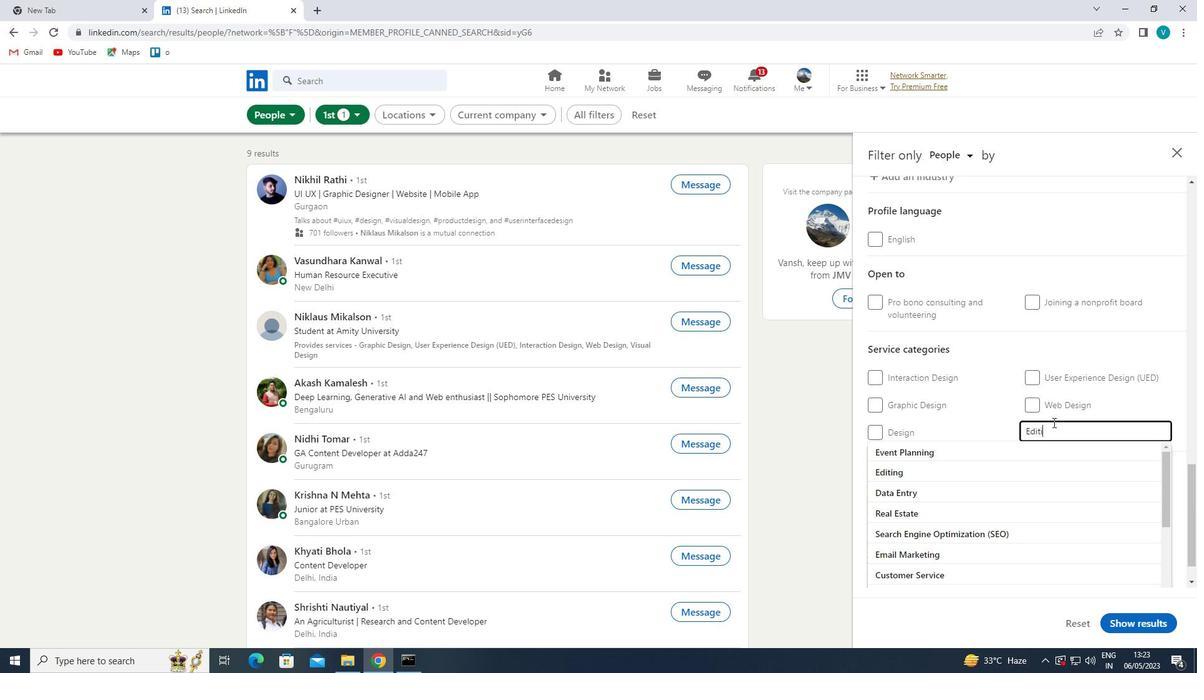 
Action: Key pressed G<Key.space>
Screenshot: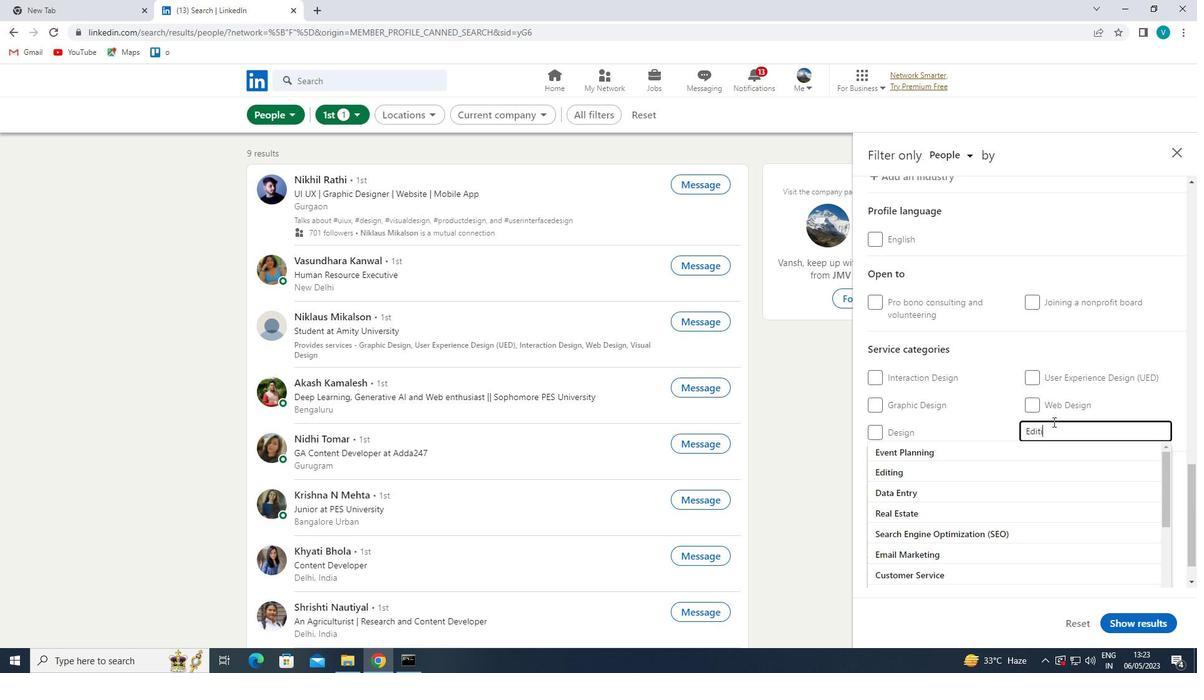 
Action: Mouse moved to (1022, 455)
Screenshot: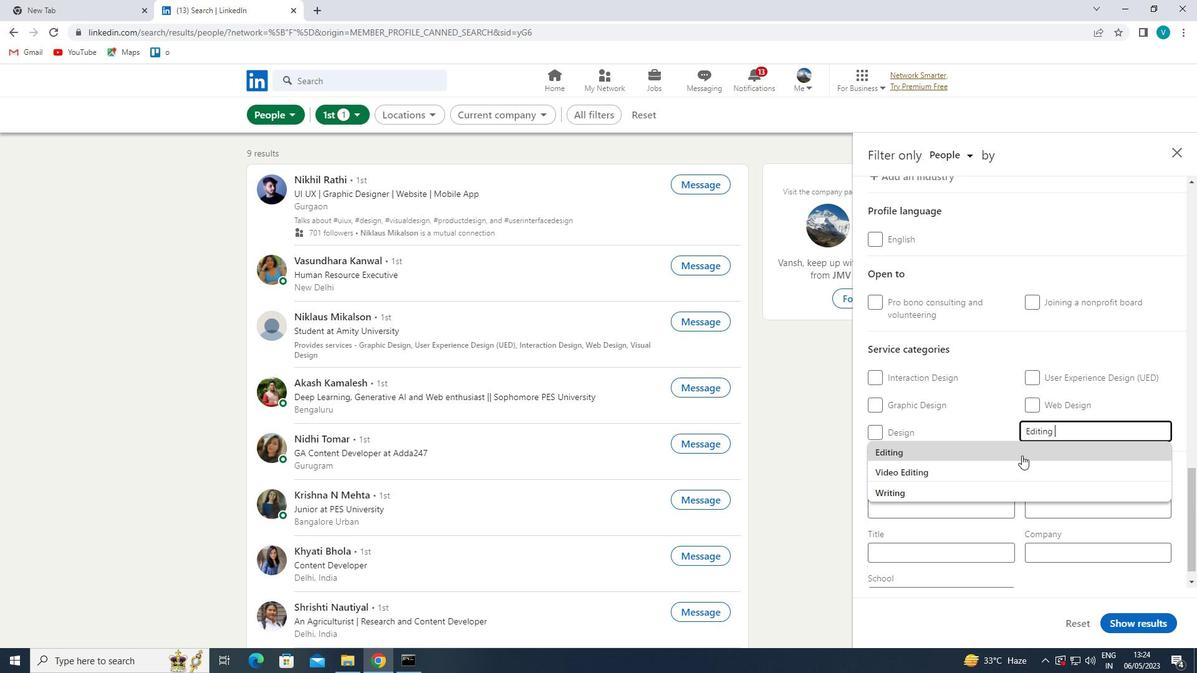 
Action: Mouse pressed left at (1022, 455)
Screenshot: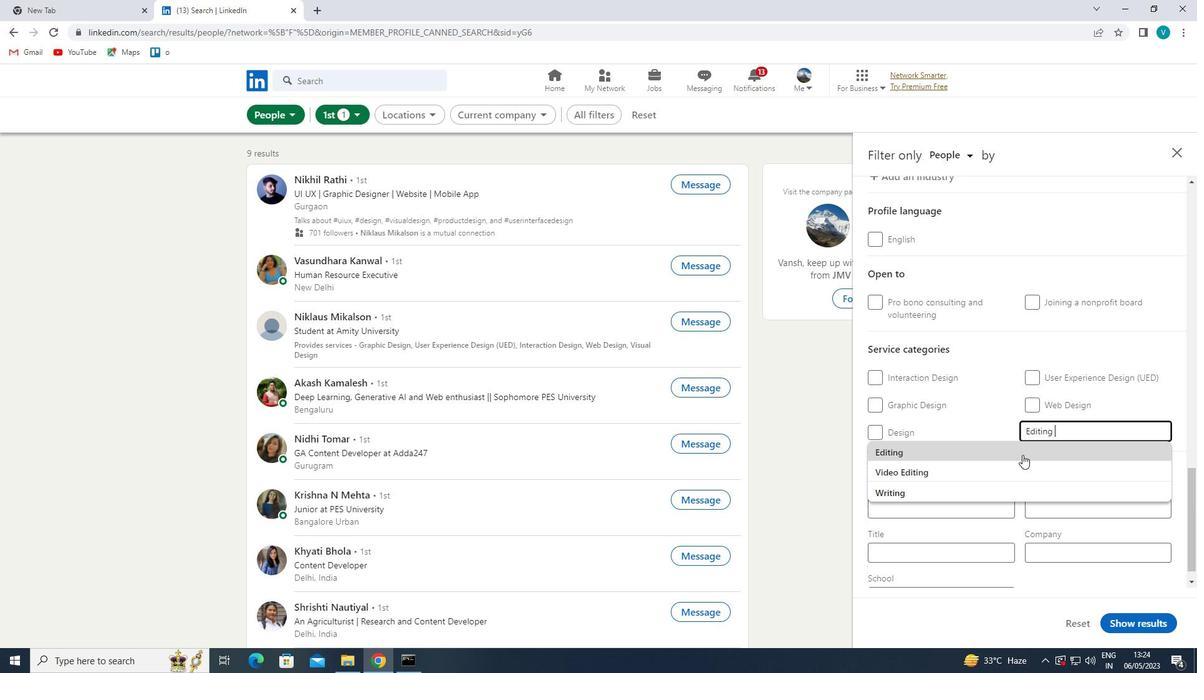 
Action: Mouse moved to (1023, 454)
Screenshot: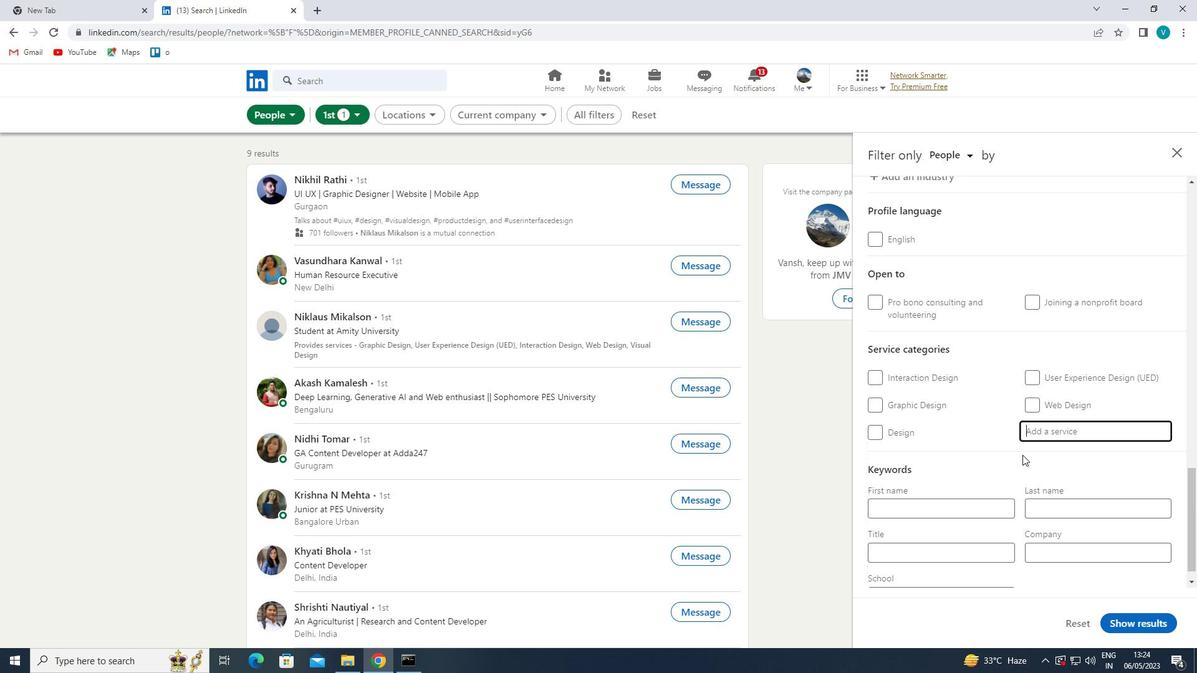 
Action: Mouse scrolled (1023, 453) with delta (0, 0)
Screenshot: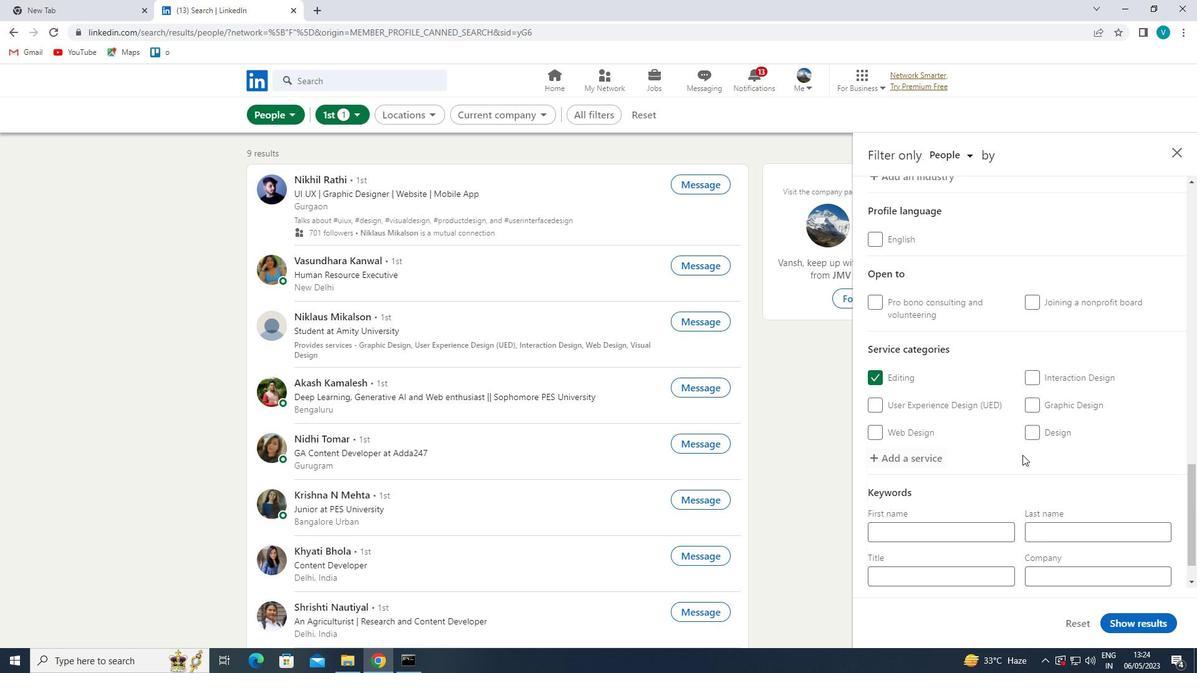 
Action: Mouse scrolled (1023, 453) with delta (0, 0)
Screenshot: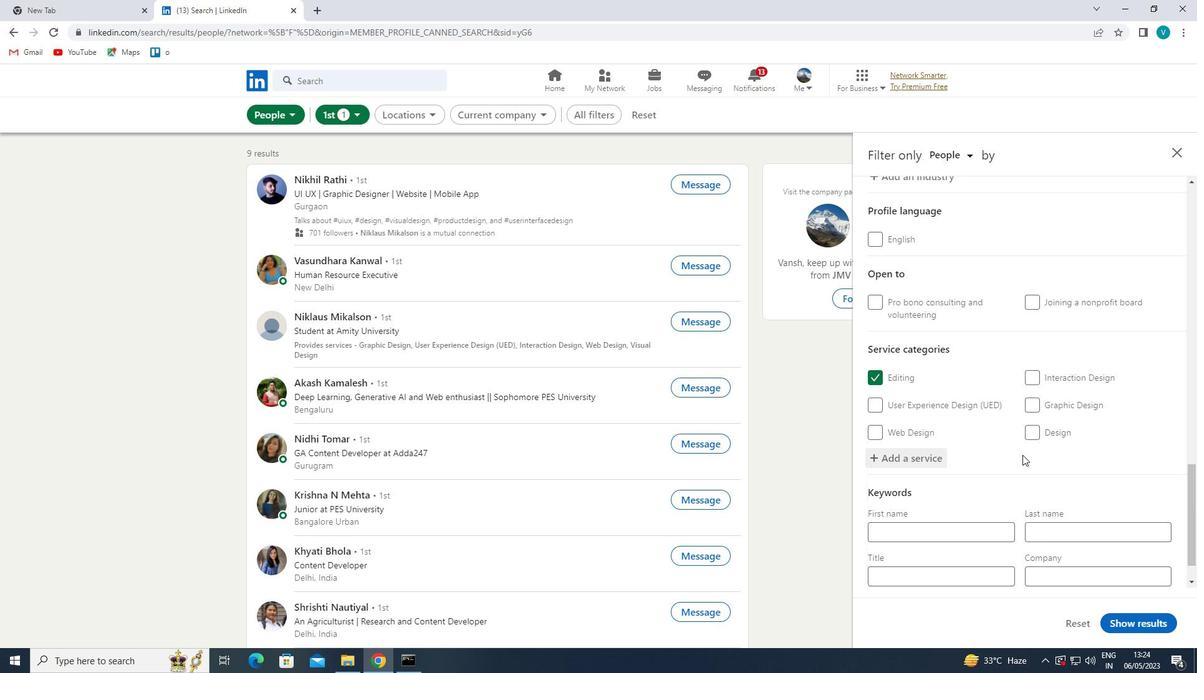 
Action: Mouse scrolled (1023, 453) with delta (0, 0)
Screenshot: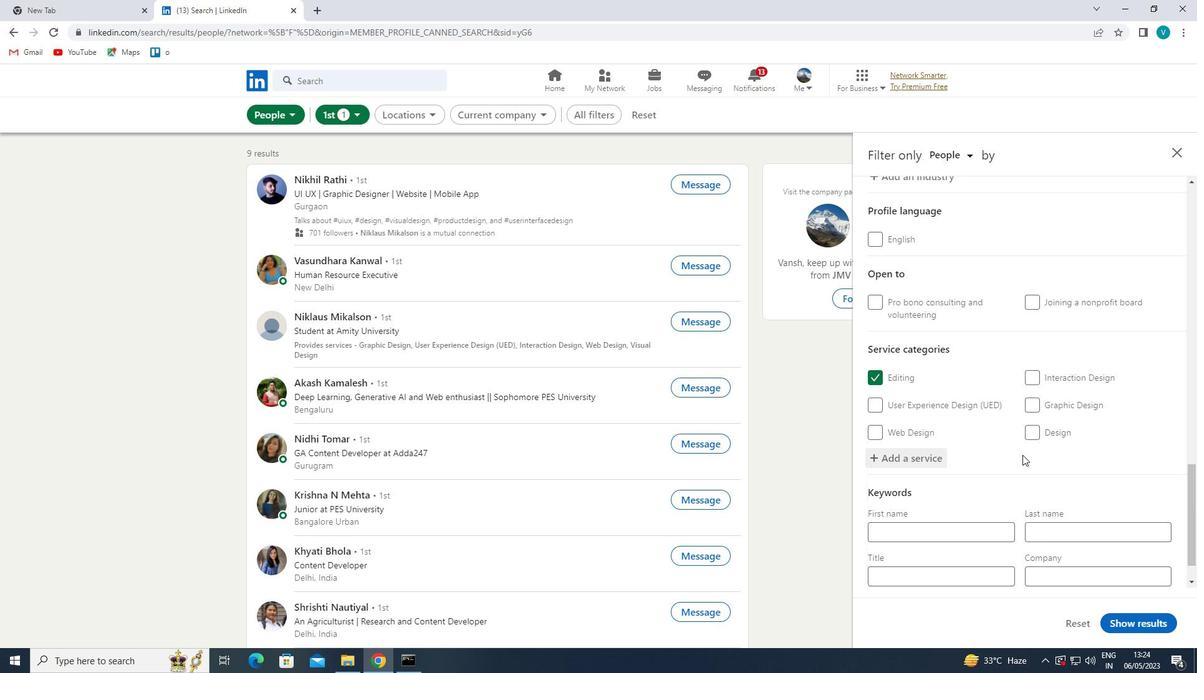 
Action: Mouse moved to (979, 533)
Screenshot: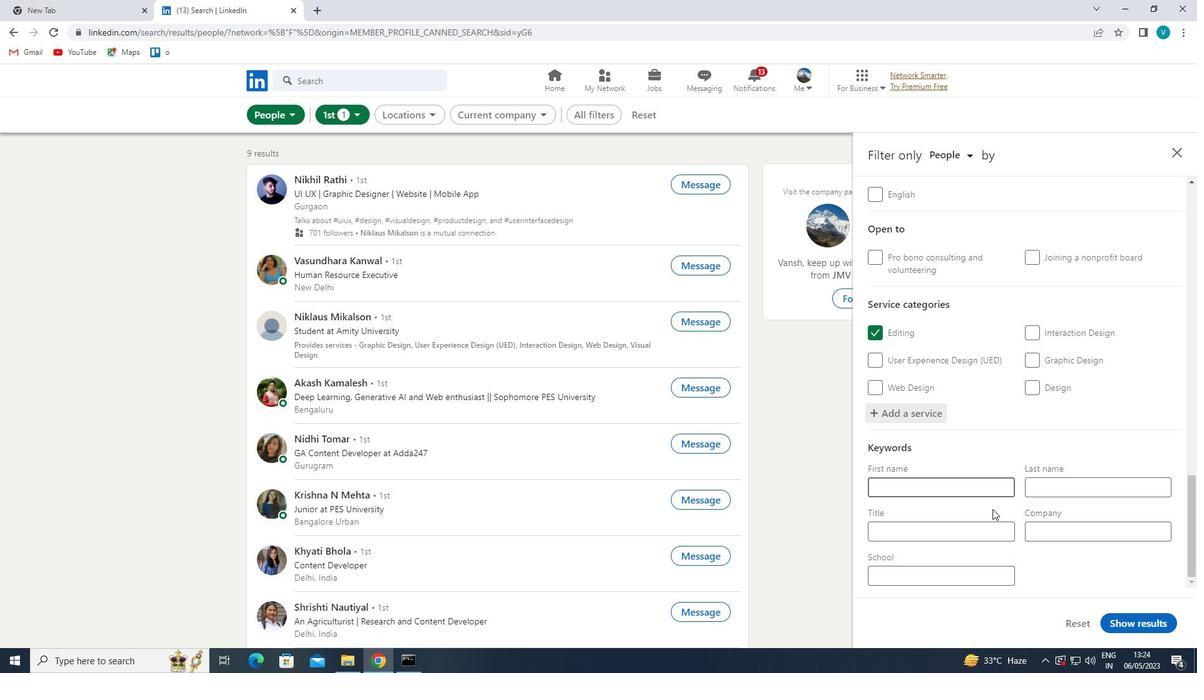 
Action: Mouse pressed left at (979, 533)
Screenshot: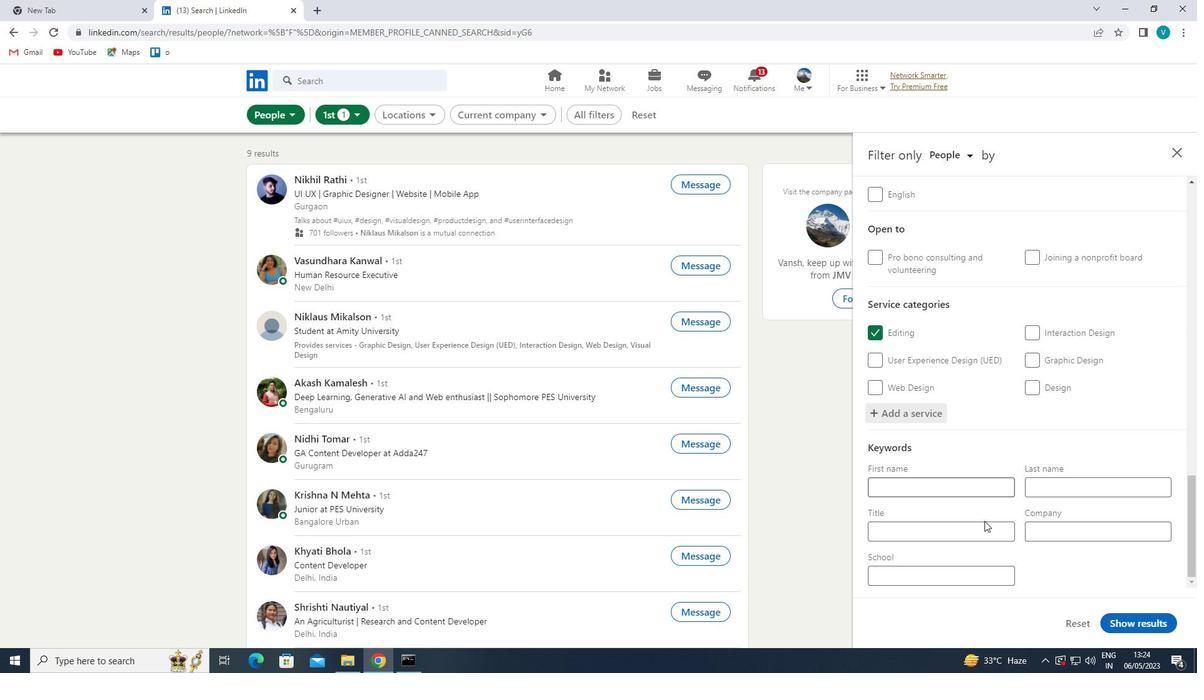 
Action: Mouse moved to (1007, 515)
Screenshot: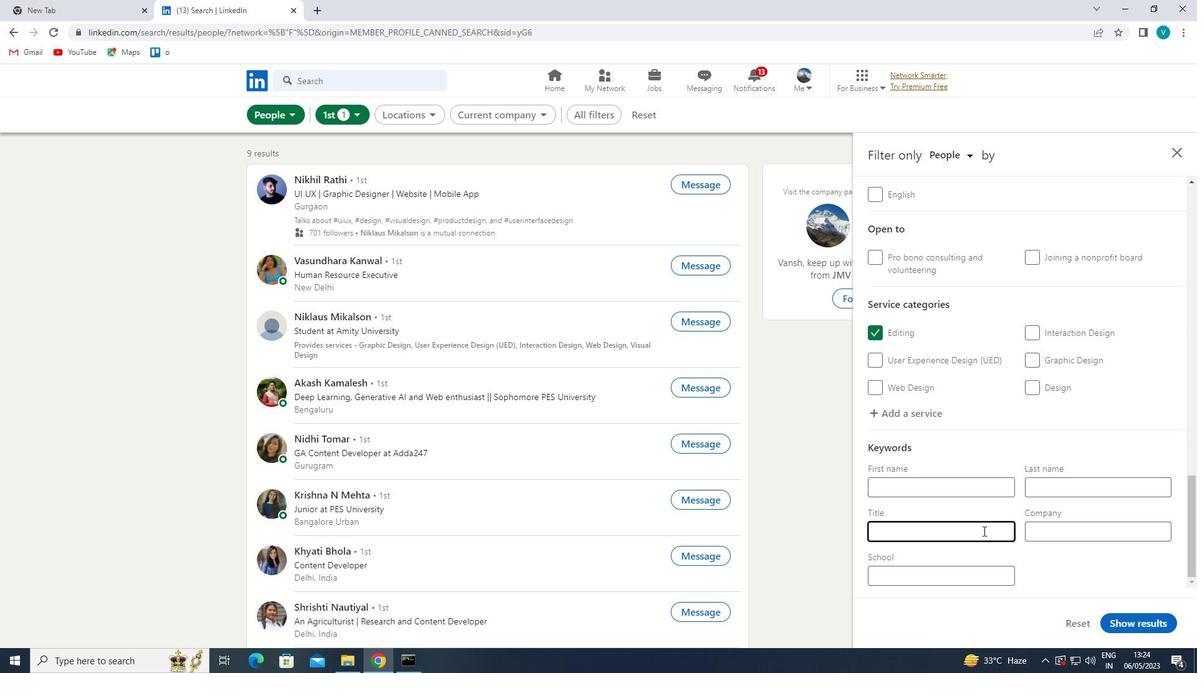 
Action: Key pressed <Key.shift>LODGING<Key.space><Key.shift>MANAGER<Key.space>
Screenshot: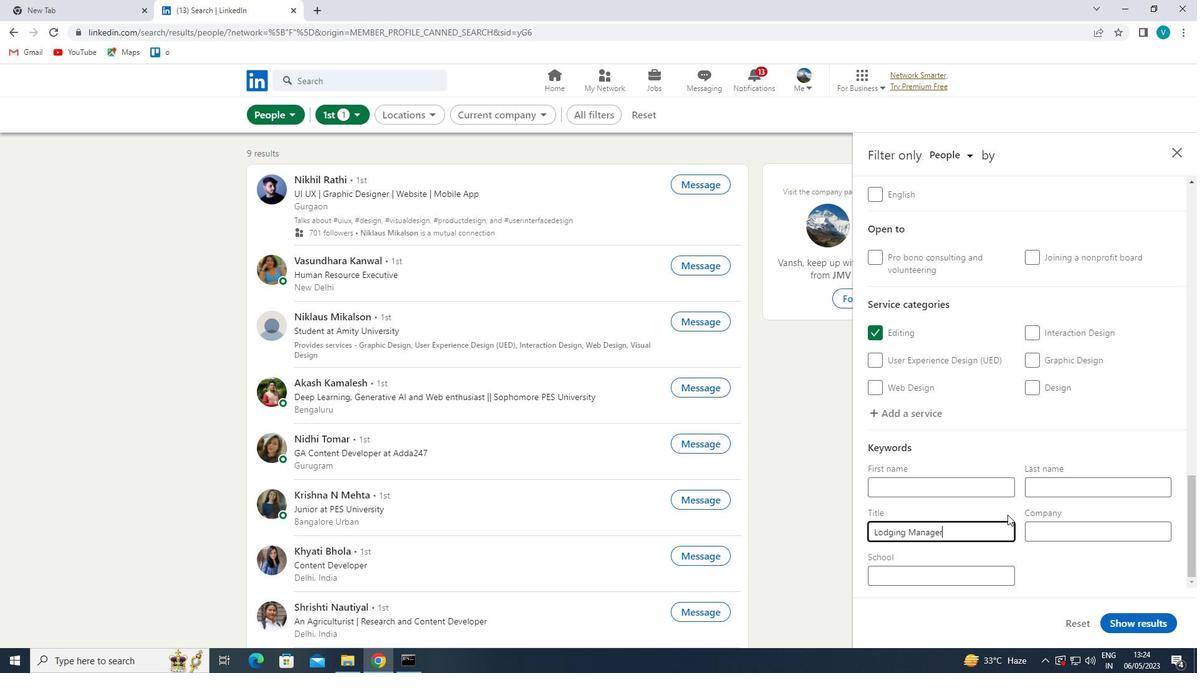 
Action: Mouse moved to (1122, 632)
Screenshot: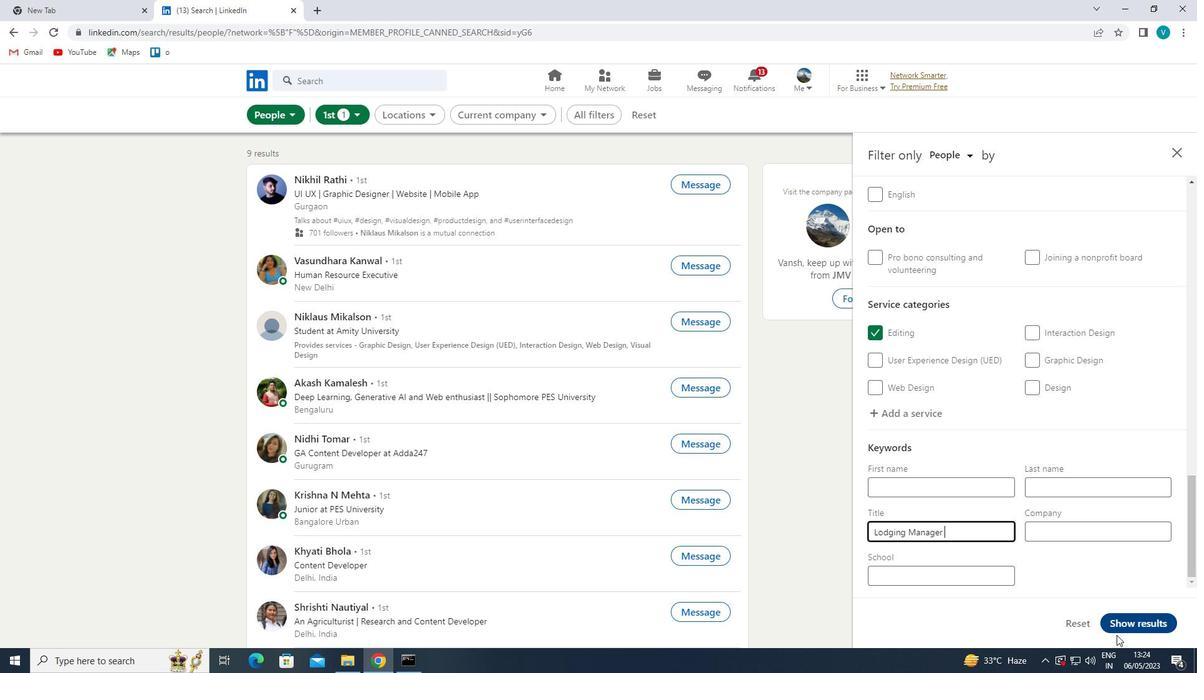 
Action: Mouse pressed left at (1122, 632)
Screenshot: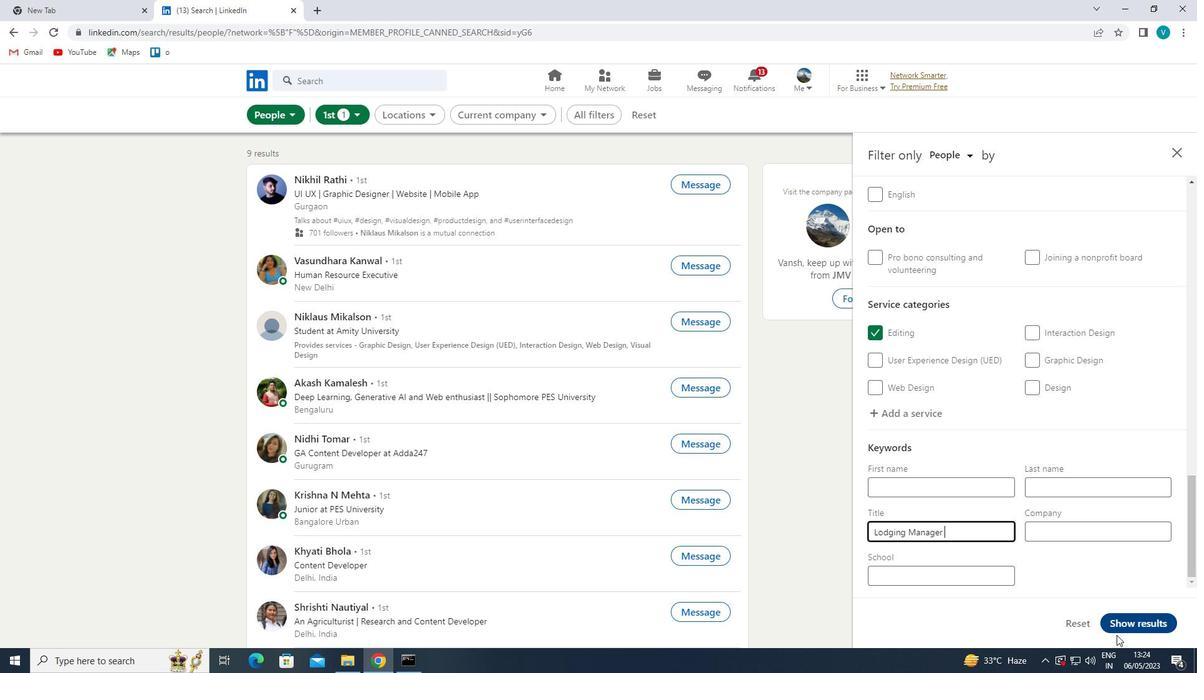 
